 Task: Find a private room in Raisinghnagar for 1 adult from September 2 to September 10, with a price range of ₹2095 to ₹16000.
Action: Mouse moved to (583, 81)
Screenshot: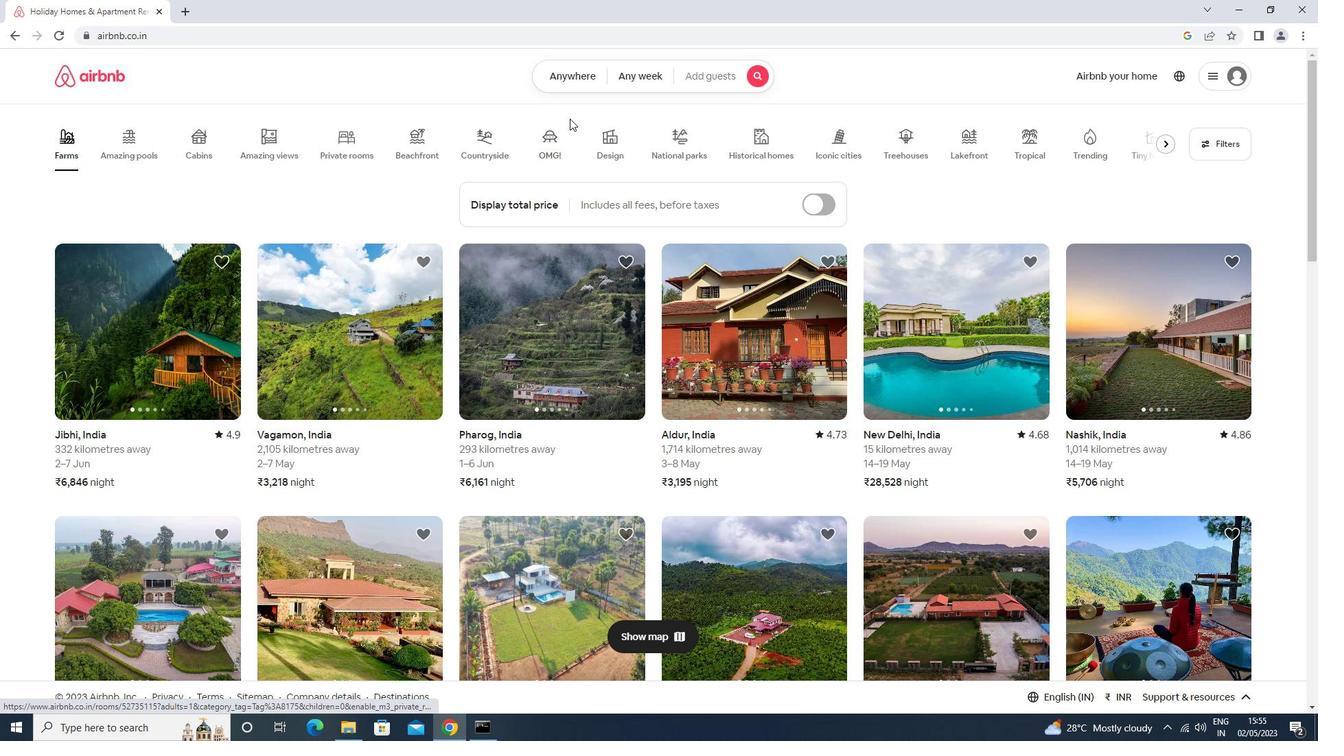 
Action: Mouse pressed left at (583, 81)
Screenshot: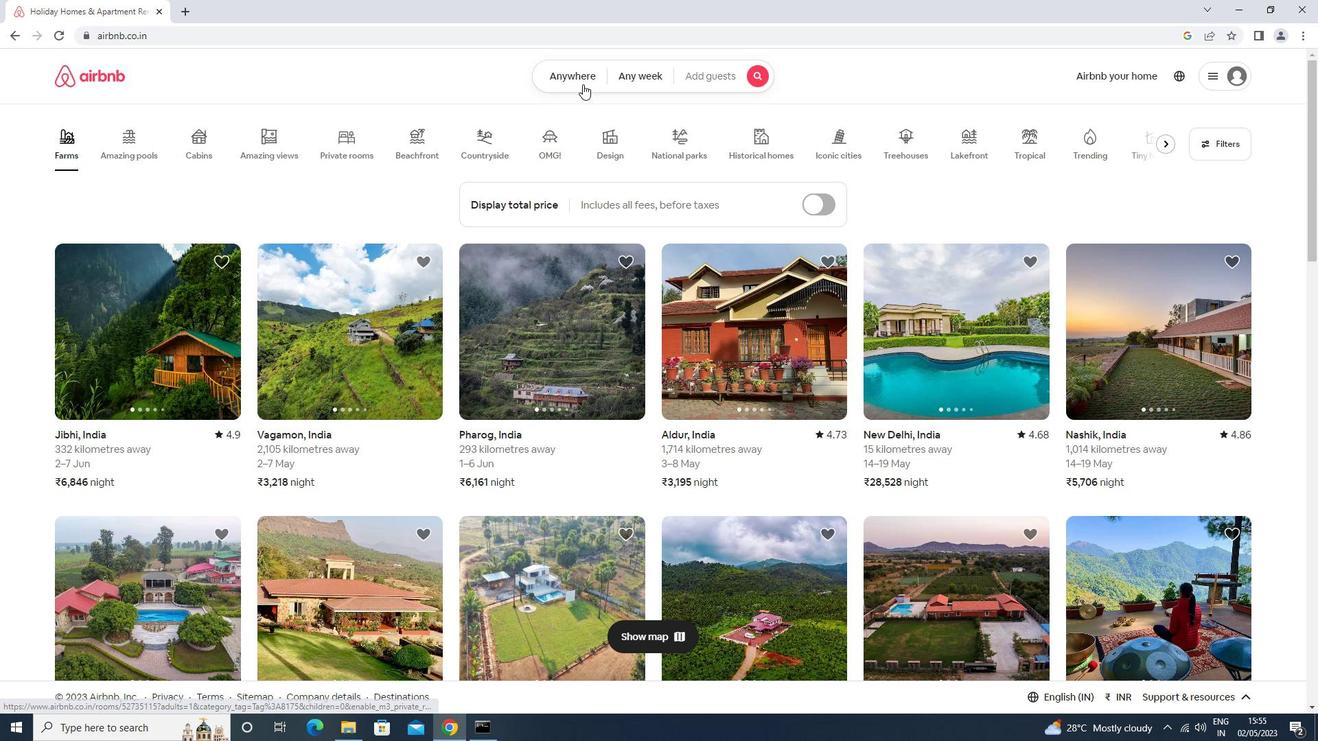 
Action: Mouse moved to (531, 121)
Screenshot: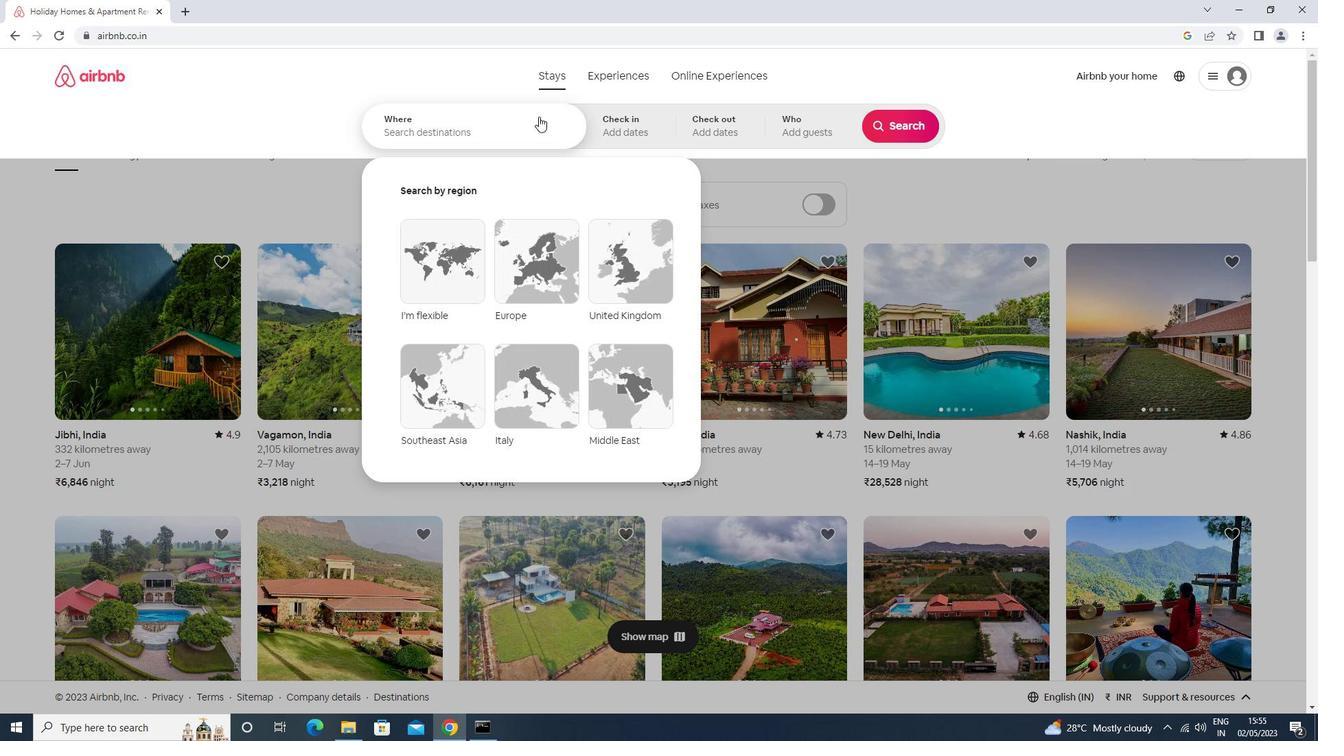 
Action: Mouse pressed left at (531, 121)
Screenshot: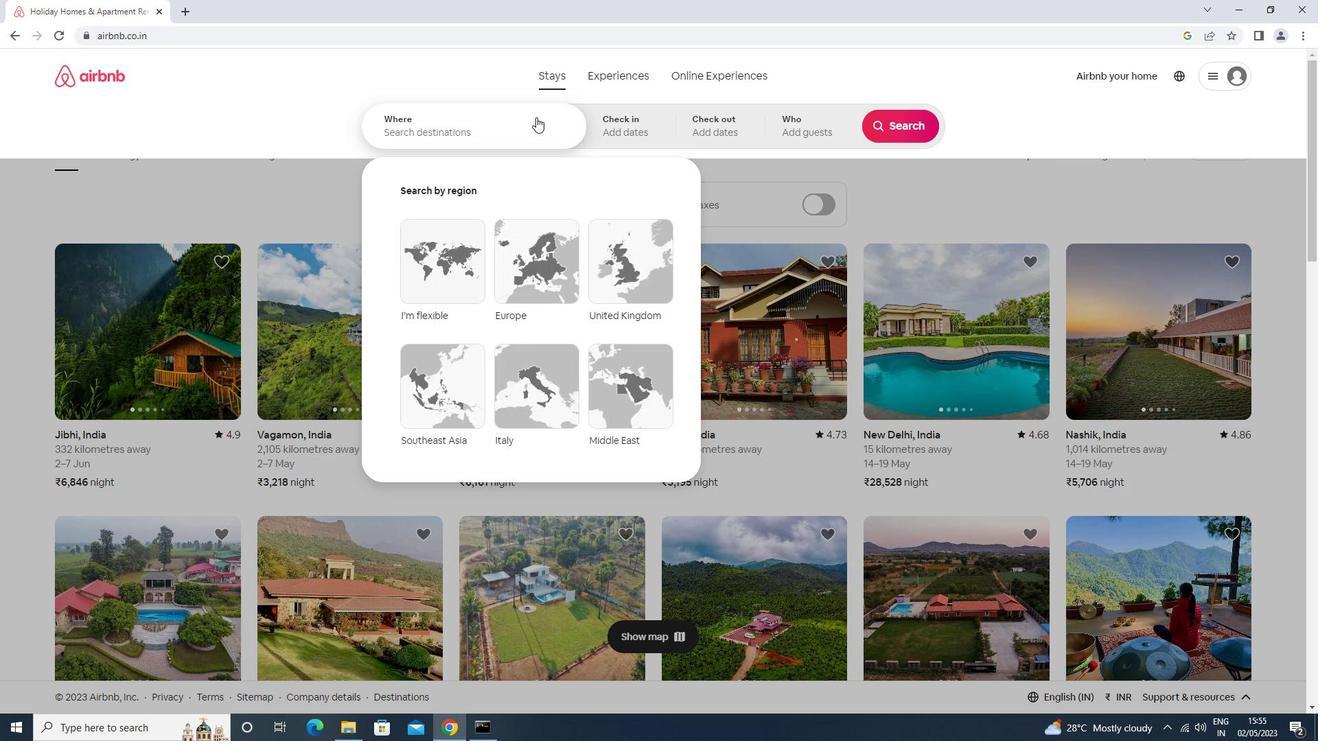 
Action: Key pressed r<Key.caps_lock>aisinghnagar<Key.enter>
Screenshot: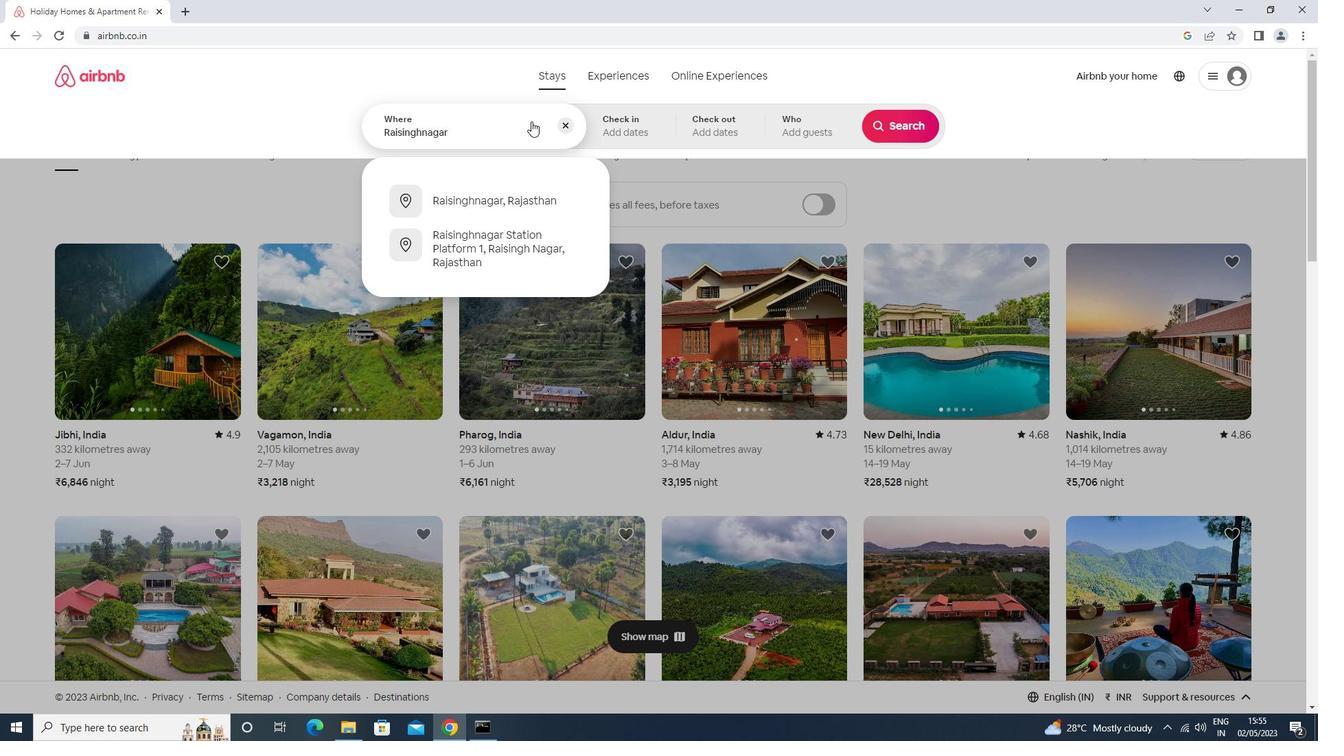 
Action: Mouse moved to (896, 232)
Screenshot: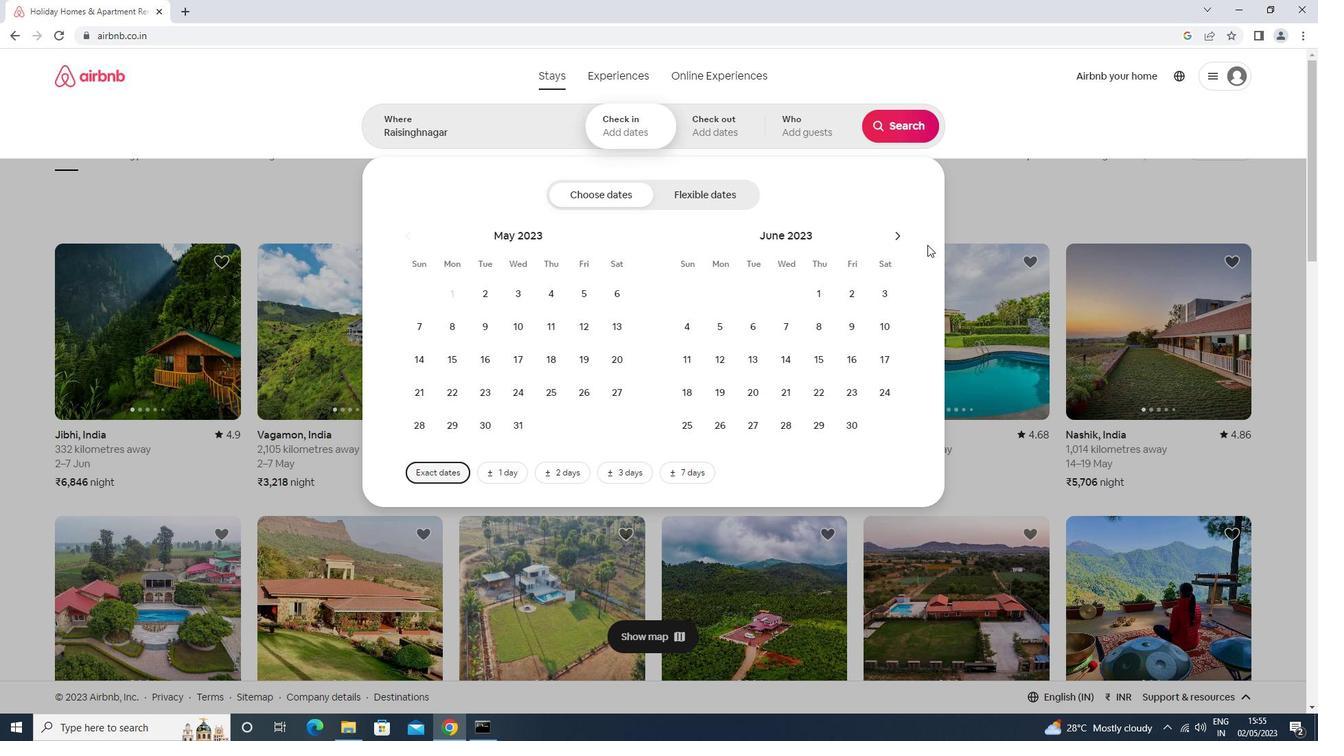 
Action: Mouse pressed left at (896, 232)
Screenshot: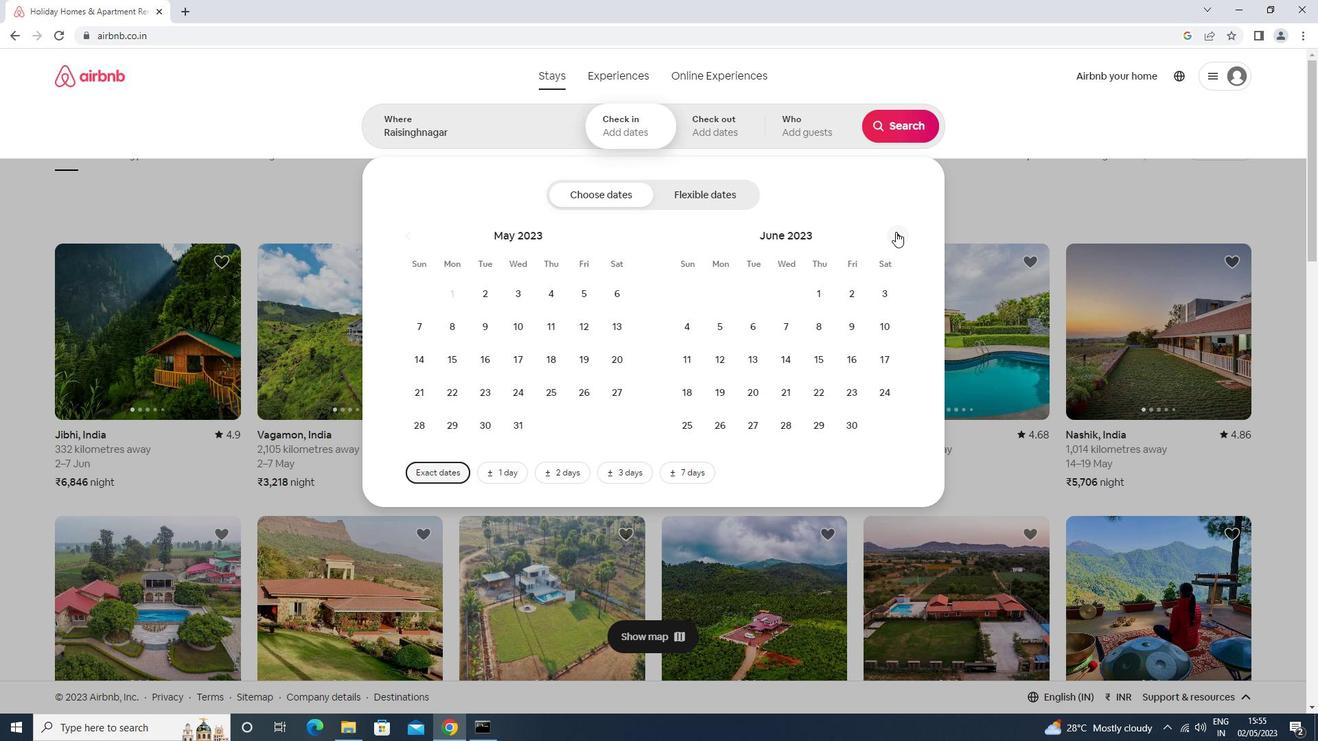
Action: Mouse moved to (896, 230)
Screenshot: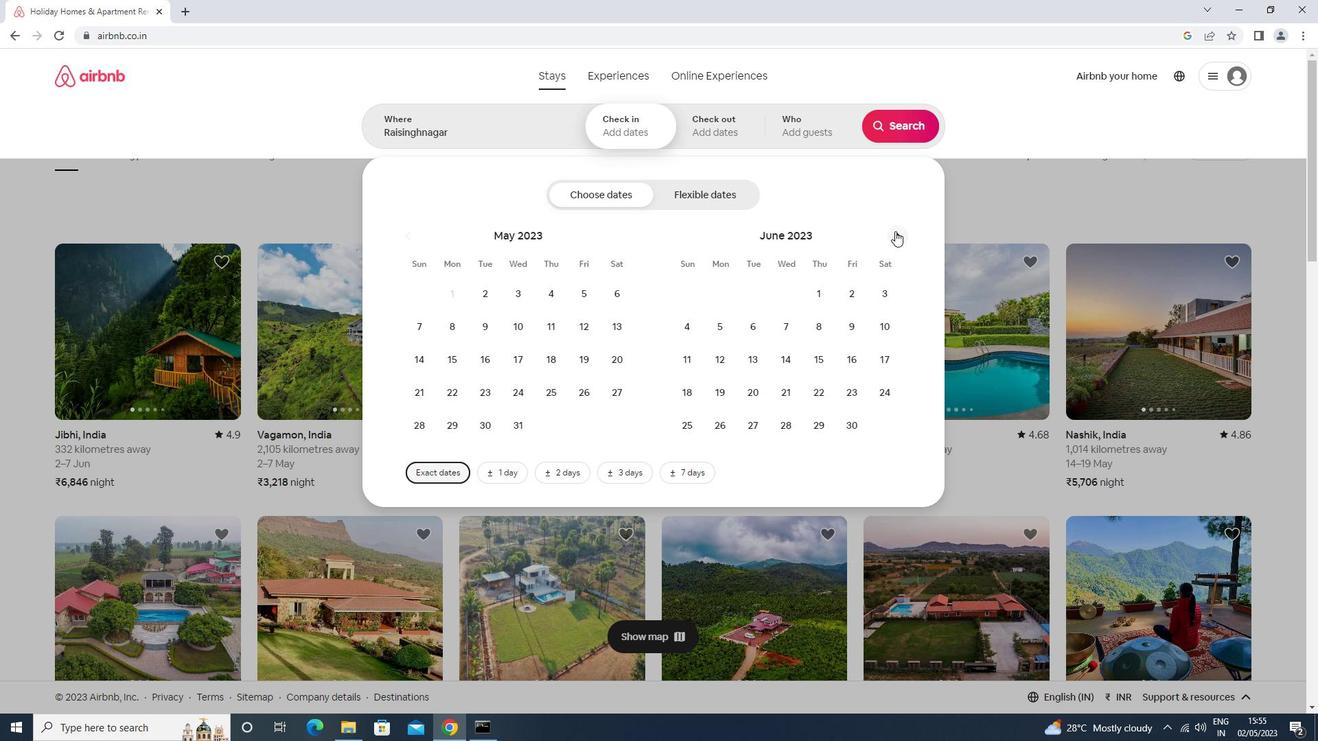 
Action: Mouse pressed left at (896, 230)
Screenshot: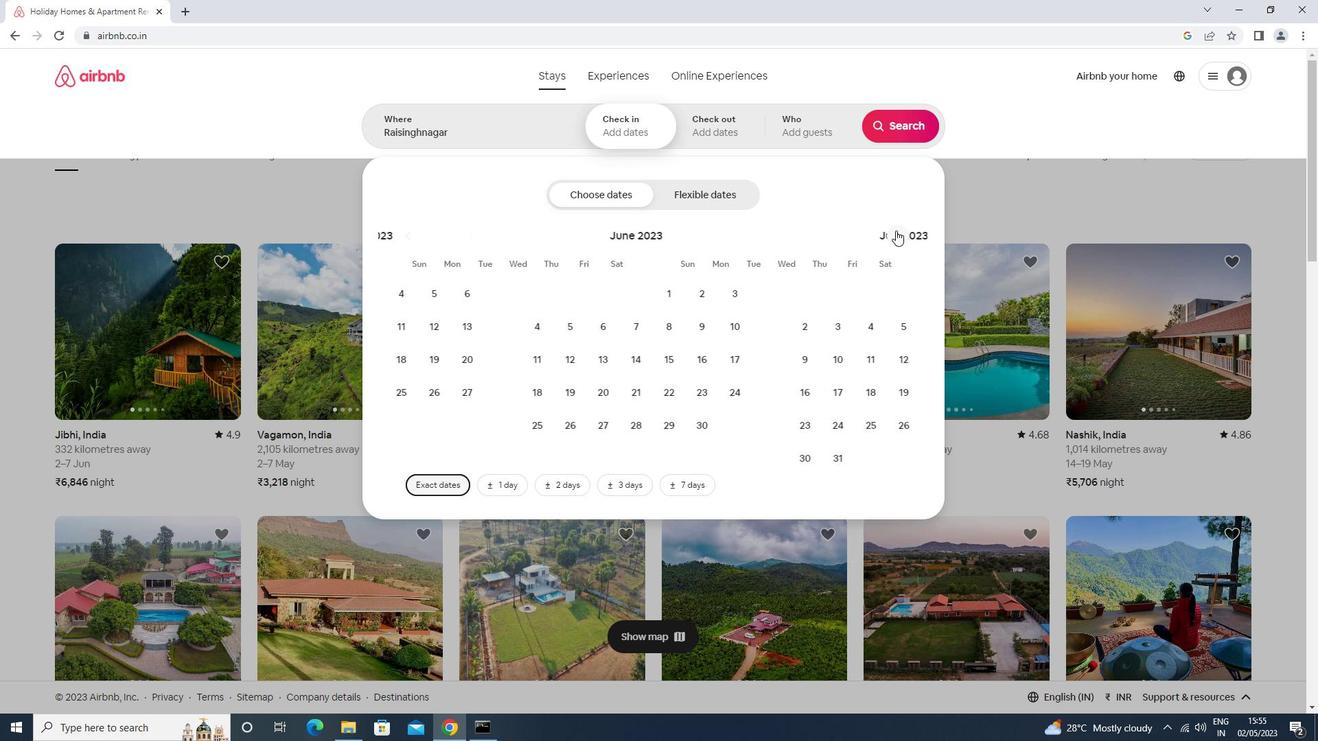 
Action: Mouse moved to (899, 229)
Screenshot: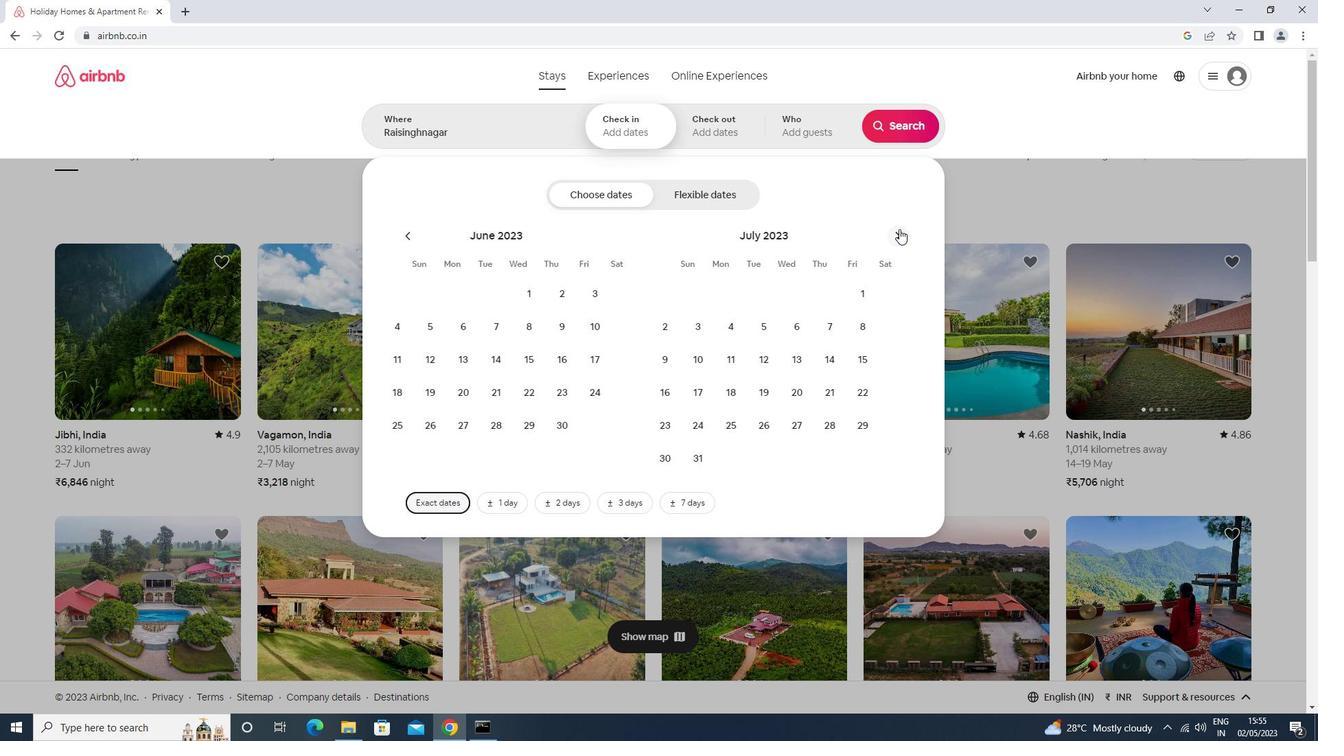
Action: Mouse pressed left at (899, 229)
Screenshot: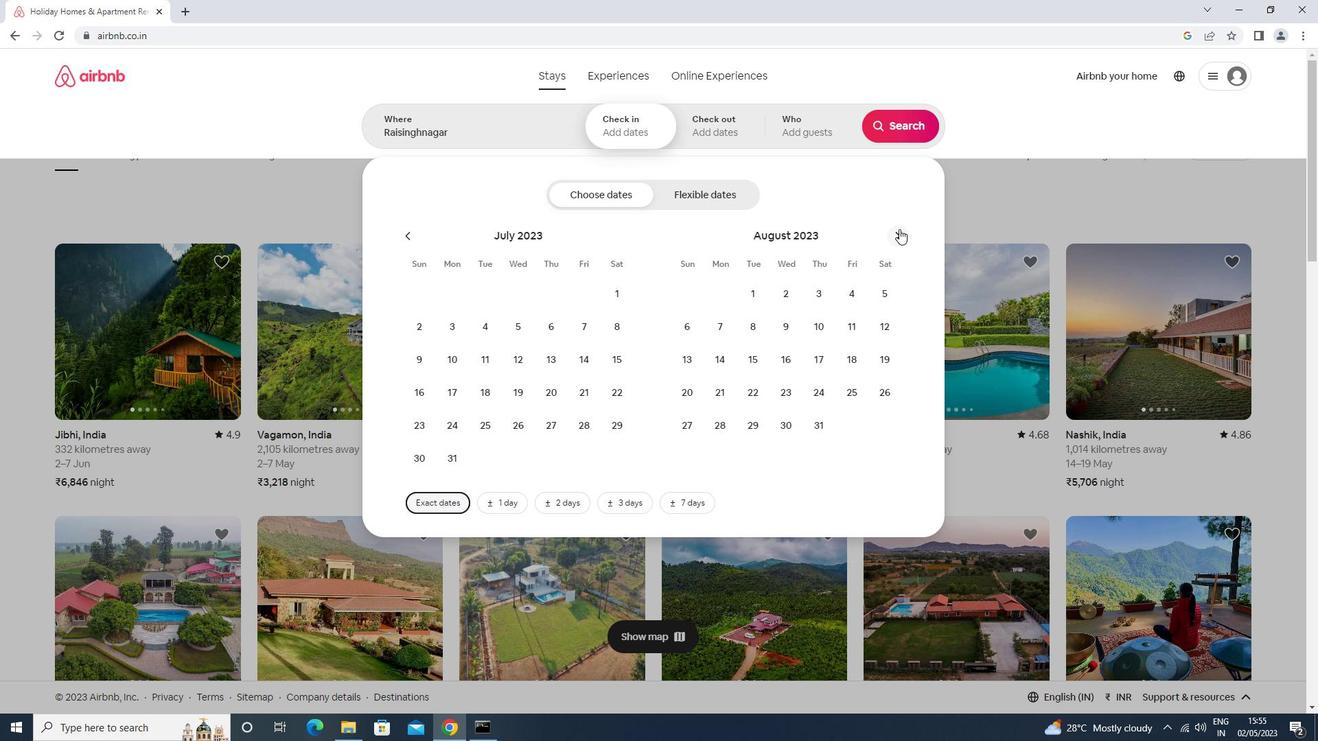 
Action: Mouse moved to (887, 295)
Screenshot: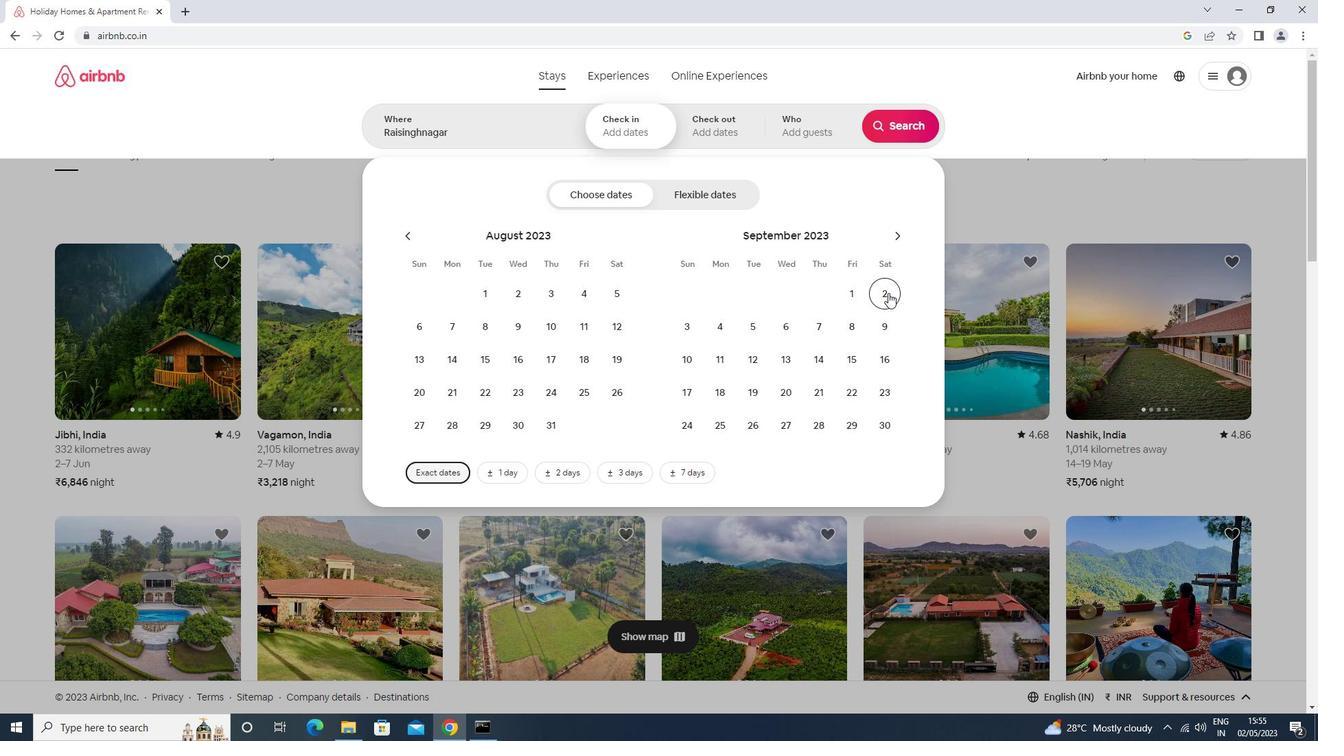 
Action: Mouse pressed left at (887, 295)
Screenshot: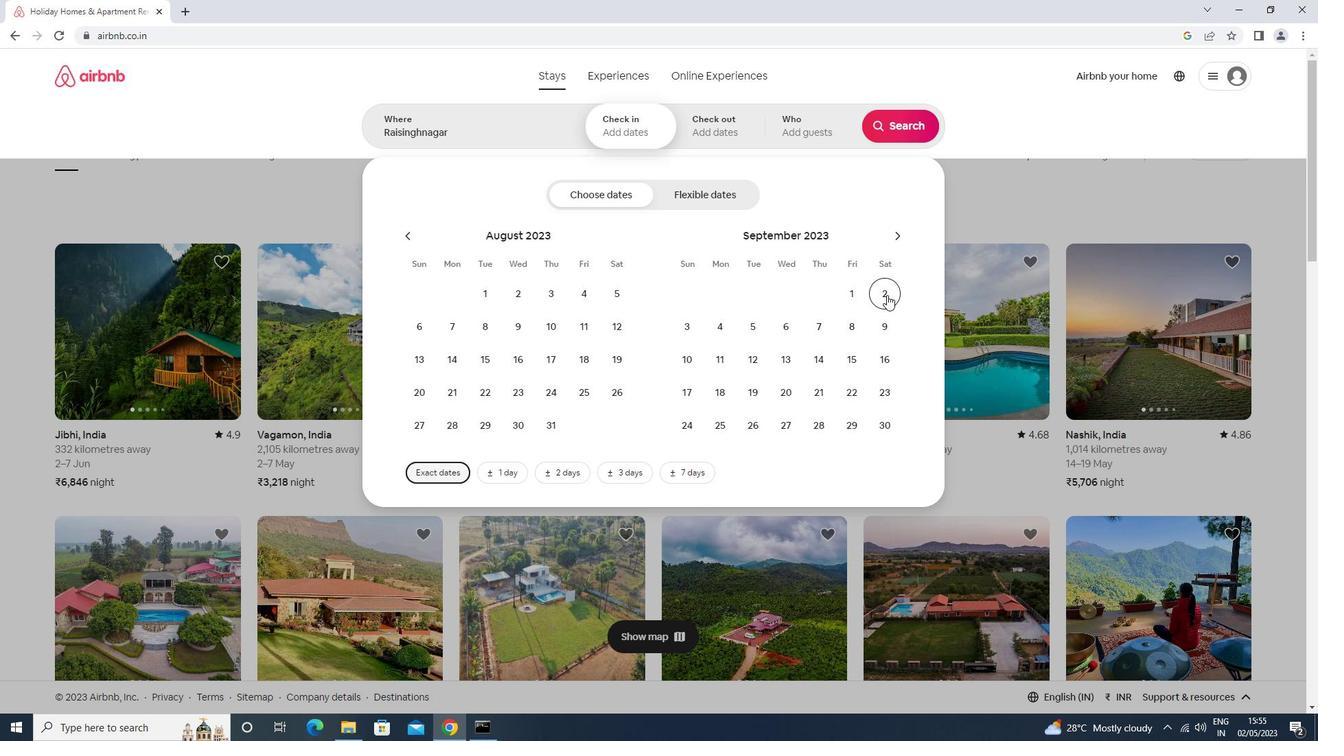 
Action: Mouse moved to (688, 363)
Screenshot: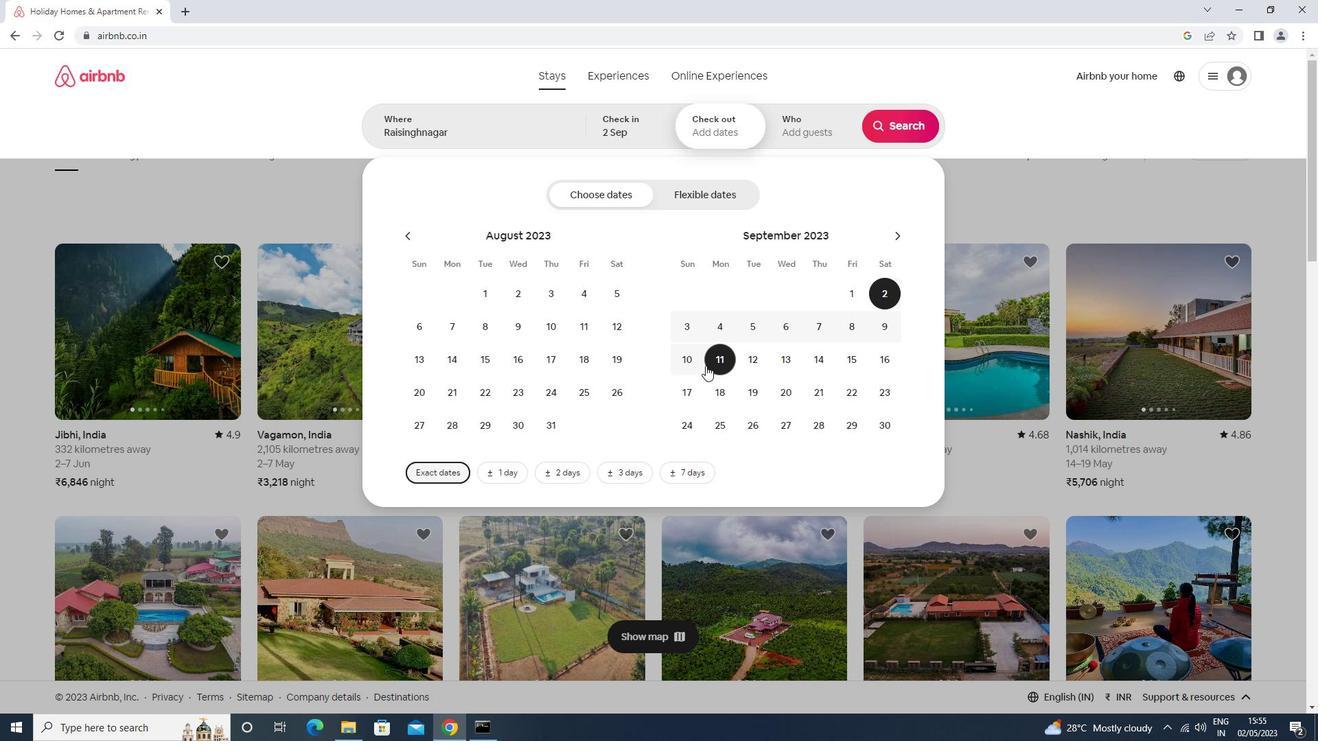 
Action: Mouse pressed left at (688, 363)
Screenshot: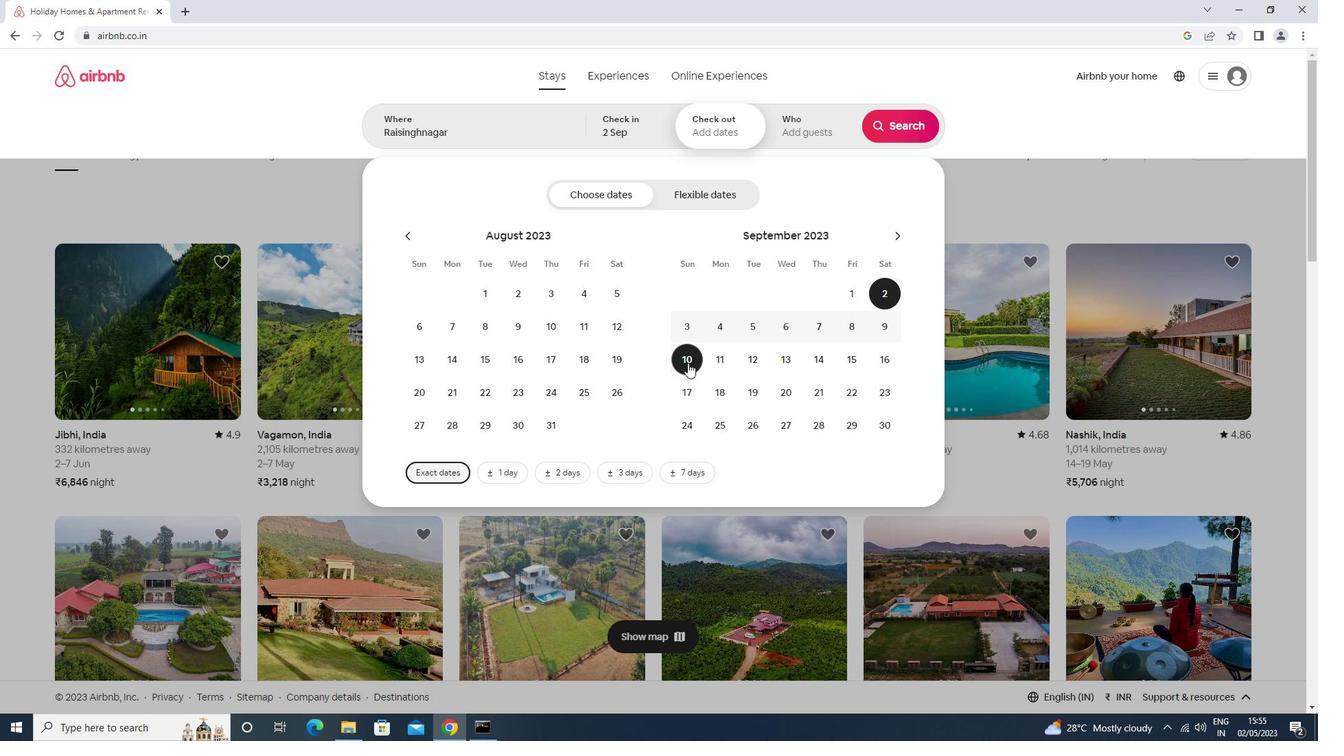 
Action: Mouse moved to (798, 133)
Screenshot: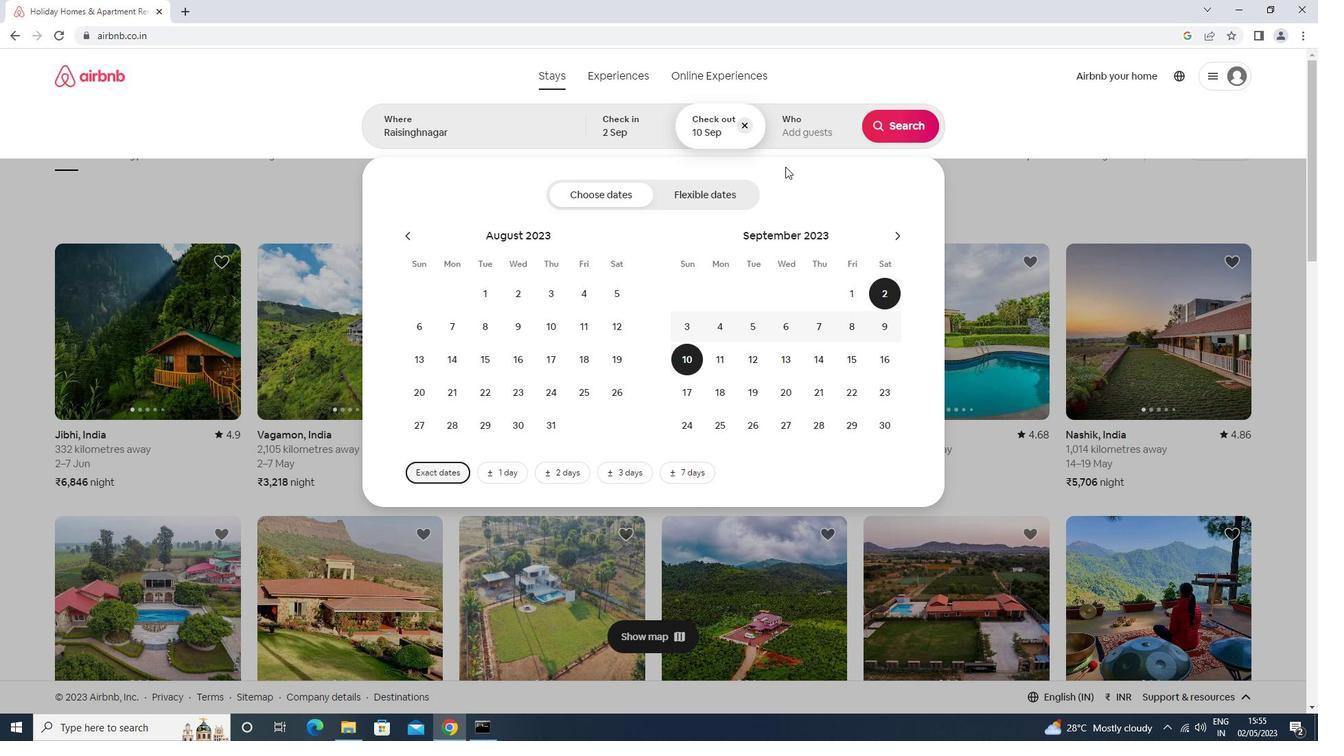 
Action: Mouse pressed left at (798, 133)
Screenshot: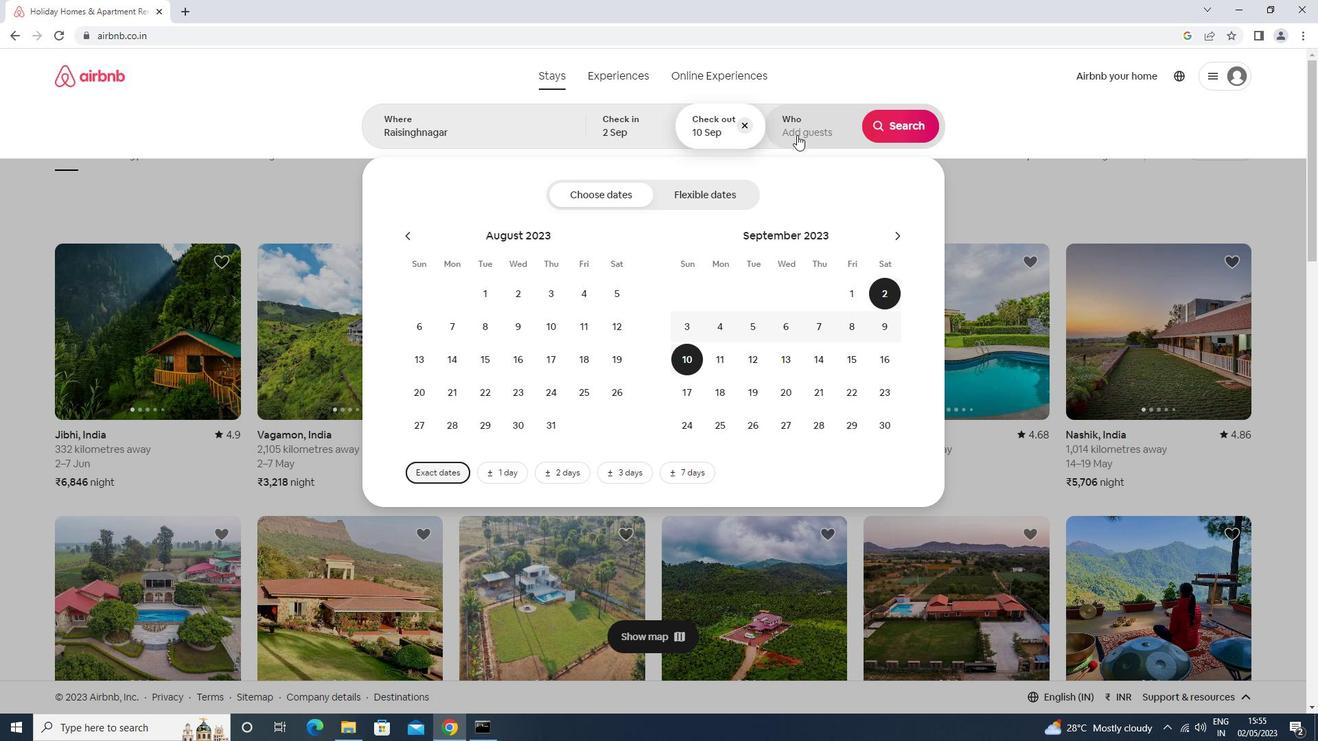 
Action: Mouse moved to (905, 195)
Screenshot: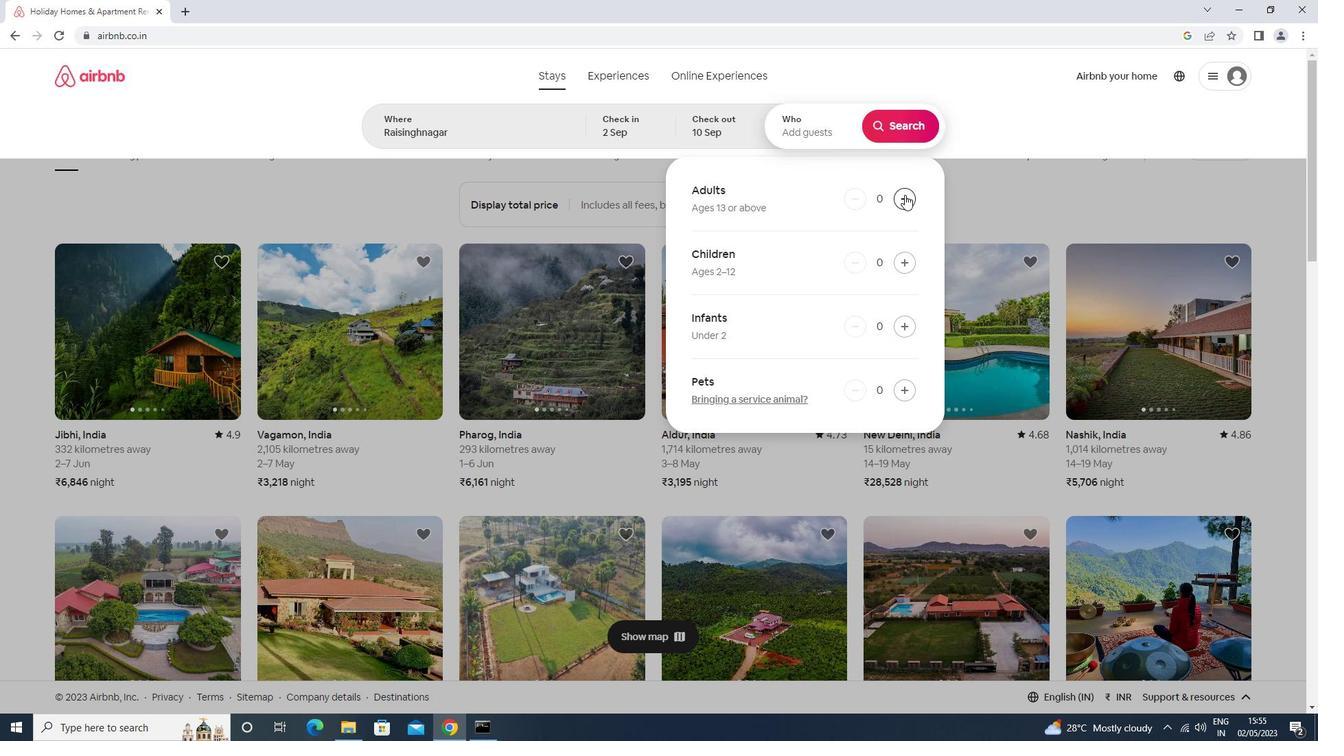 
Action: Mouse pressed left at (905, 195)
Screenshot: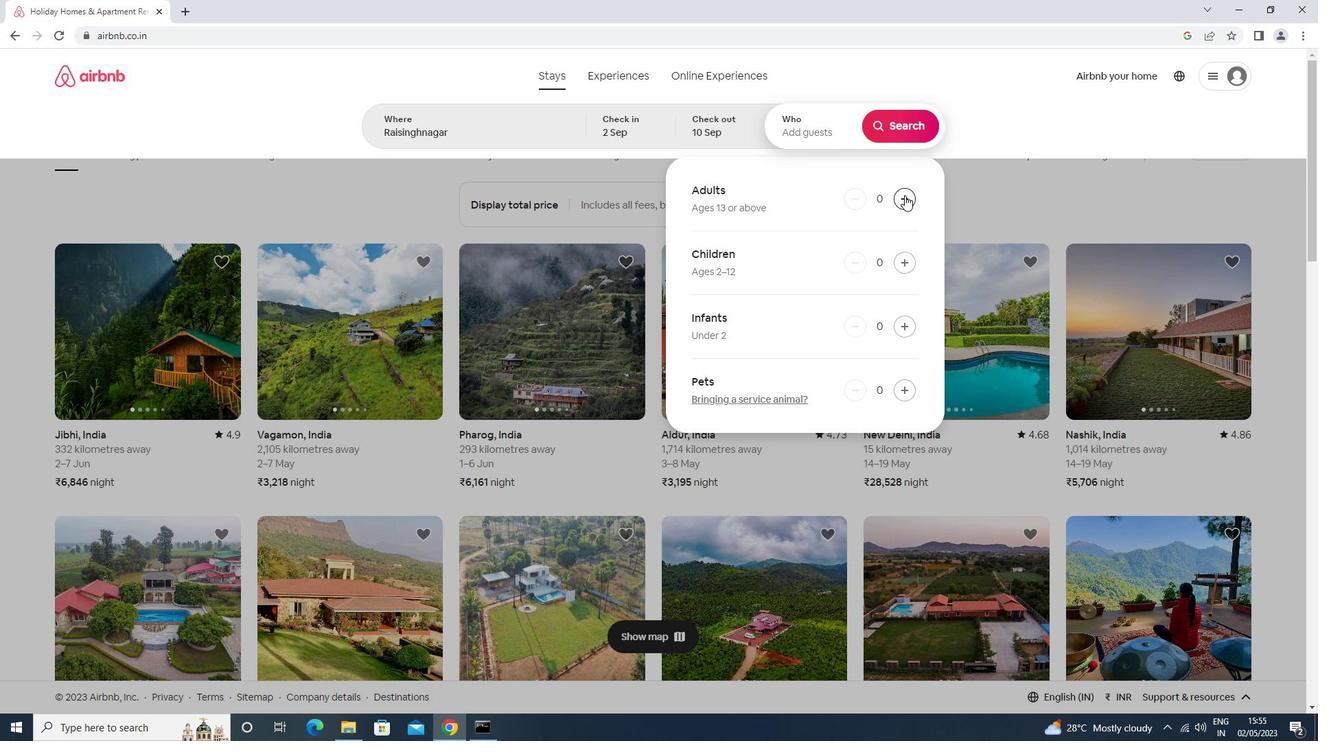 
Action: Mouse moved to (903, 118)
Screenshot: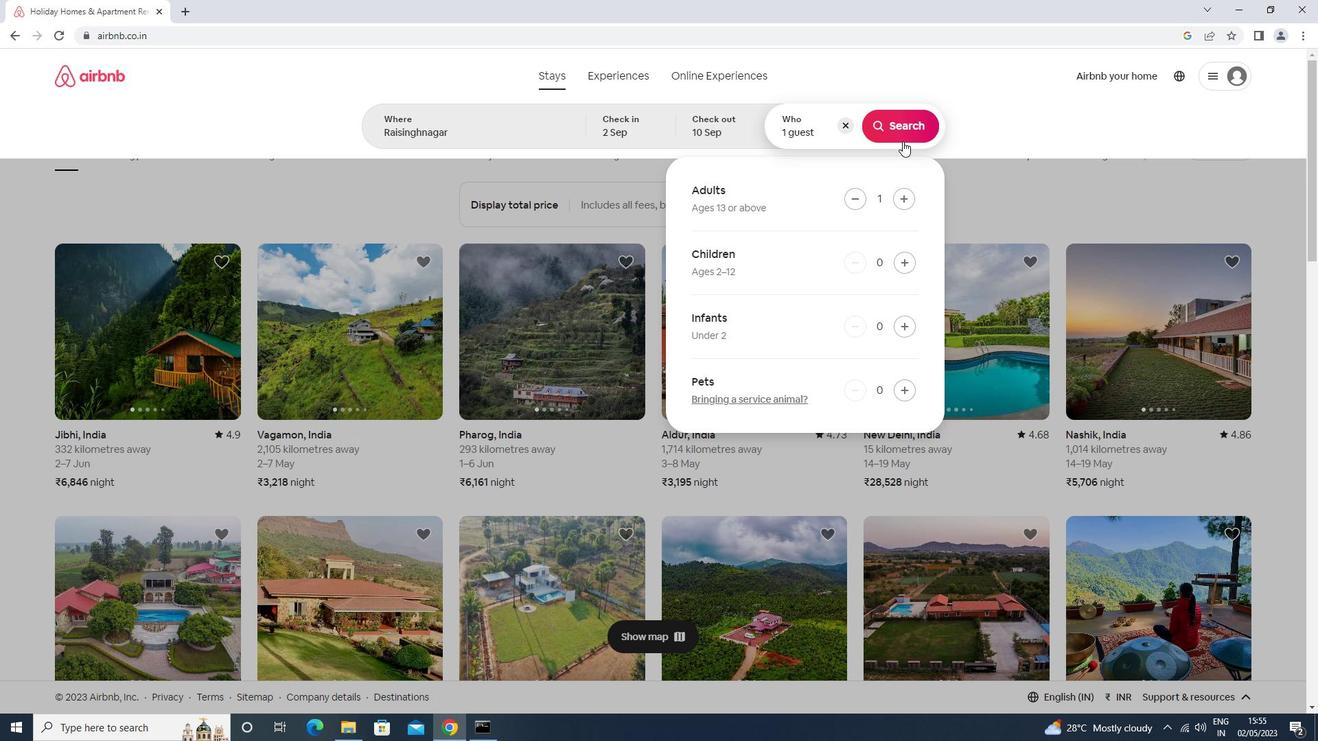 
Action: Mouse pressed left at (903, 118)
Screenshot: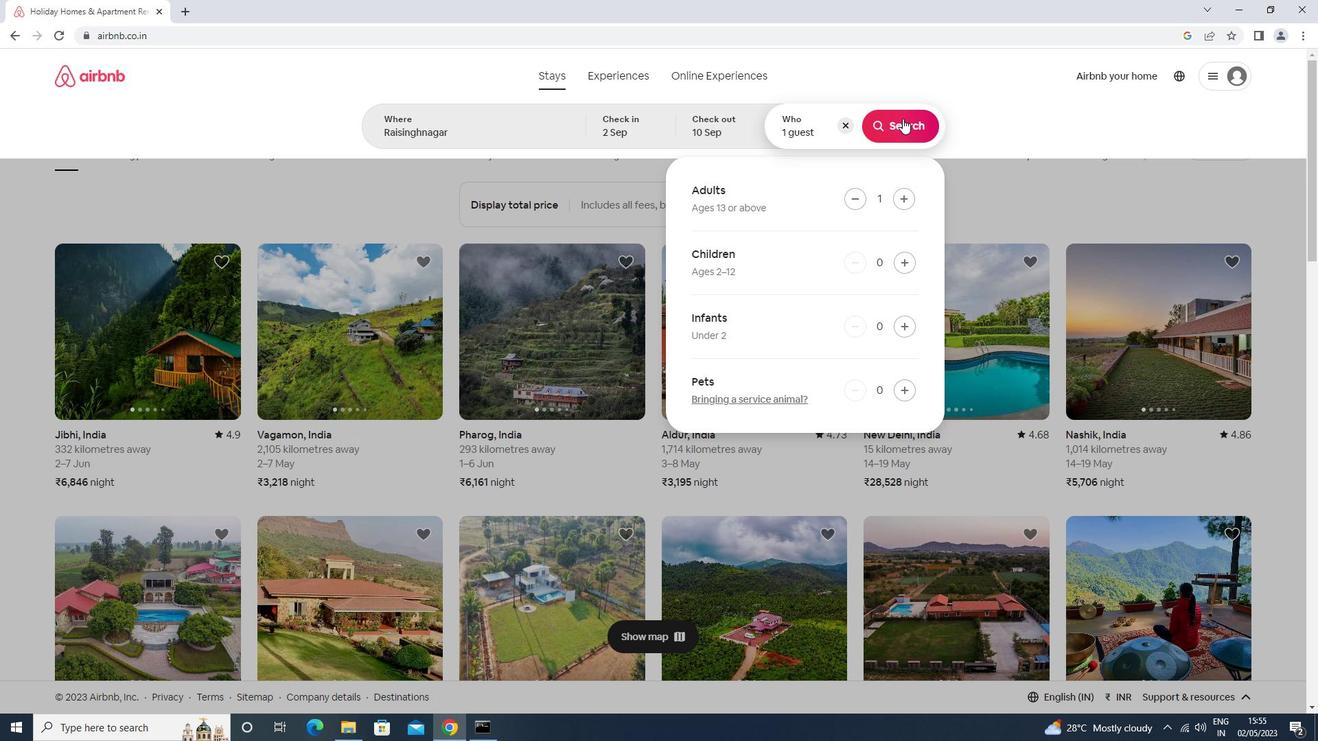 
Action: Mouse moved to (1254, 127)
Screenshot: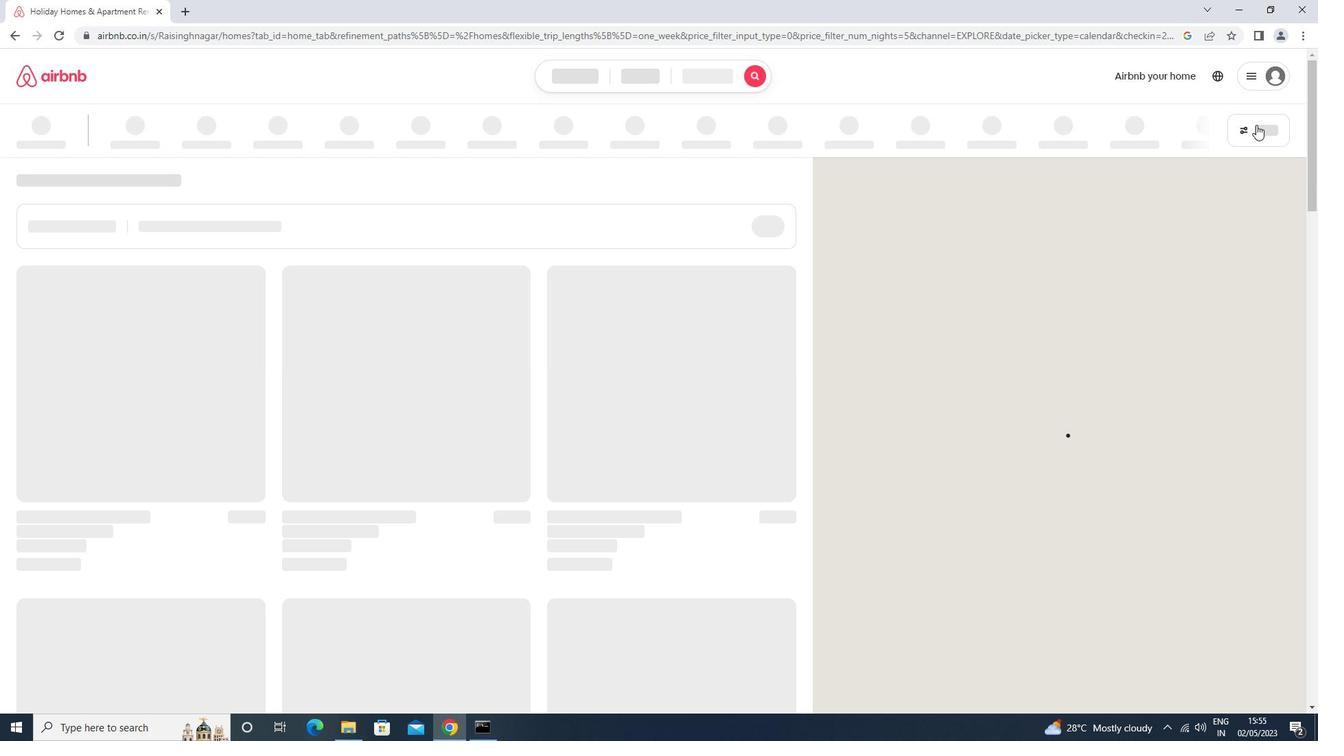 
Action: Mouse pressed left at (1254, 127)
Screenshot: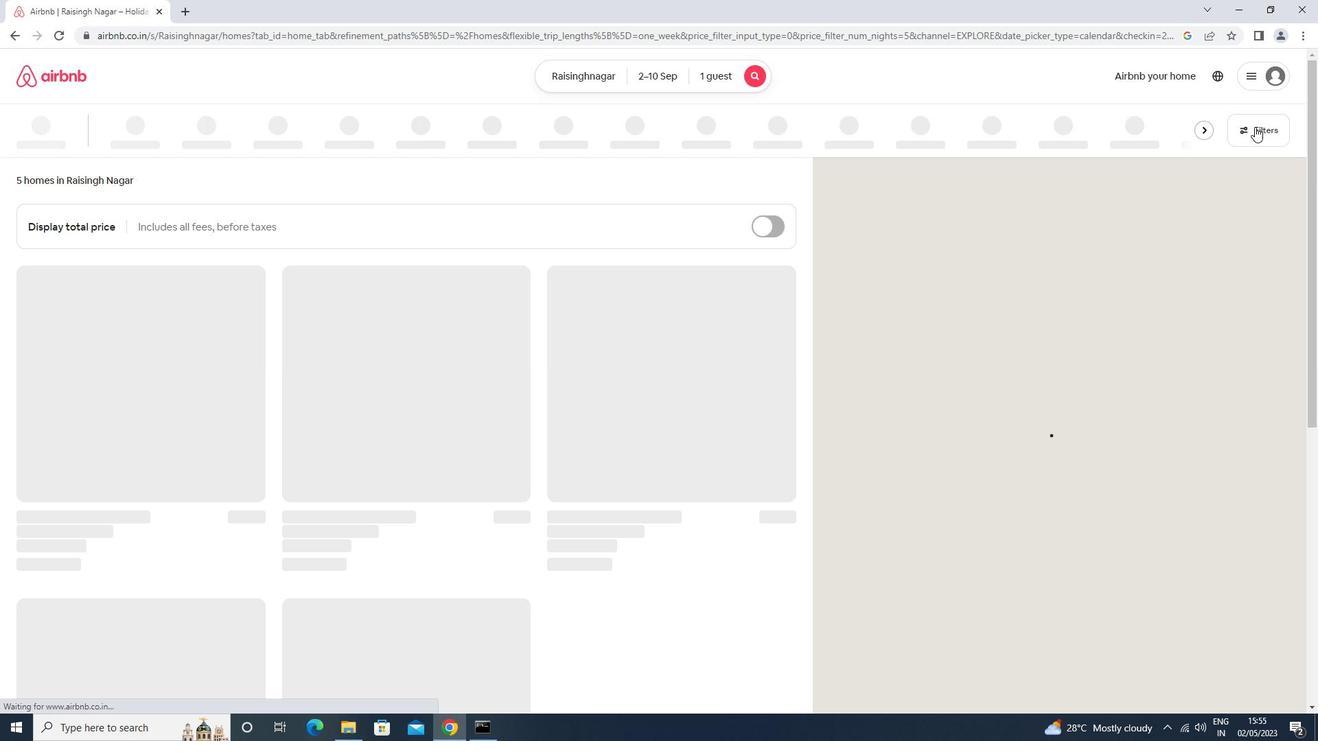 
Action: Mouse moved to (598, 309)
Screenshot: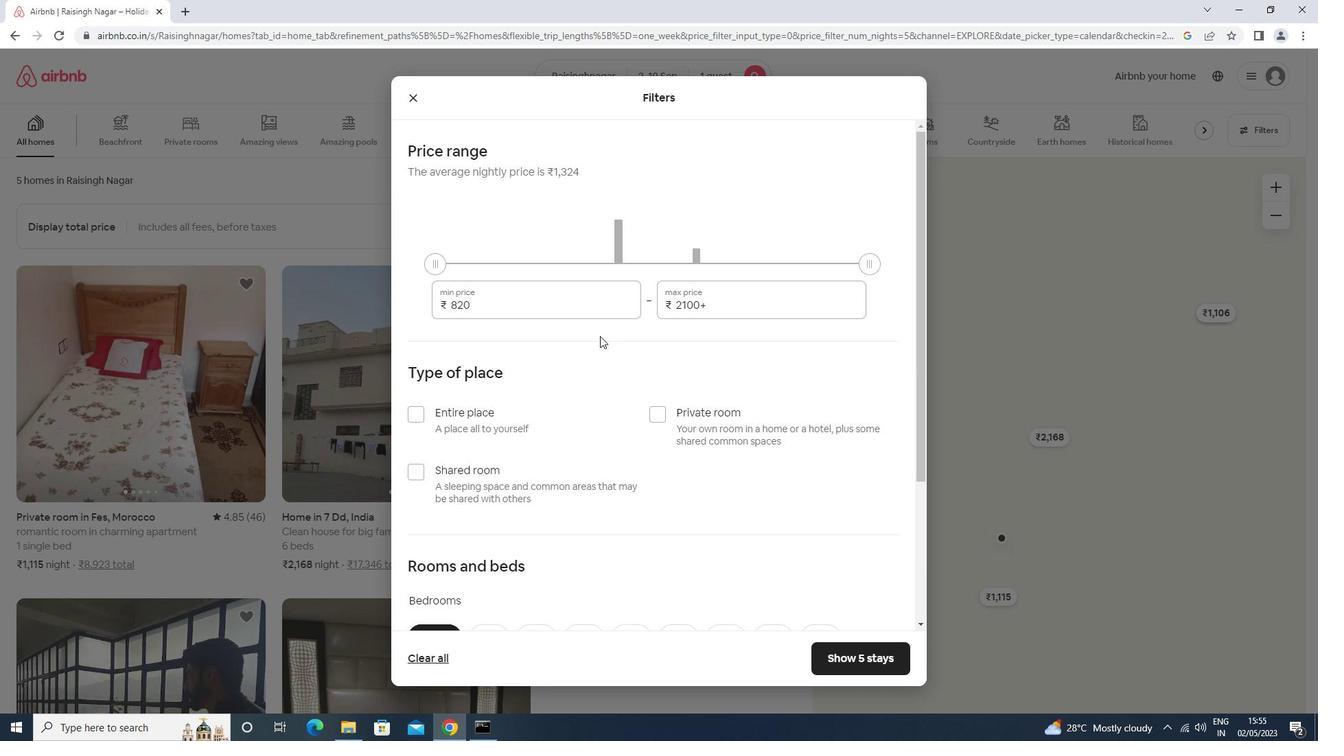 
Action: Mouse pressed left at (598, 309)
Screenshot: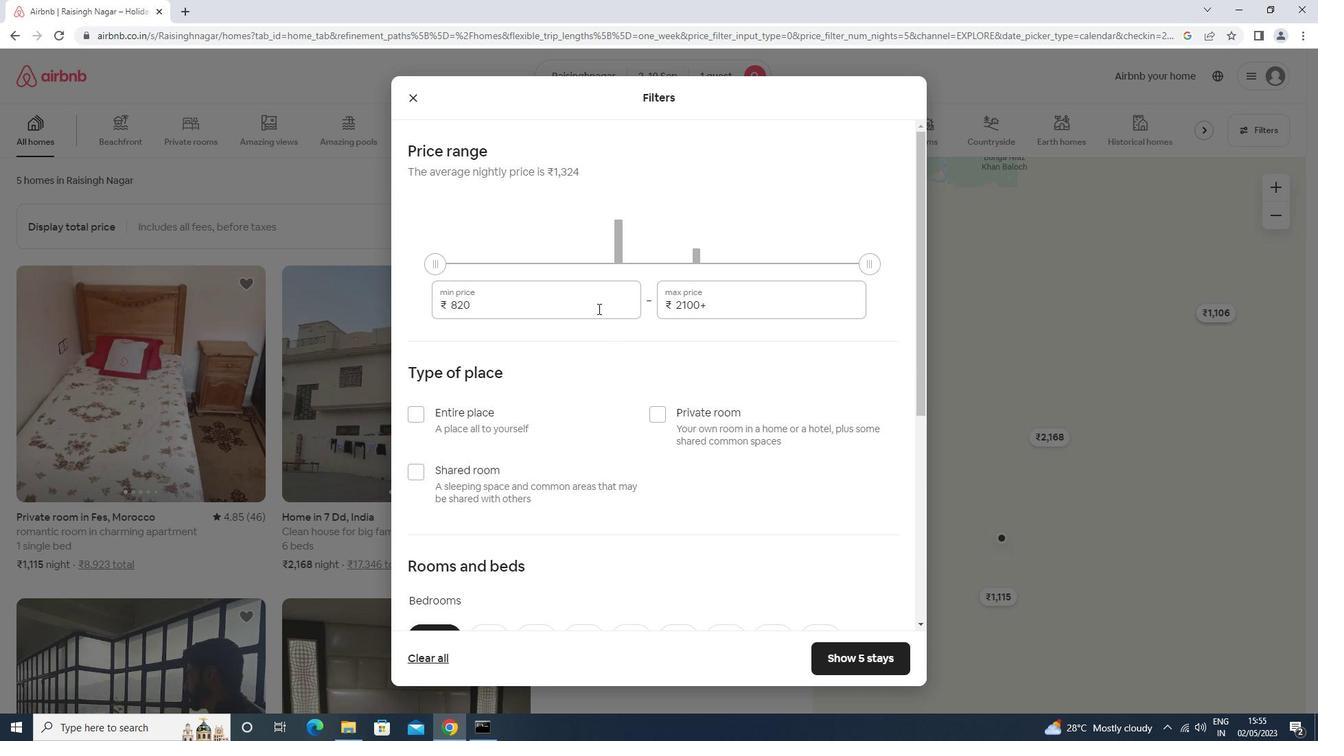 
Action: Key pressed <Key.backspace><Key.backspace><Key.backspace><Key.backspace><Key.backspace><Key.backspace>5000<Key.tab><Key.caps_lock>16000
Screenshot: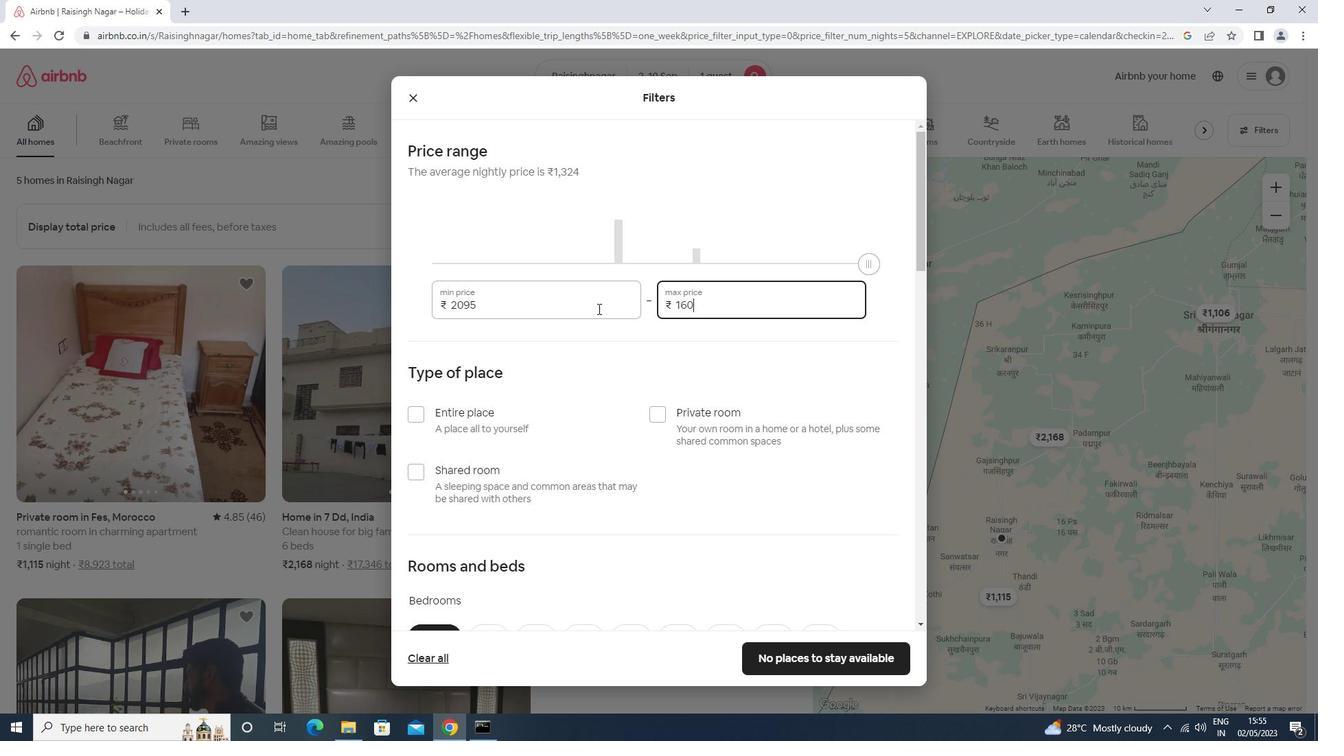 
Action: Mouse moved to (661, 419)
Screenshot: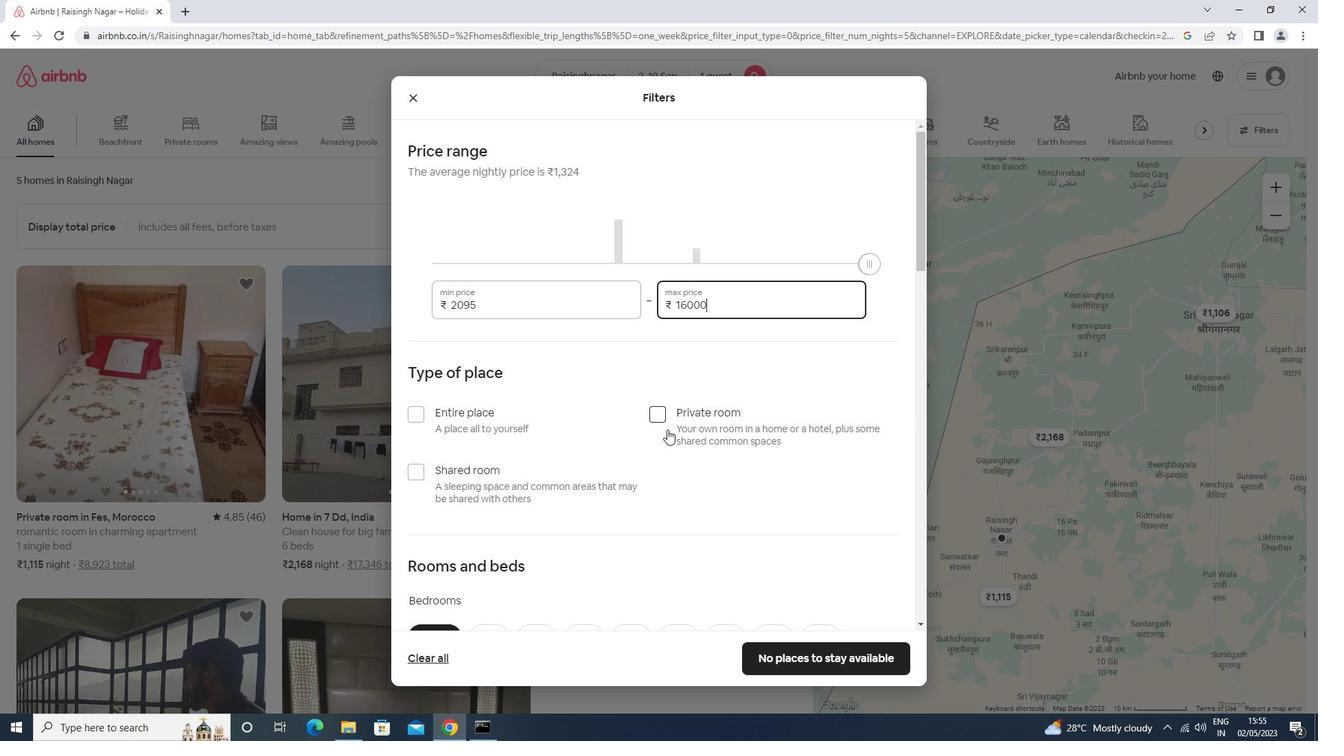 
Action: Mouse pressed left at (661, 419)
Screenshot: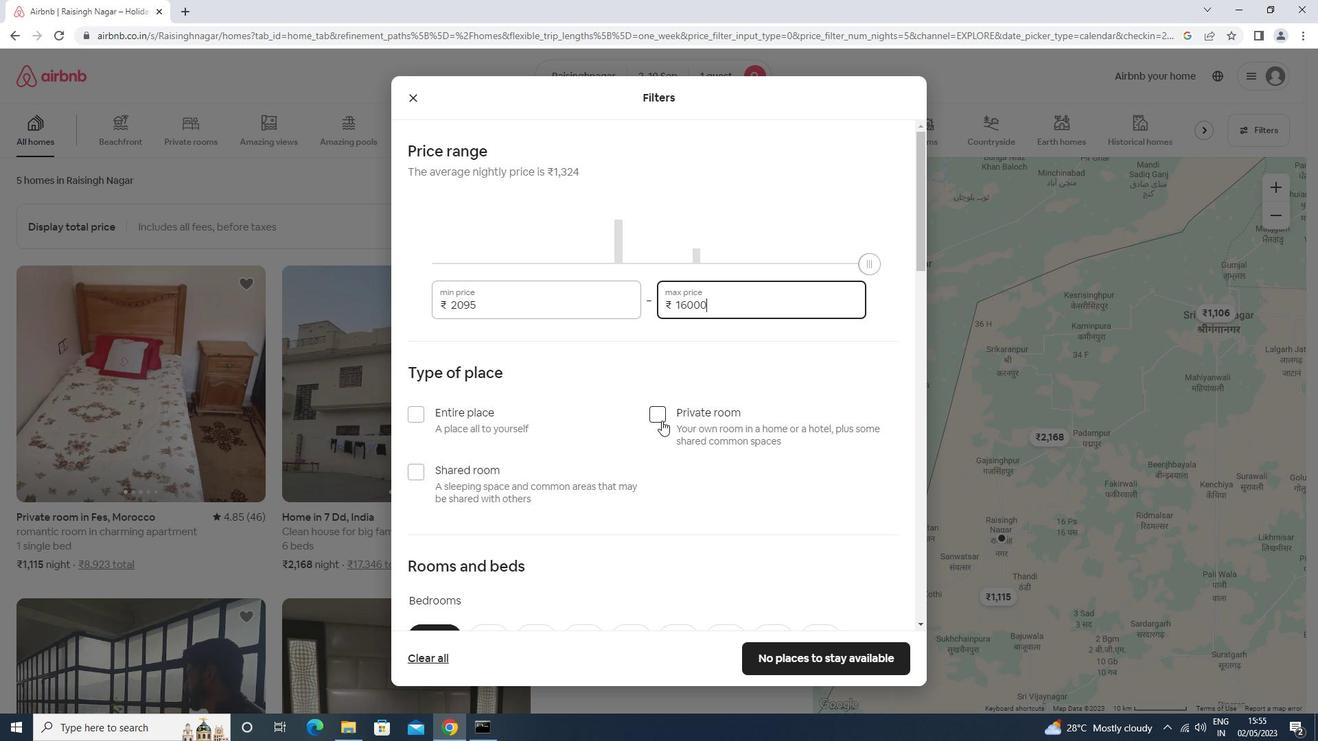 
Action: Mouse moved to (661, 418)
Screenshot: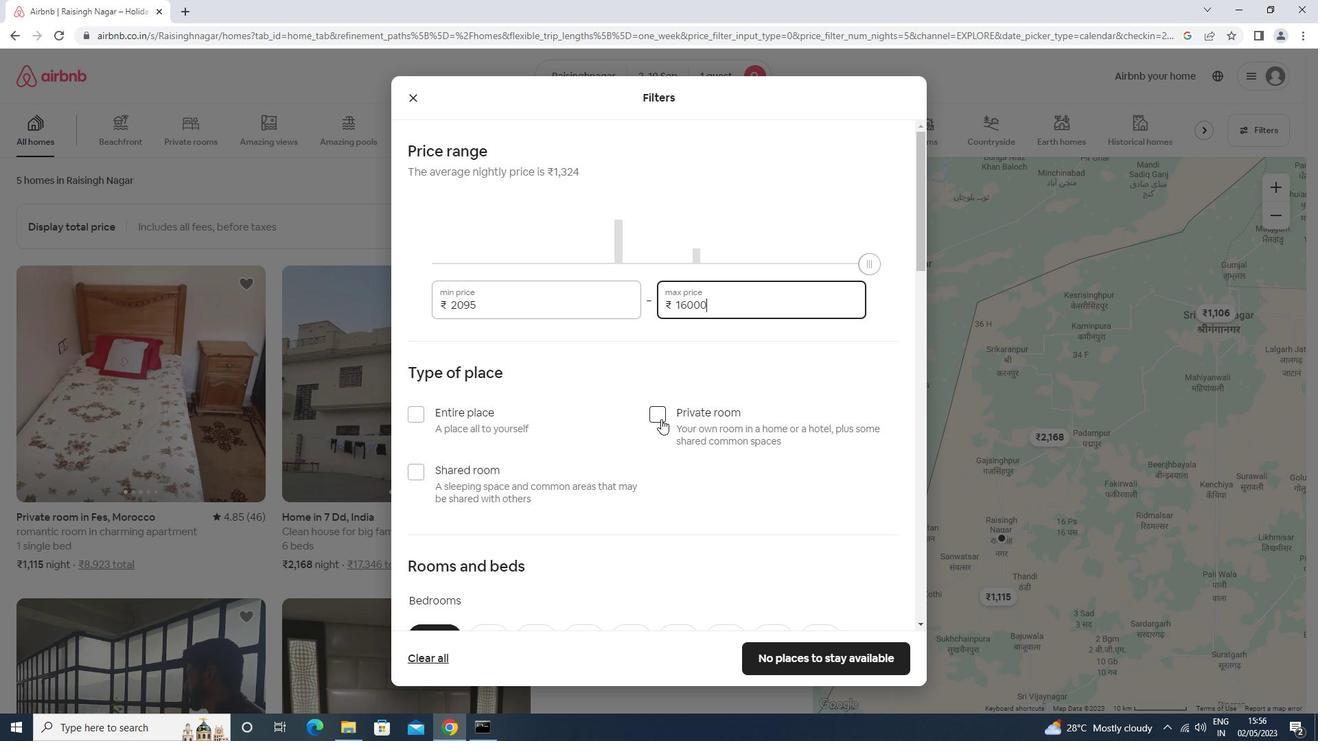 
Action: Mouse scrolled (661, 418) with delta (0, 0)
Screenshot: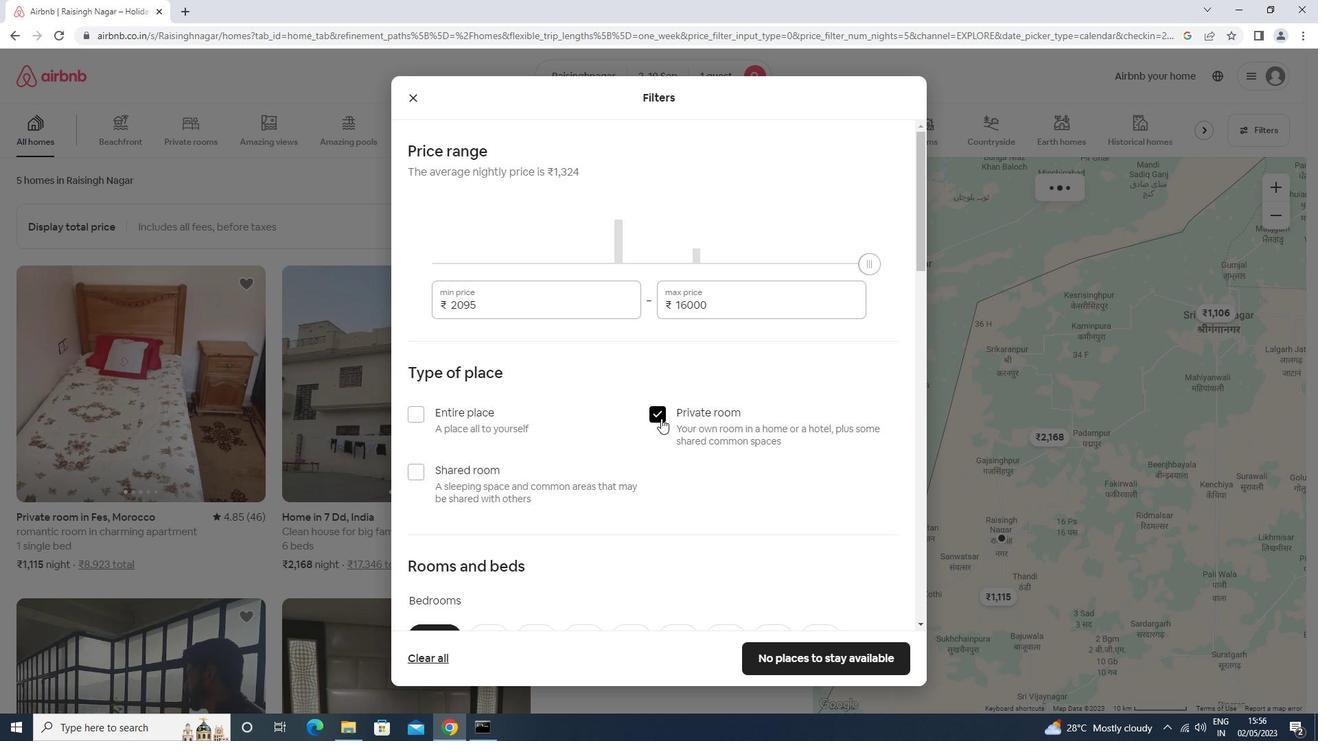 
Action: Mouse scrolled (661, 418) with delta (0, 0)
Screenshot: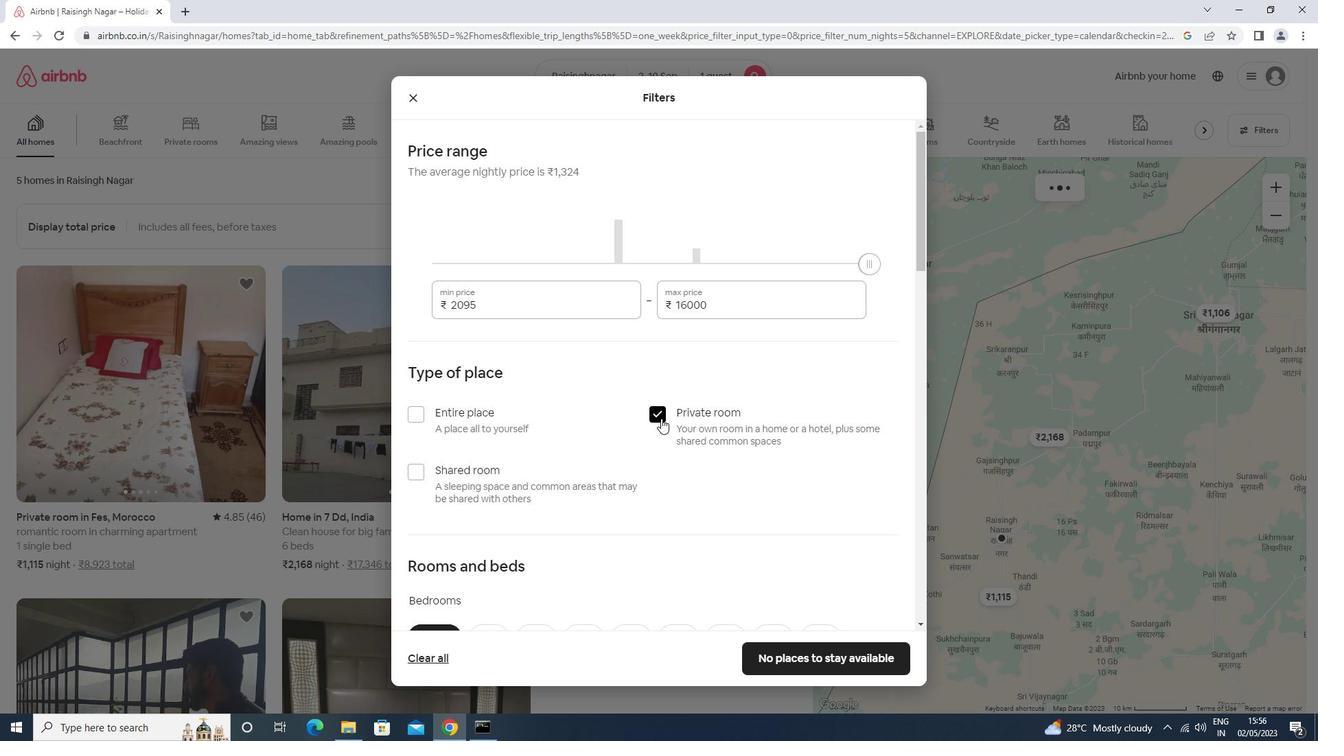 
Action: Mouse scrolled (661, 418) with delta (0, 0)
Screenshot: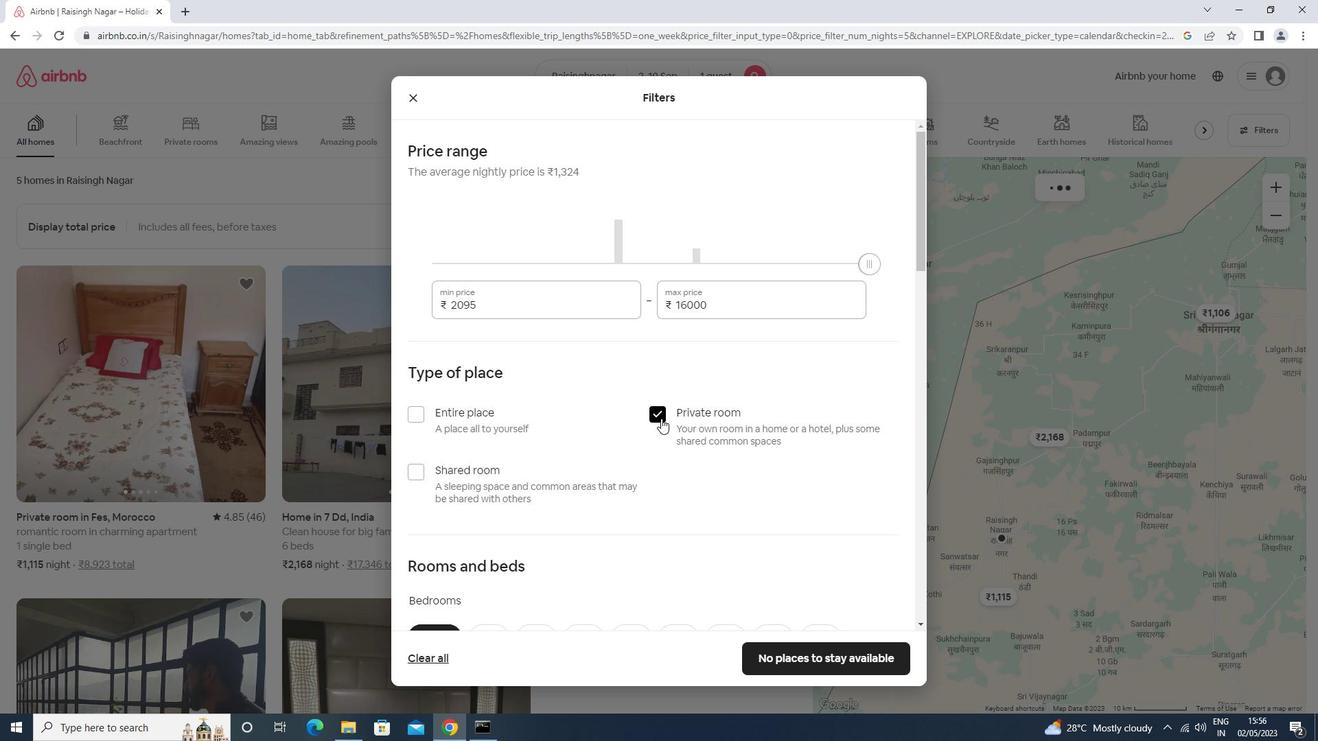 
Action: Mouse scrolled (661, 418) with delta (0, 0)
Screenshot: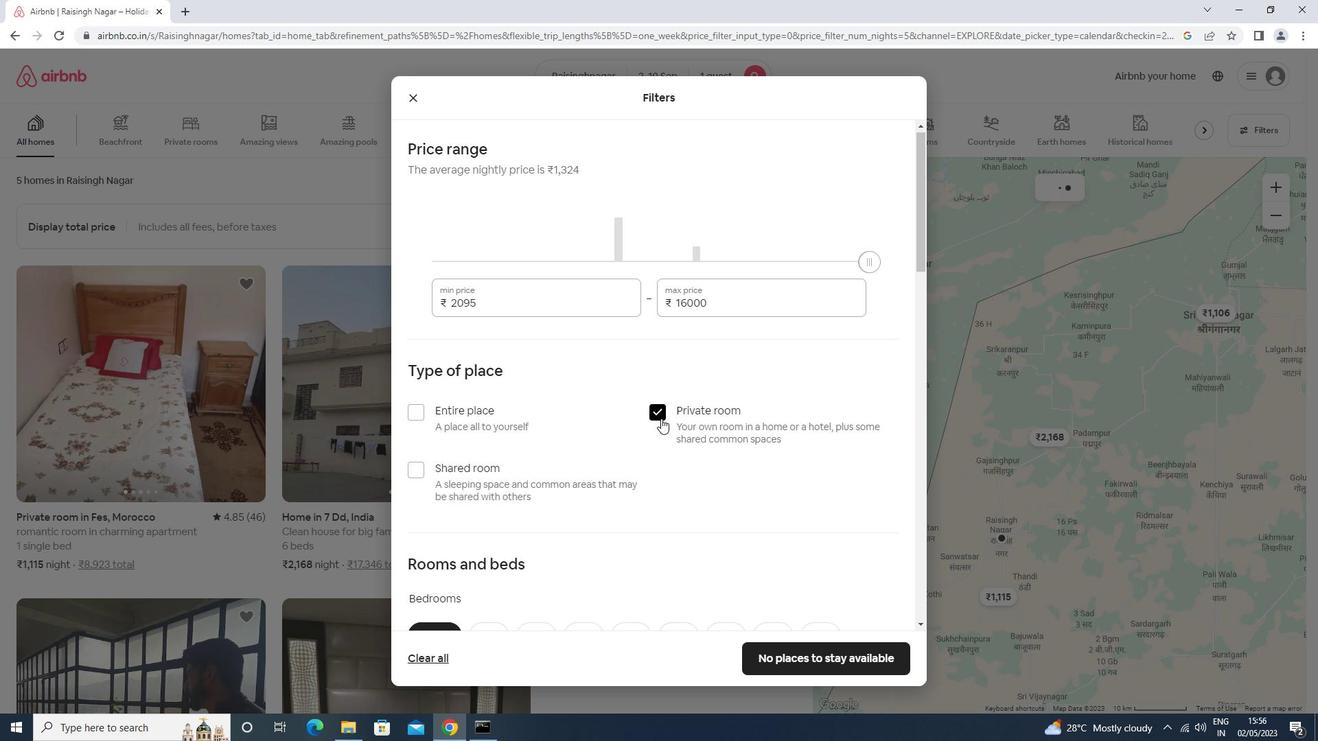 
Action: Mouse moved to (496, 354)
Screenshot: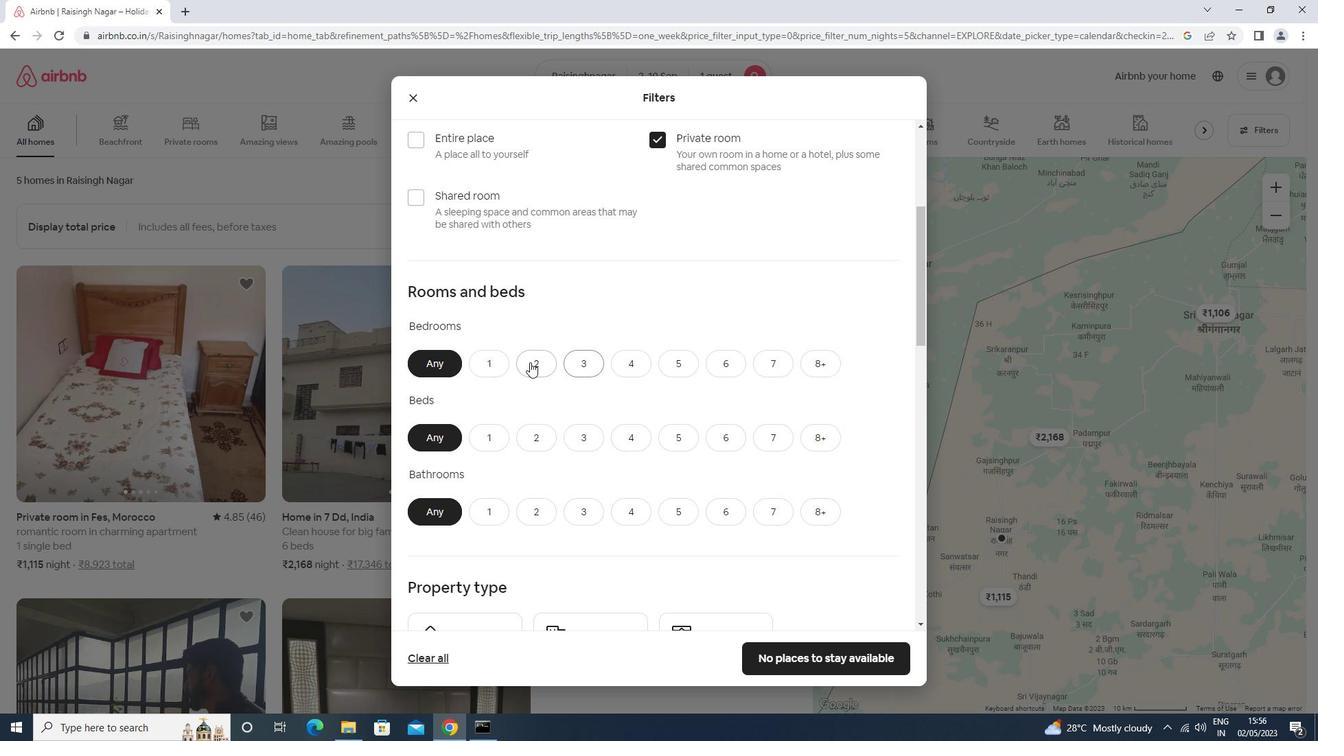 
Action: Mouse pressed left at (496, 354)
Screenshot: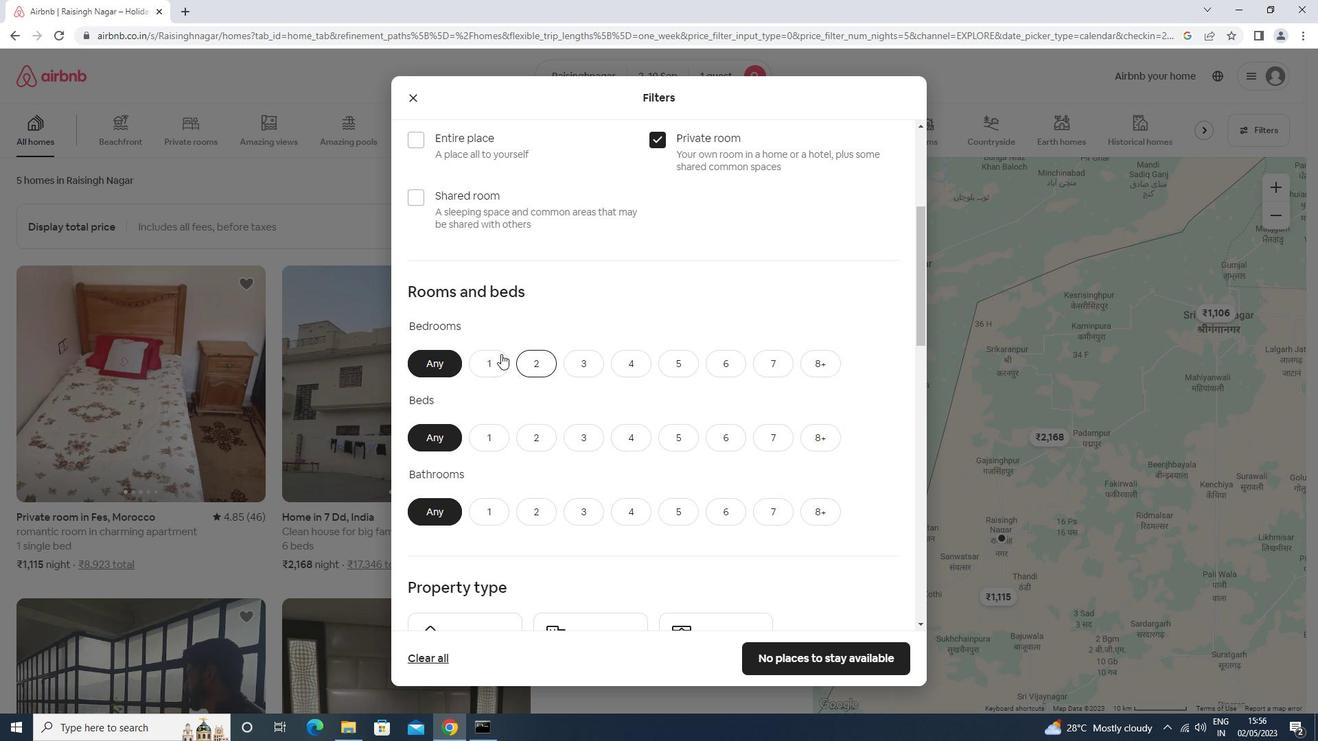 
Action: Mouse moved to (484, 440)
Screenshot: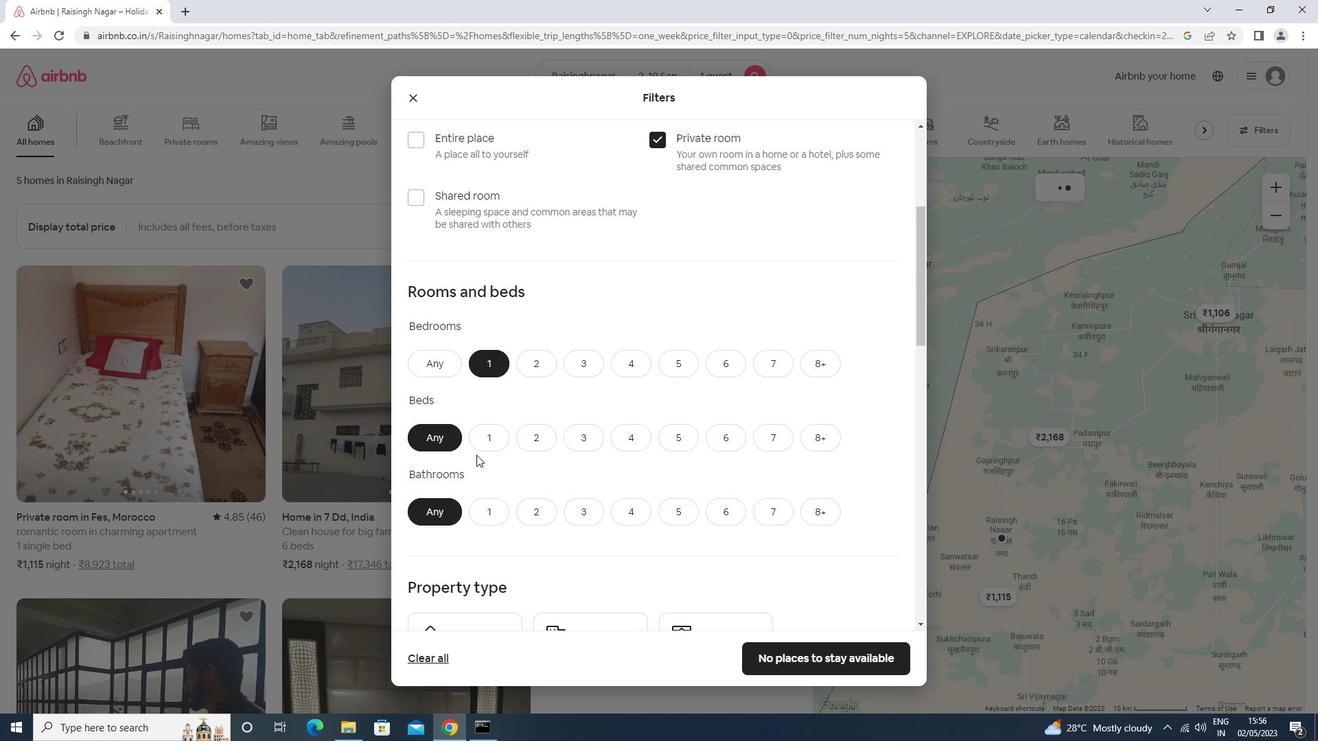 
Action: Mouse pressed left at (484, 440)
Screenshot: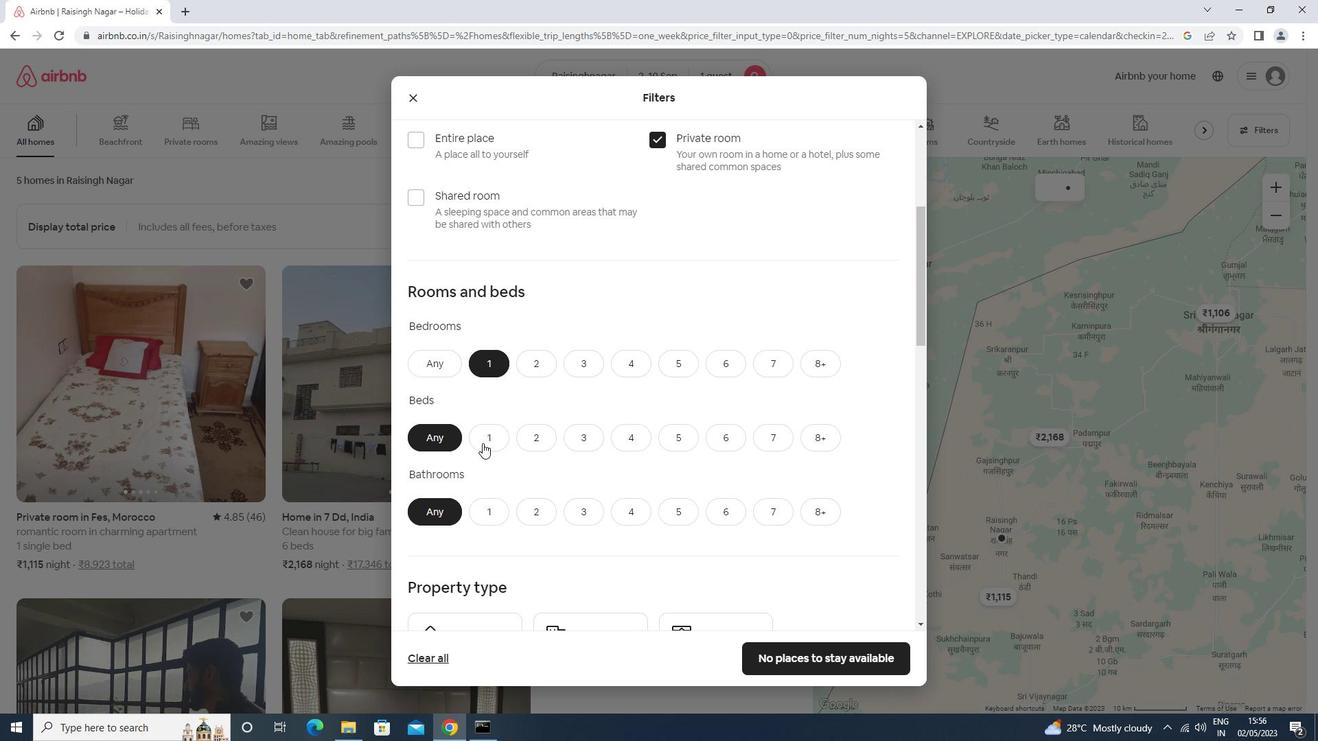 
Action: Mouse moved to (480, 508)
Screenshot: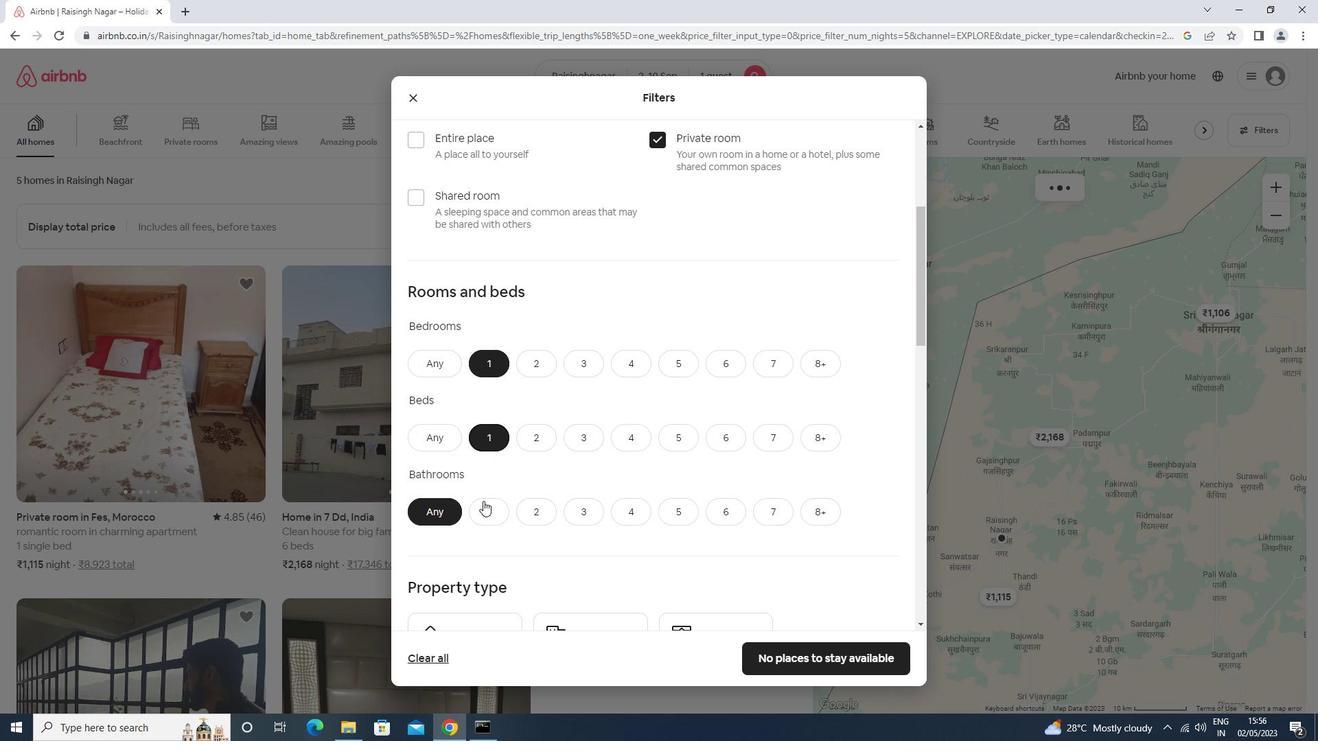 
Action: Mouse pressed left at (480, 508)
Screenshot: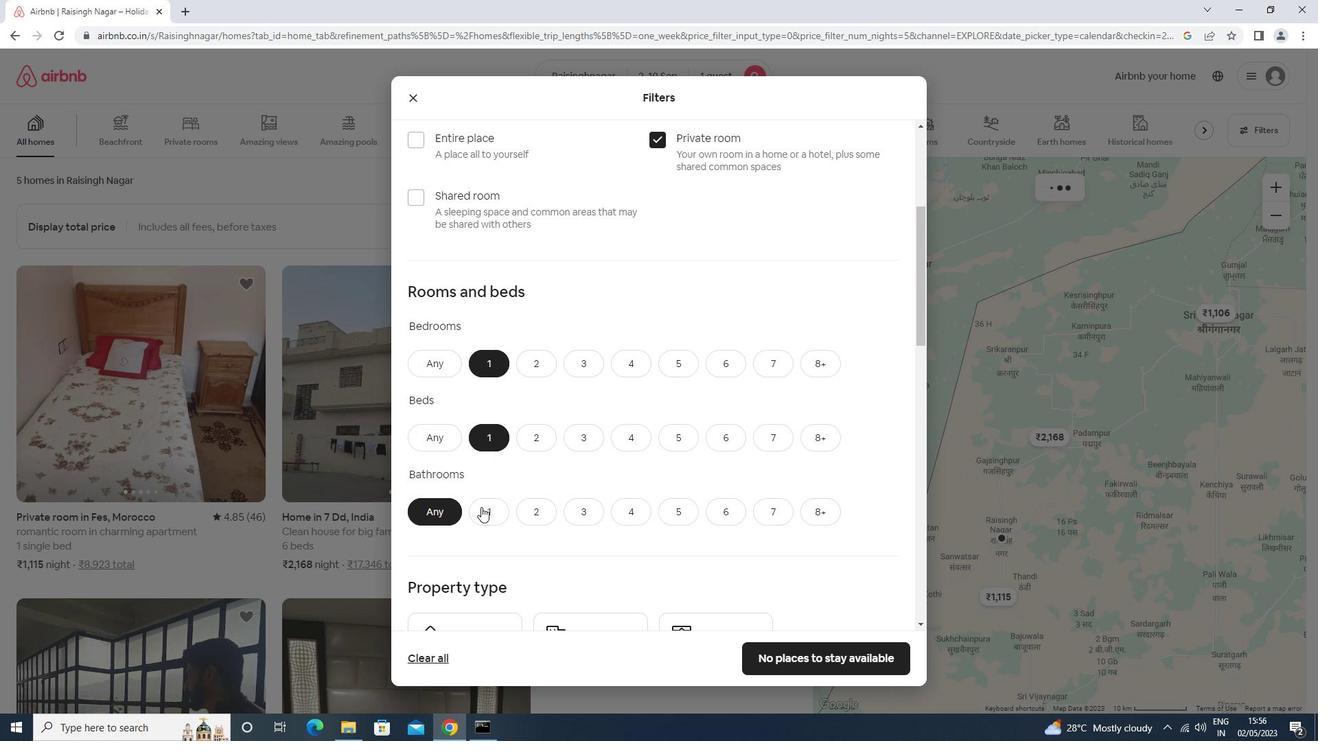 
Action: Mouse moved to (479, 507)
Screenshot: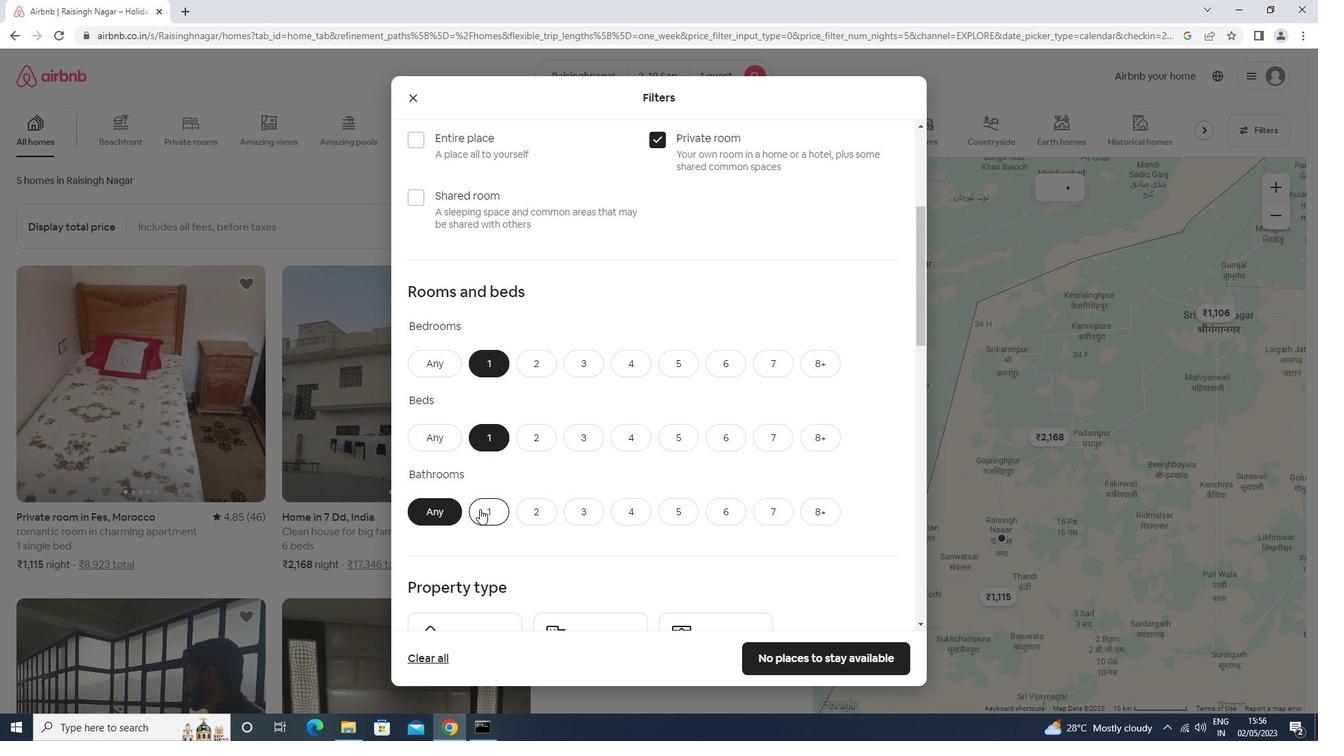 
Action: Mouse scrolled (479, 506) with delta (0, 0)
Screenshot: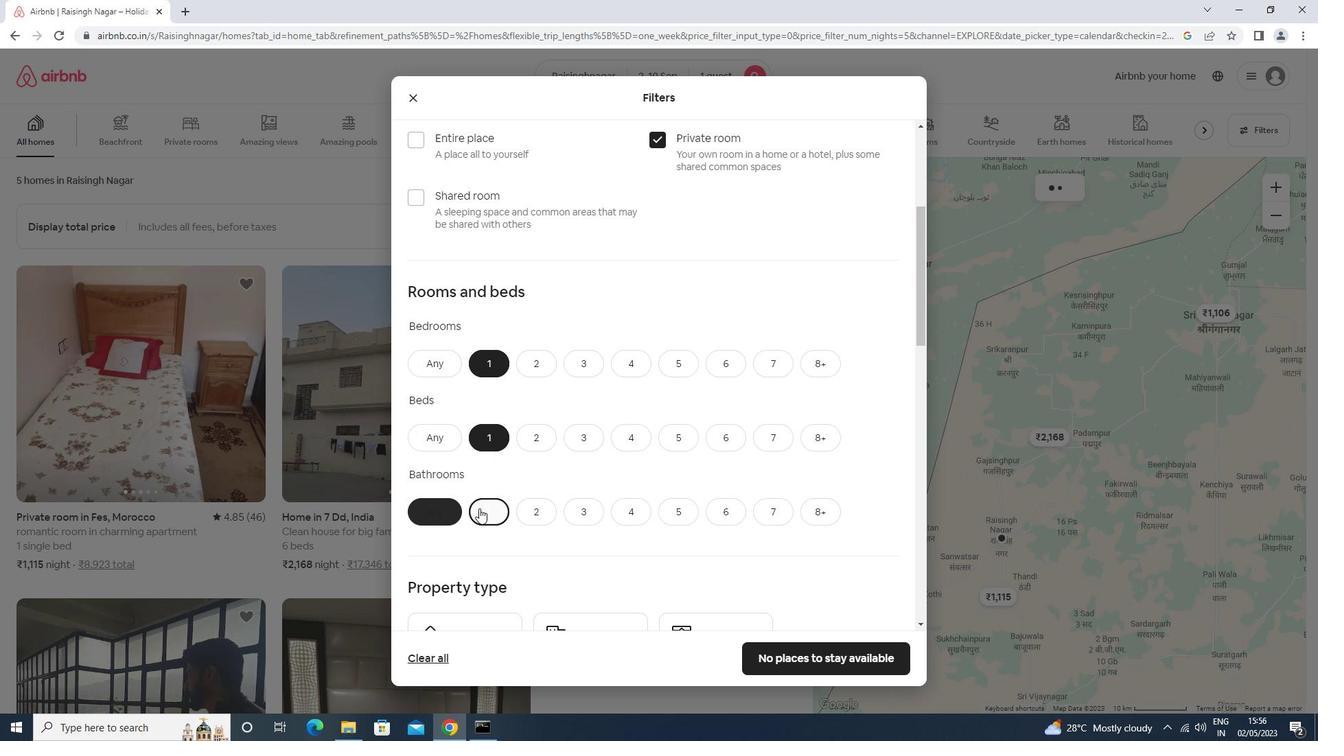 
Action: Mouse scrolled (479, 506) with delta (0, 0)
Screenshot: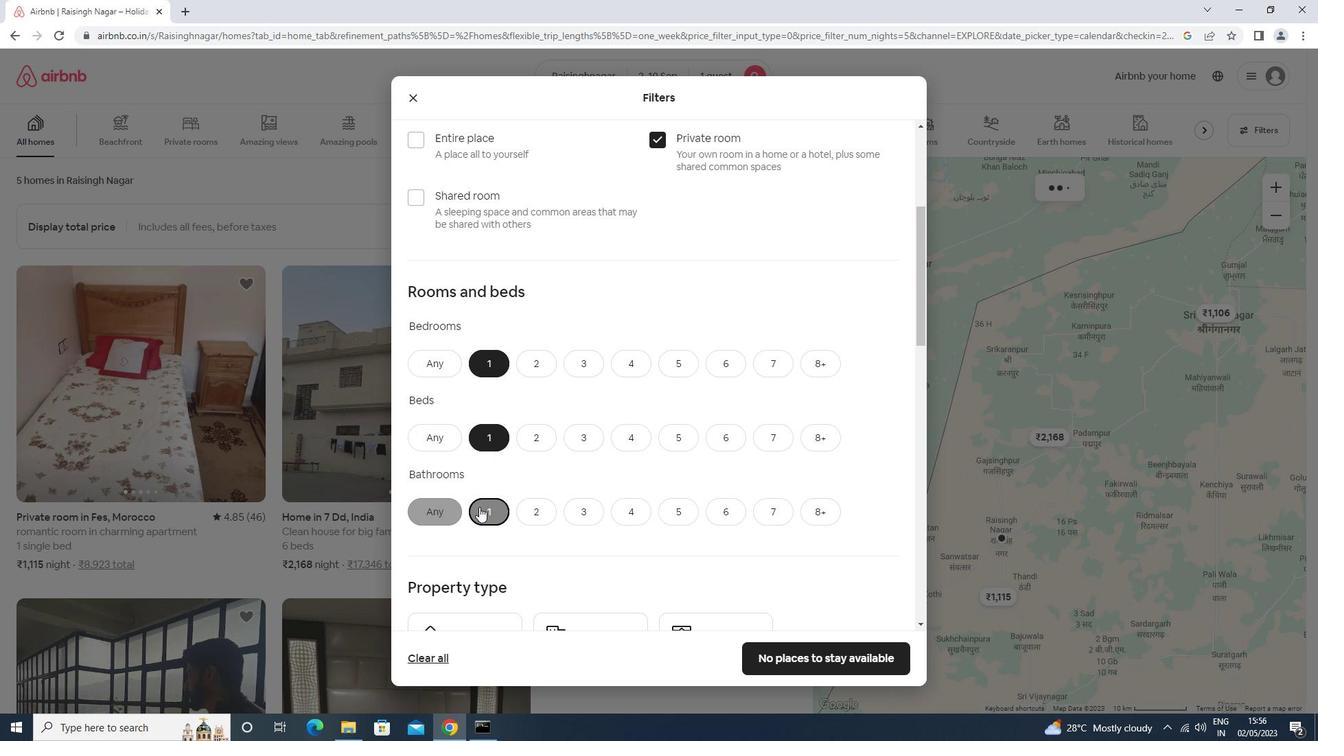 
Action: Mouse moved to (456, 502)
Screenshot: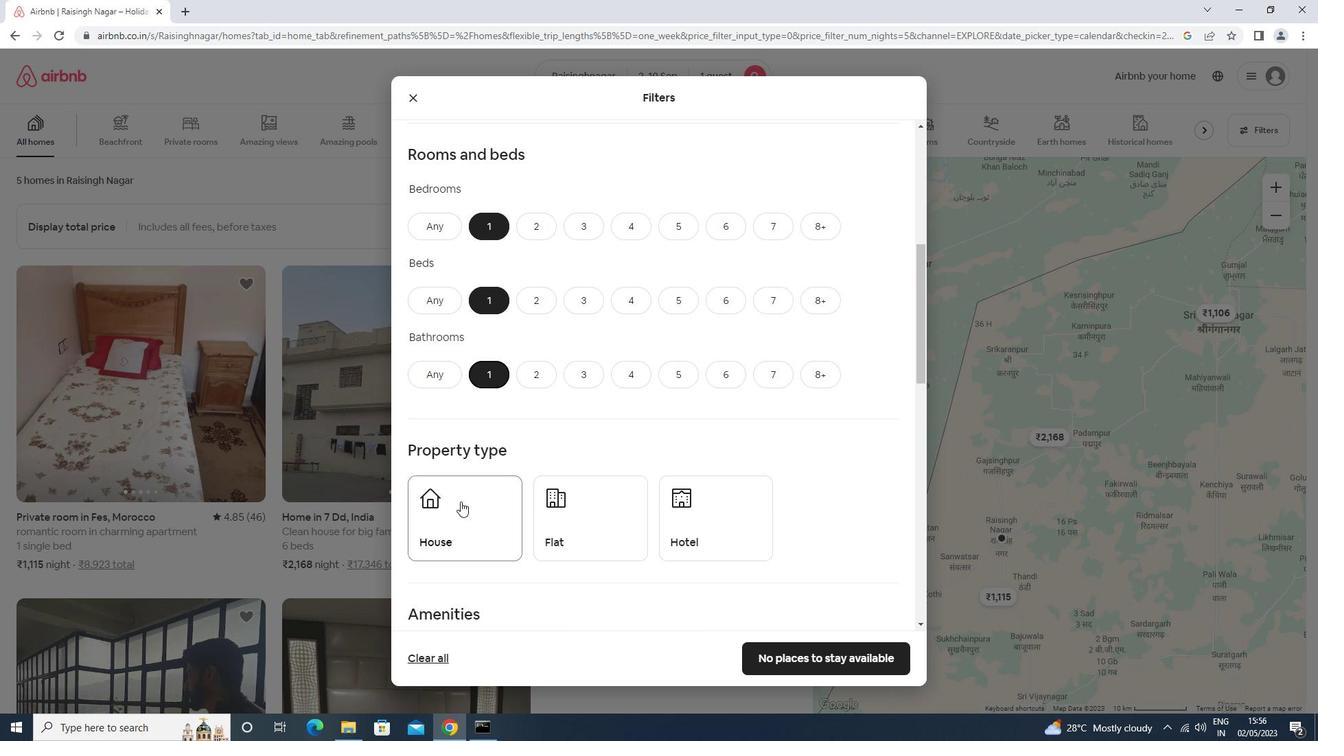 
Action: Mouse pressed left at (456, 502)
Screenshot: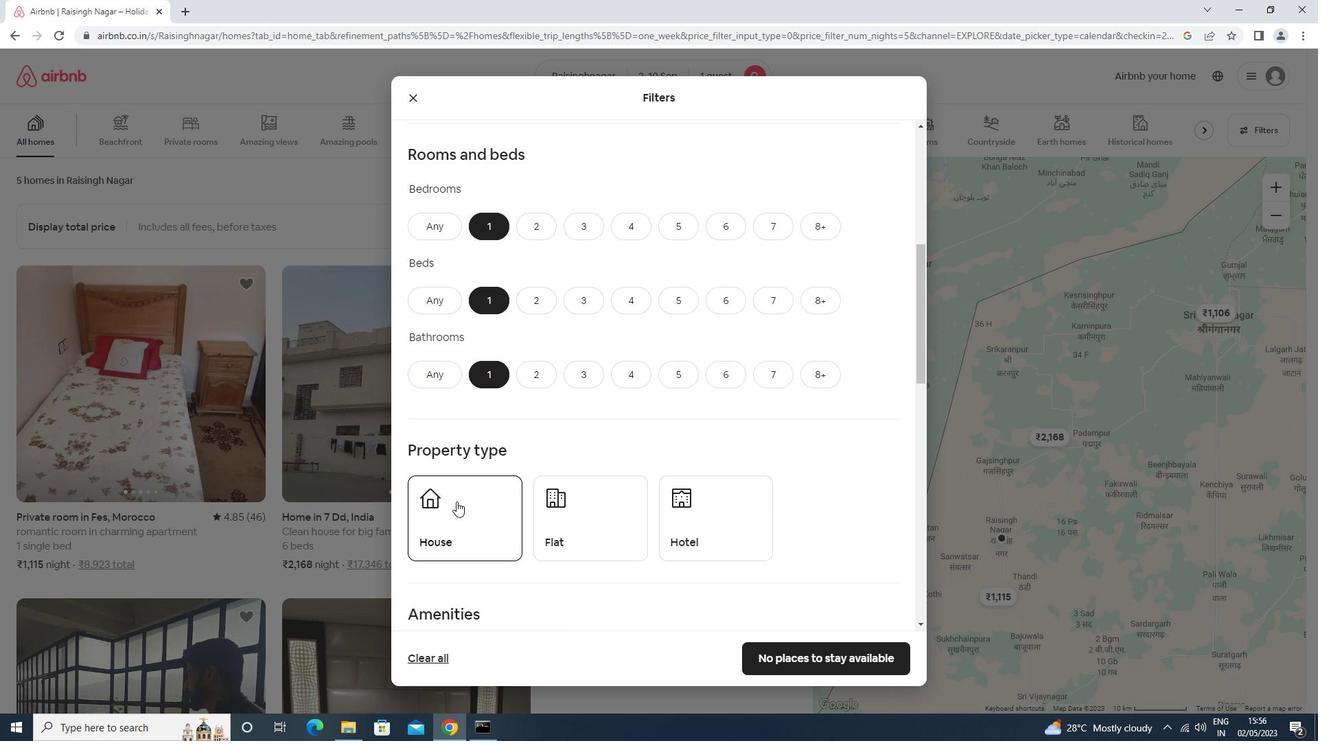 
Action: Mouse moved to (537, 526)
Screenshot: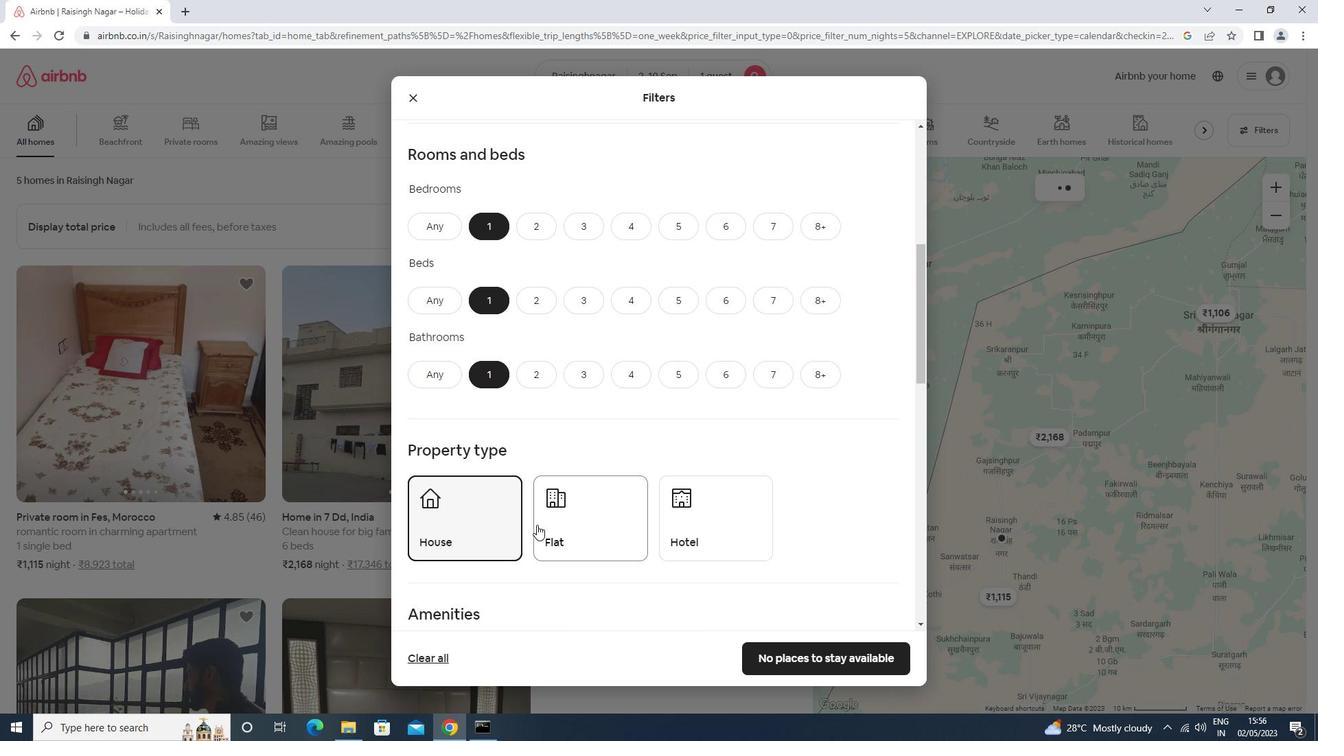 
Action: Mouse pressed left at (537, 526)
Screenshot: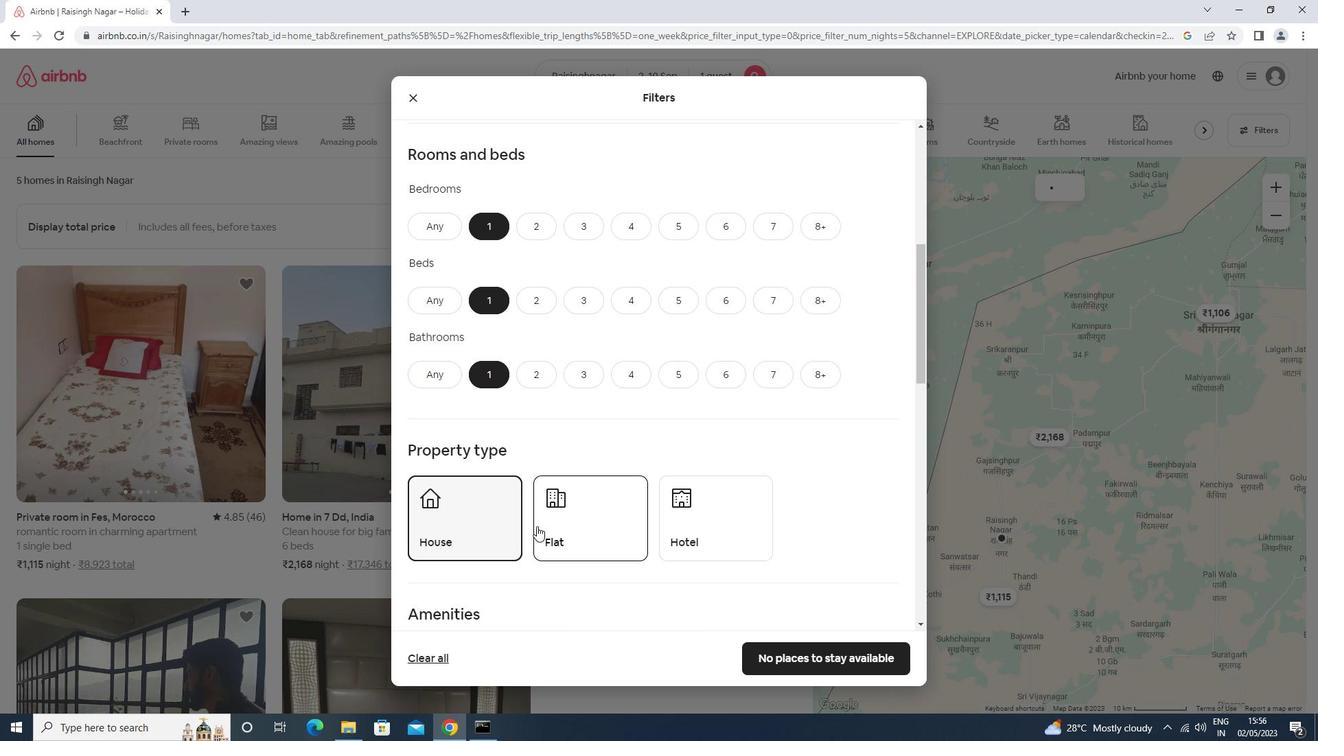
Action: Mouse moved to (568, 511)
Screenshot: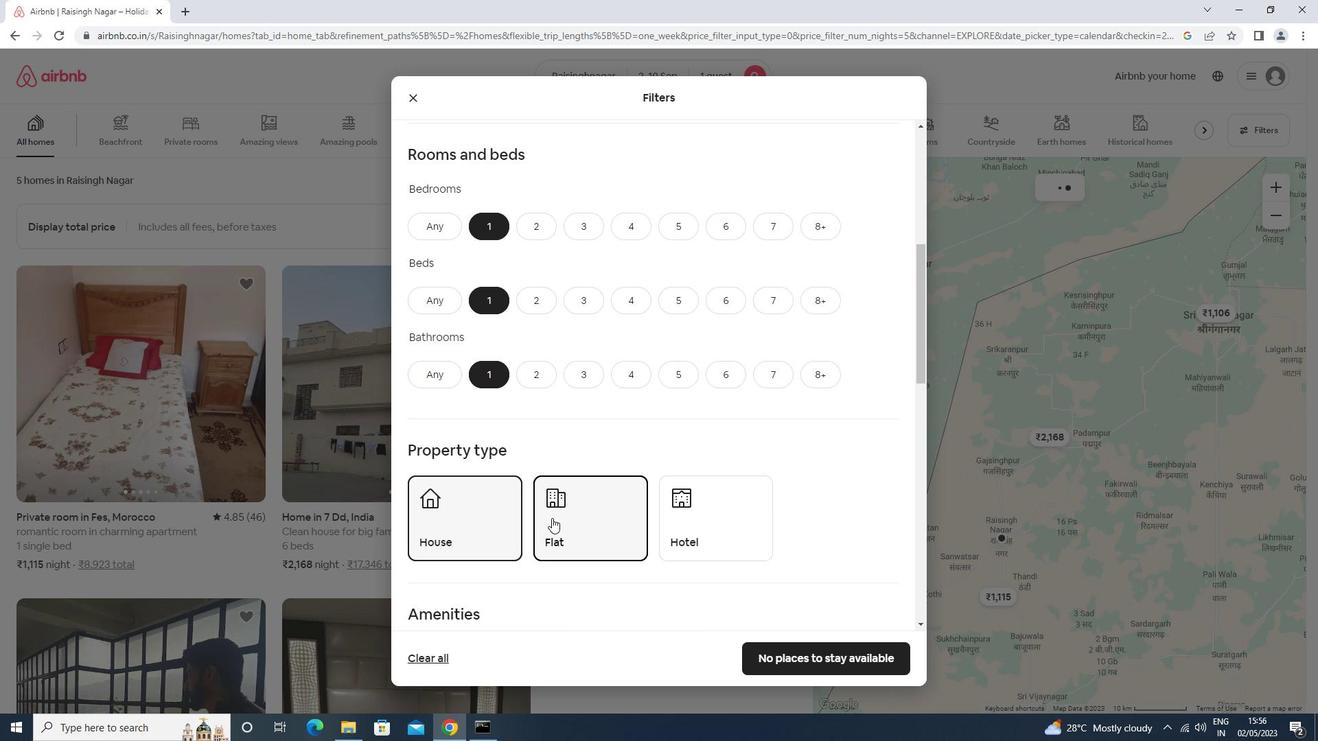 
Action: Mouse scrolled (568, 510) with delta (0, 0)
Screenshot: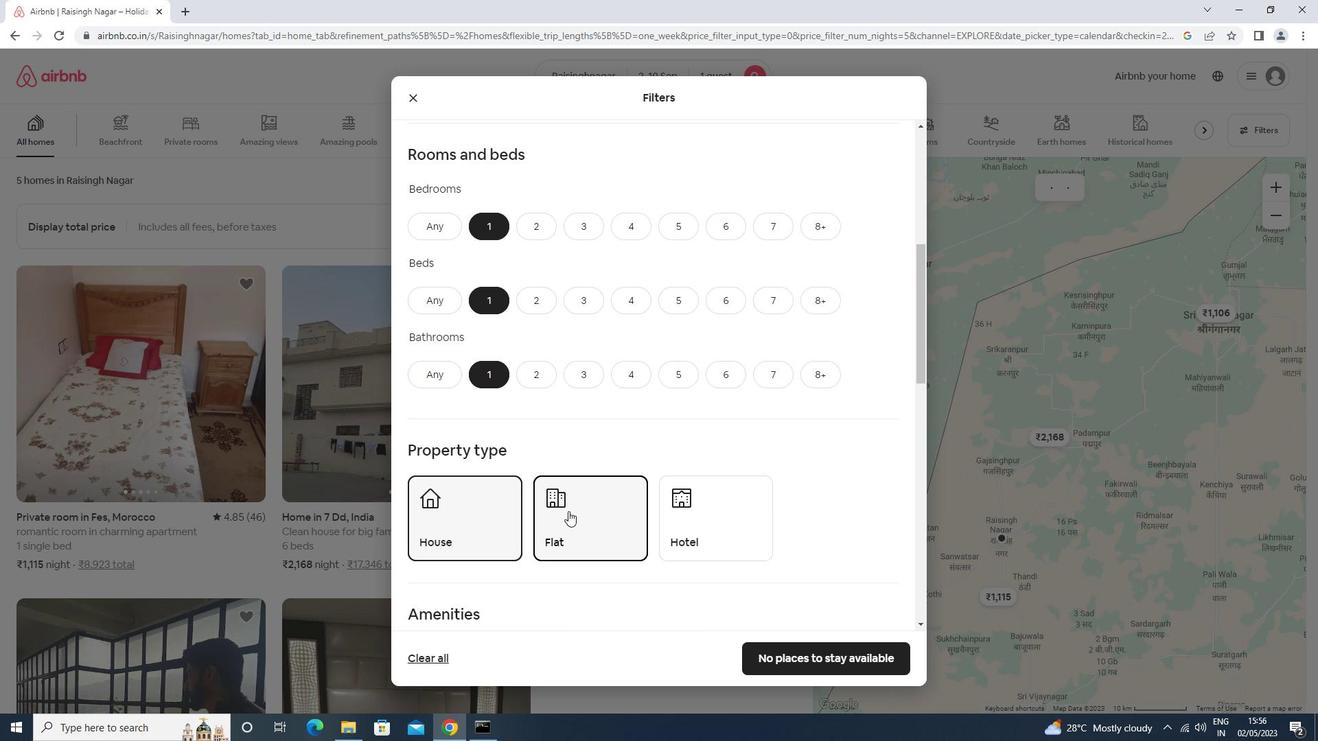 
Action: Mouse scrolled (568, 510) with delta (0, 0)
Screenshot: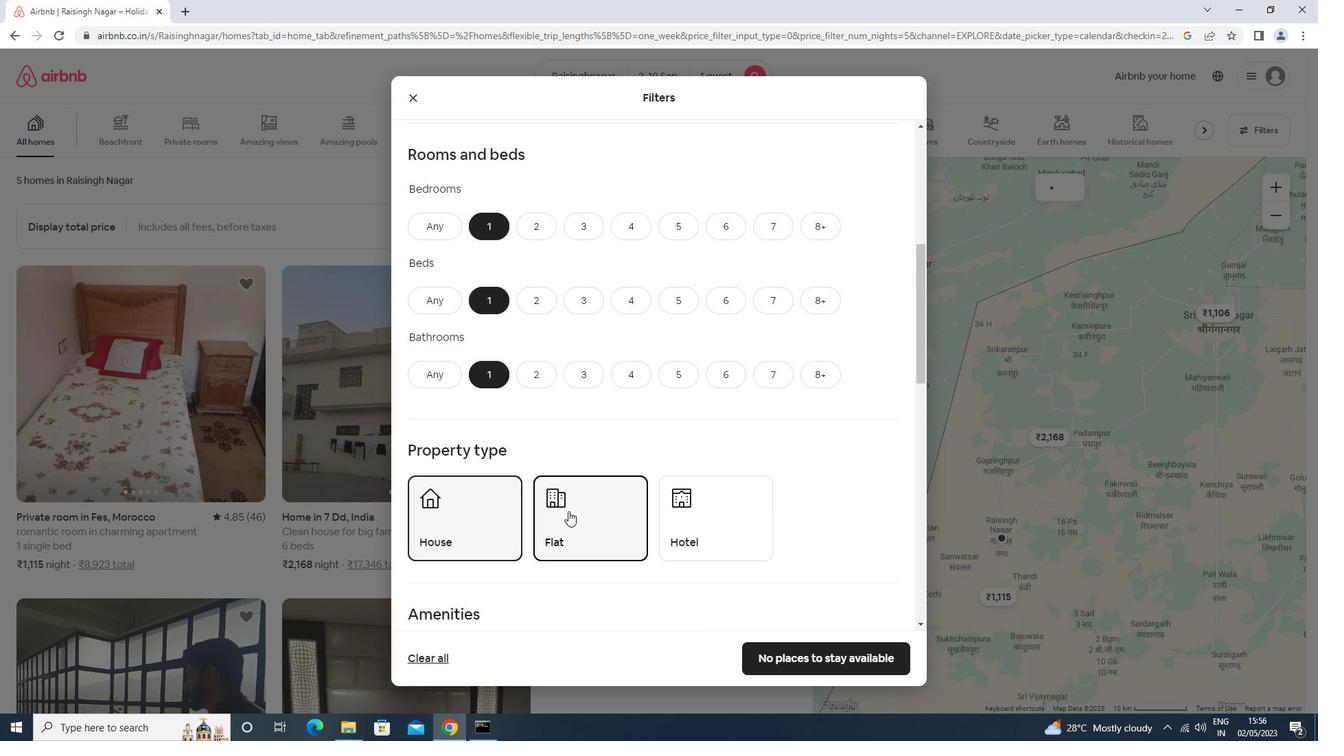 
Action: Mouse scrolled (568, 510) with delta (0, 0)
Screenshot: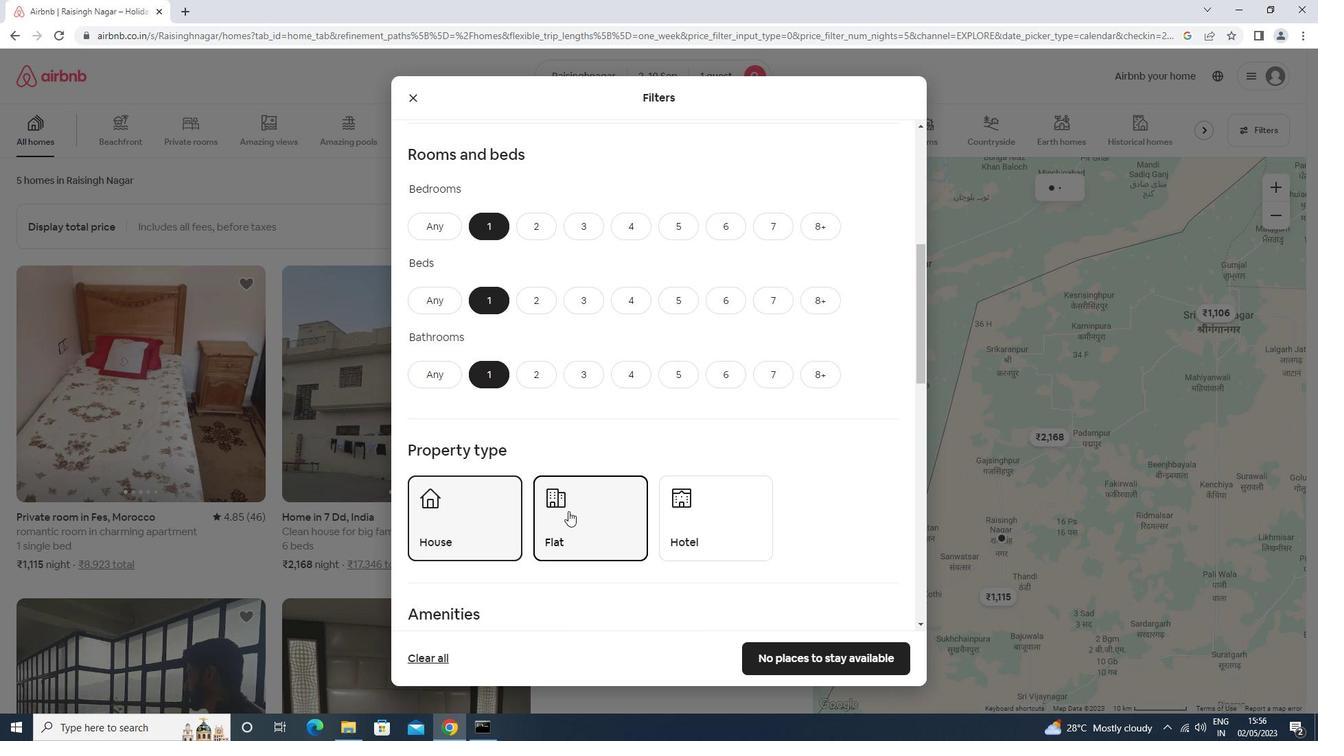 
Action: Mouse scrolled (568, 510) with delta (0, 0)
Screenshot: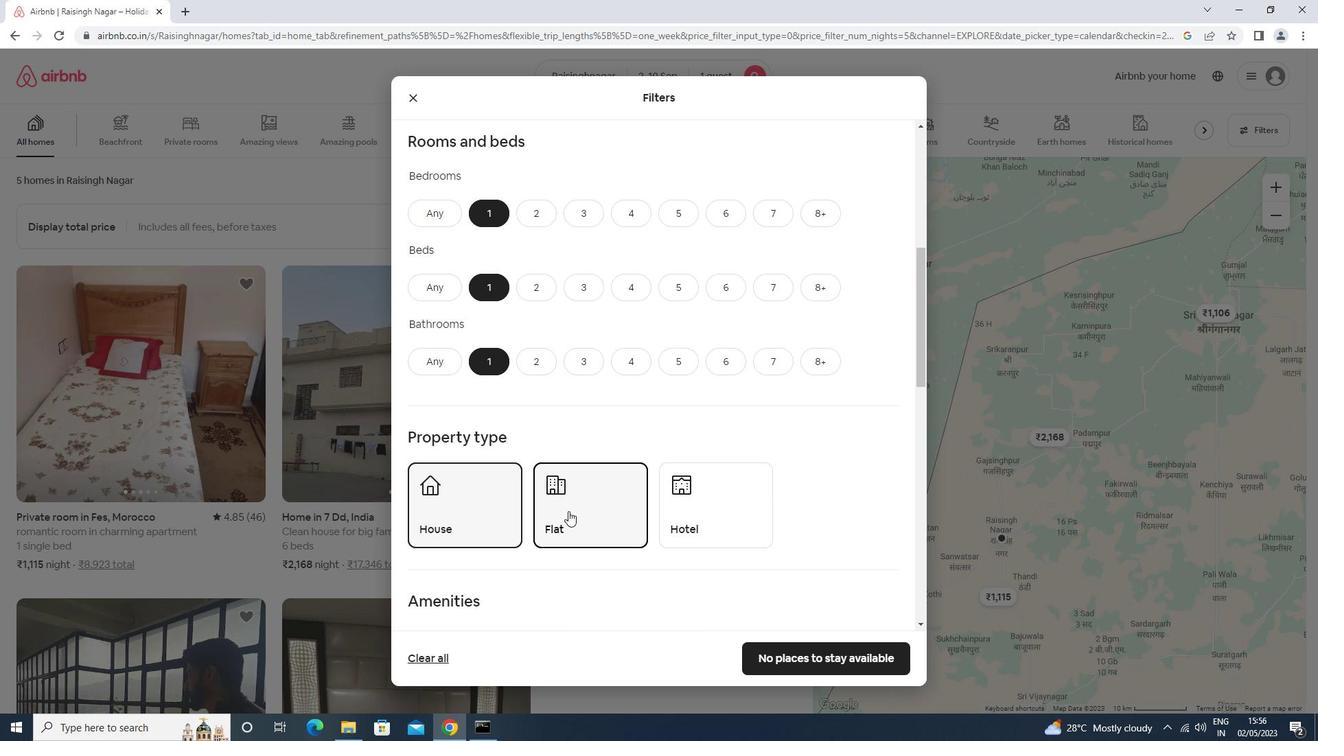 
Action: Mouse scrolled (568, 510) with delta (0, 0)
Screenshot: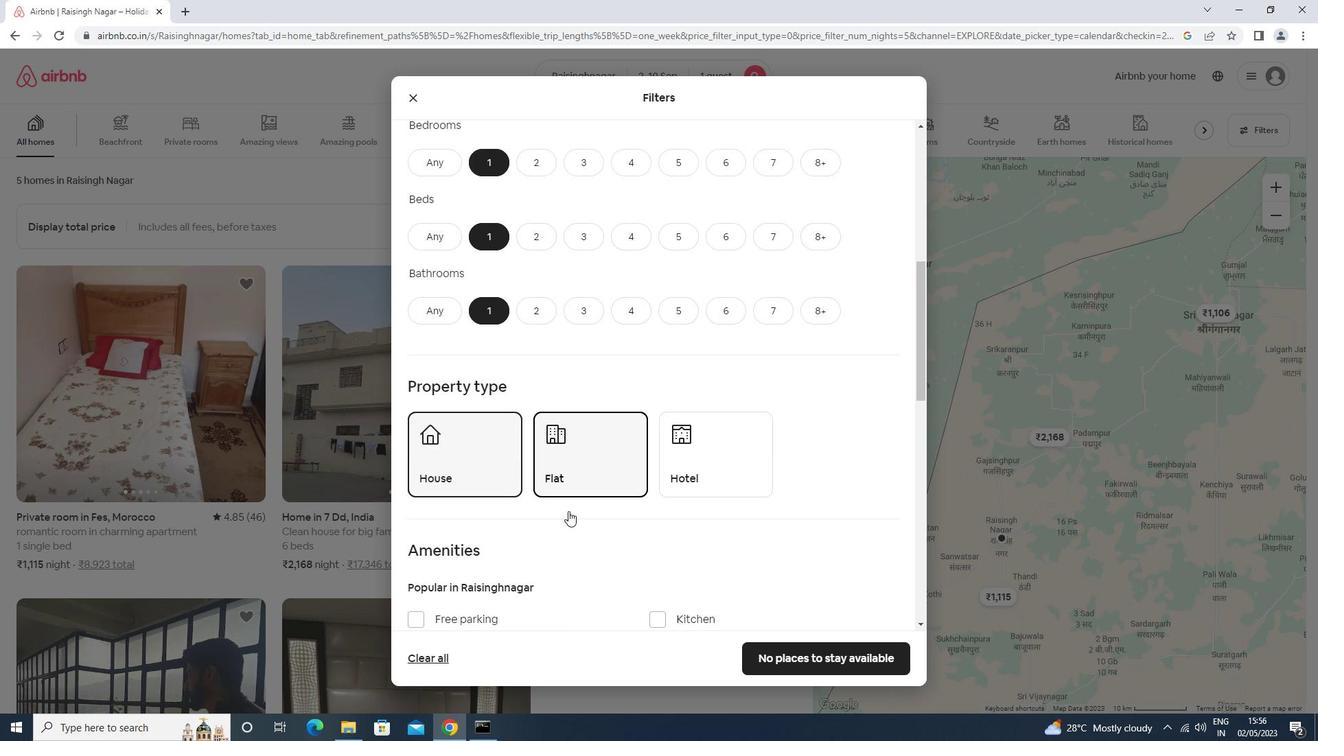 
Action: Mouse moved to (712, 198)
Screenshot: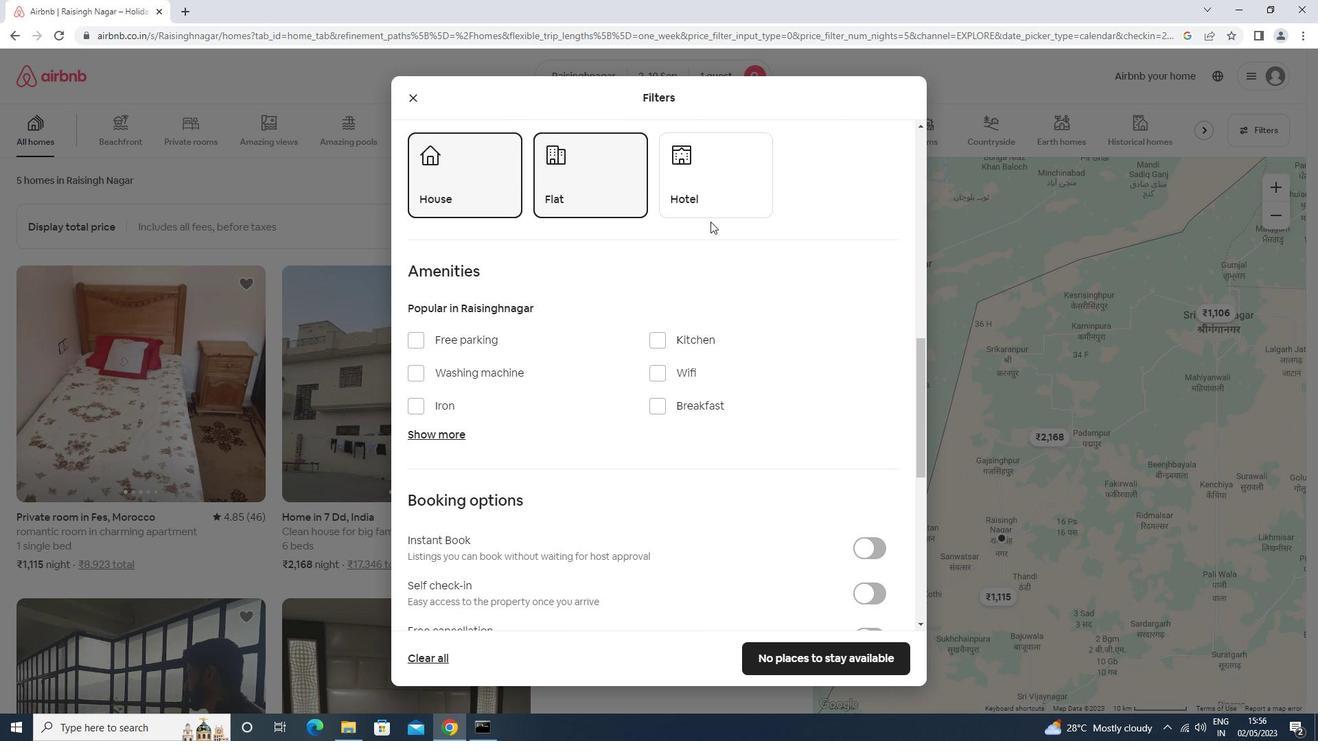 
Action: Mouse pressed left at (712, 198)
Screenshot: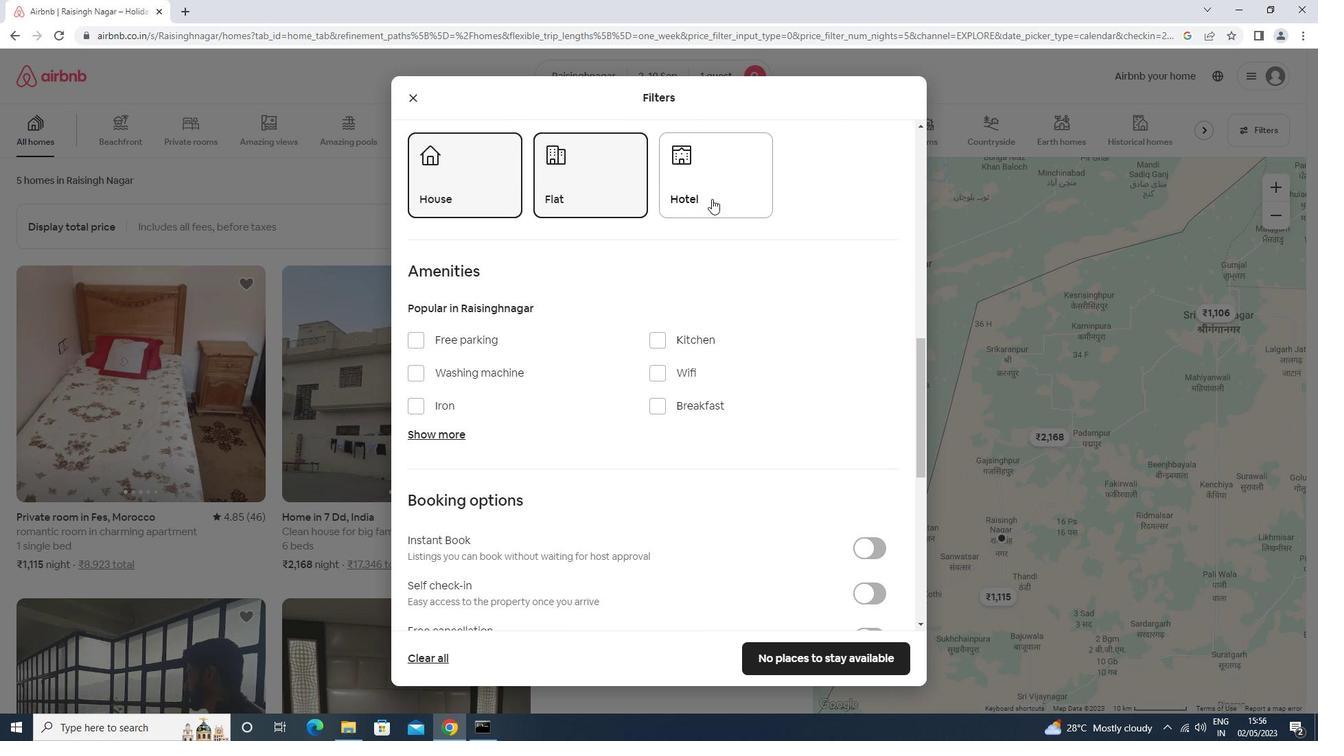
Action: Mouse moved to (699, 204)
Screenshot: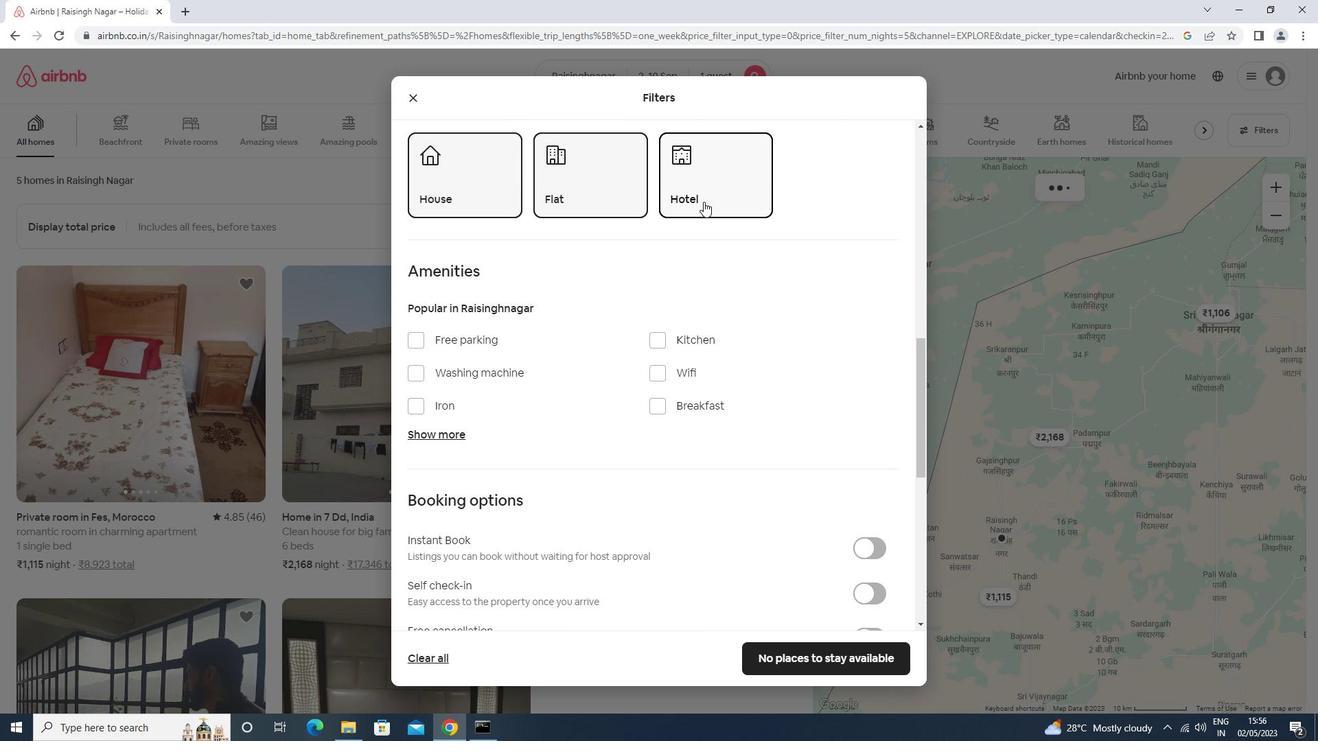 
Action: Mouse scrolled (699, 203) with delta (0, 0)
Screenshot: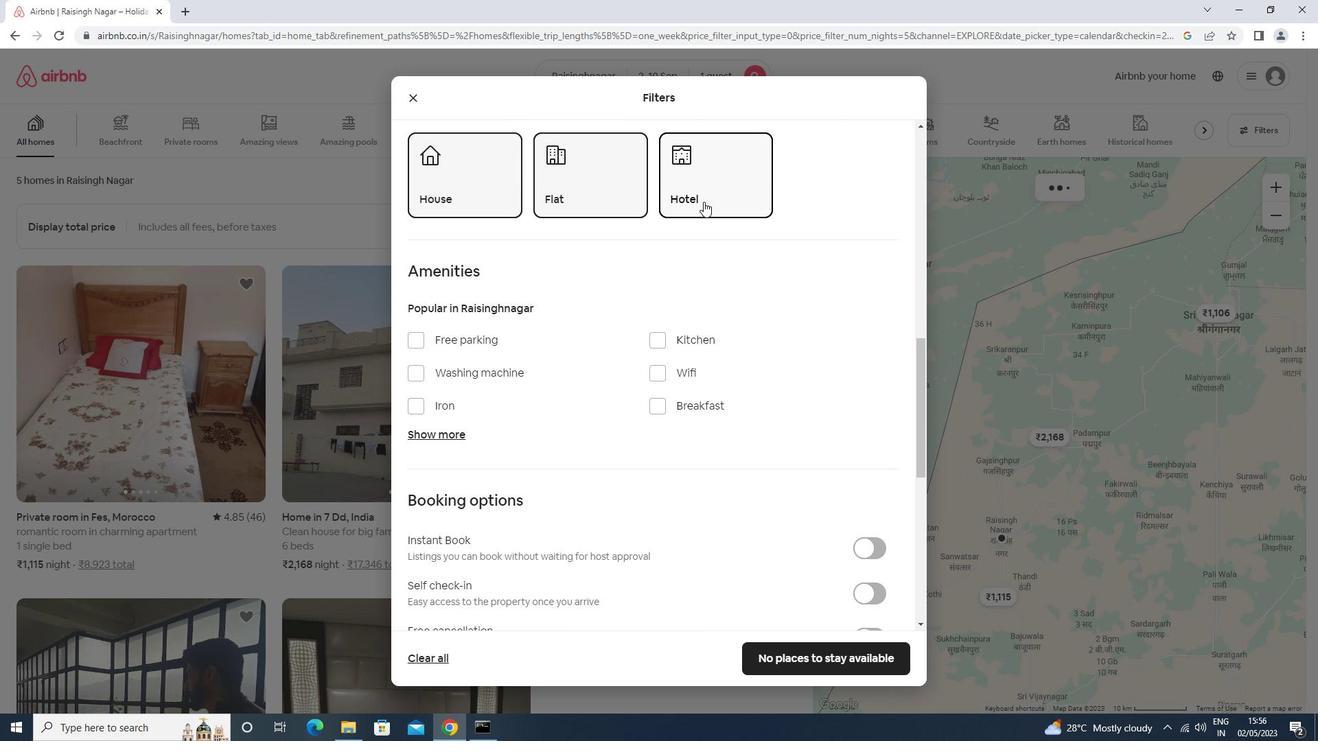 
Action: Mouse moved to (699, 204)
Screenshot: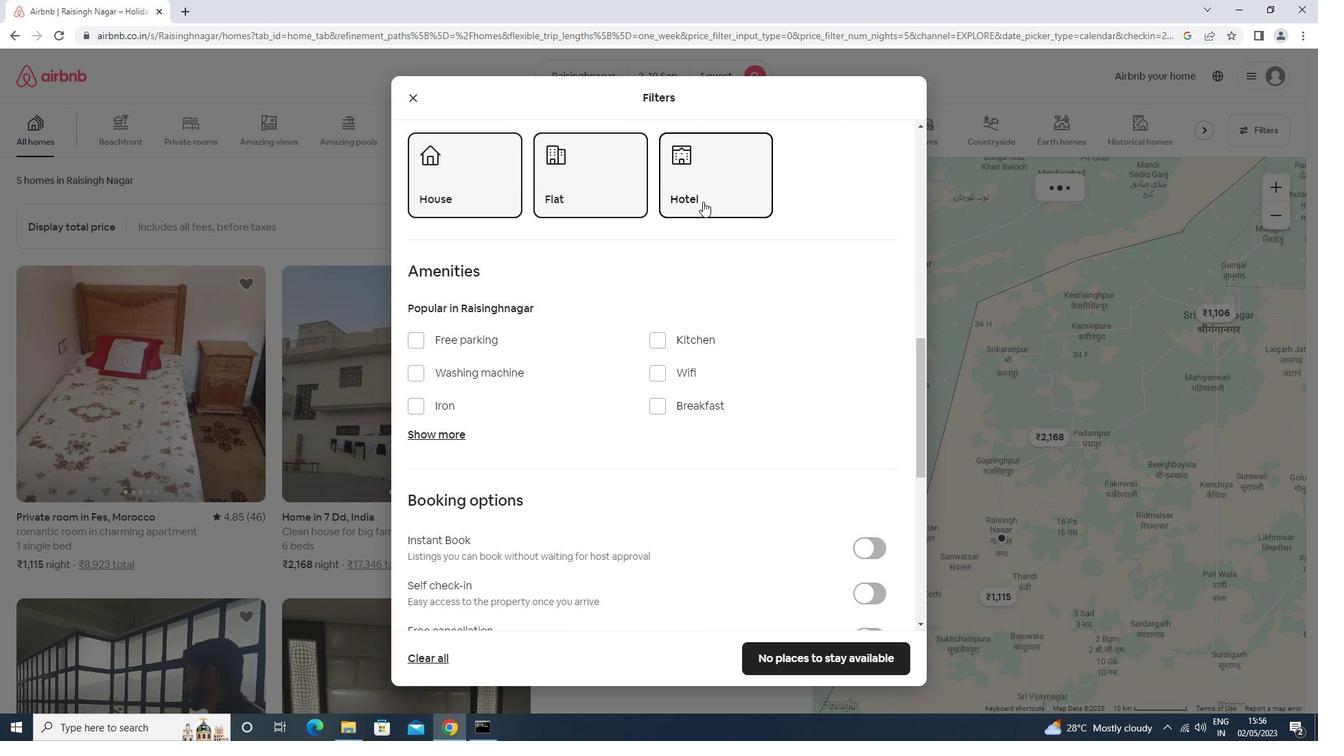 
Action: Mouse scrolled (699, 203) with delta (0, 0)
Screenshot: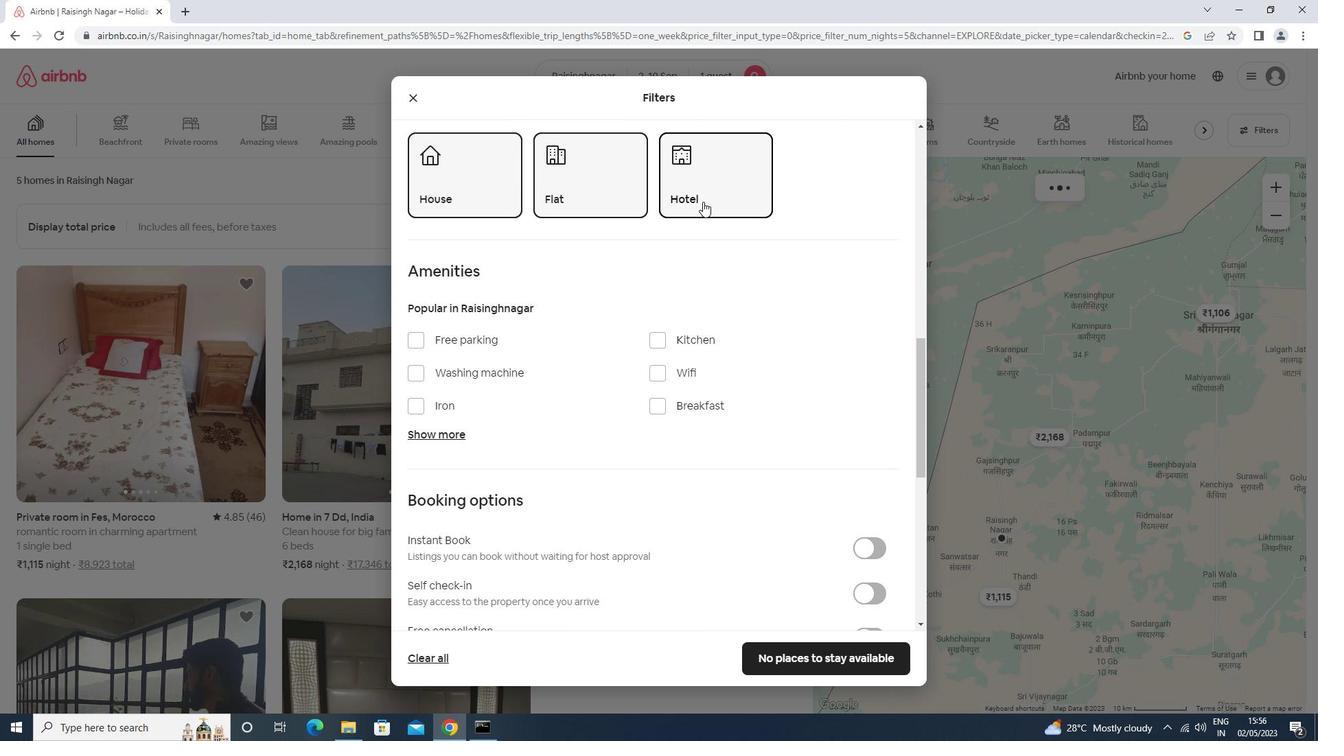 
Action: Mouse scrolled (699, 203) with delta (0, 0)
Screenshot: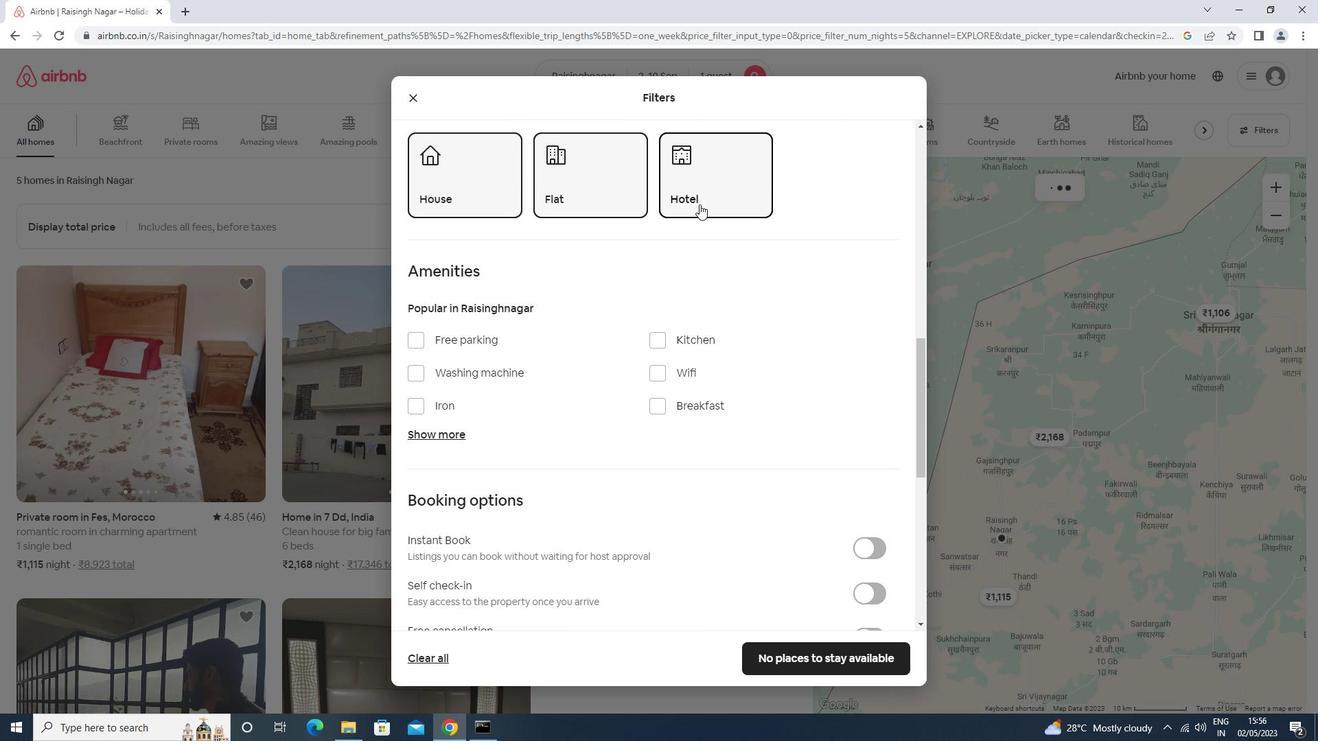 
Action: Mouse scrolled (699, 203) with delta (0, 0)
Screenshot: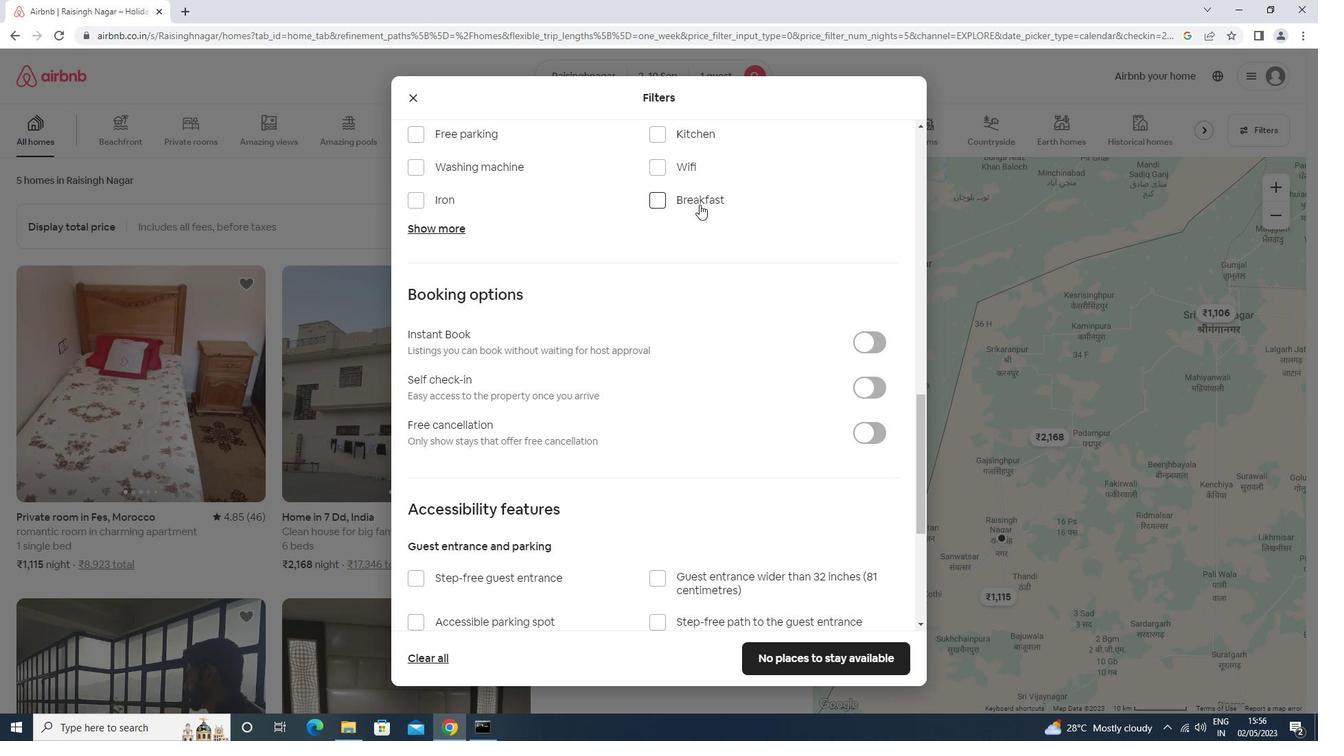 
Action: Mouse scrolled (699, 203) with delta (0, 0)
Screenshot: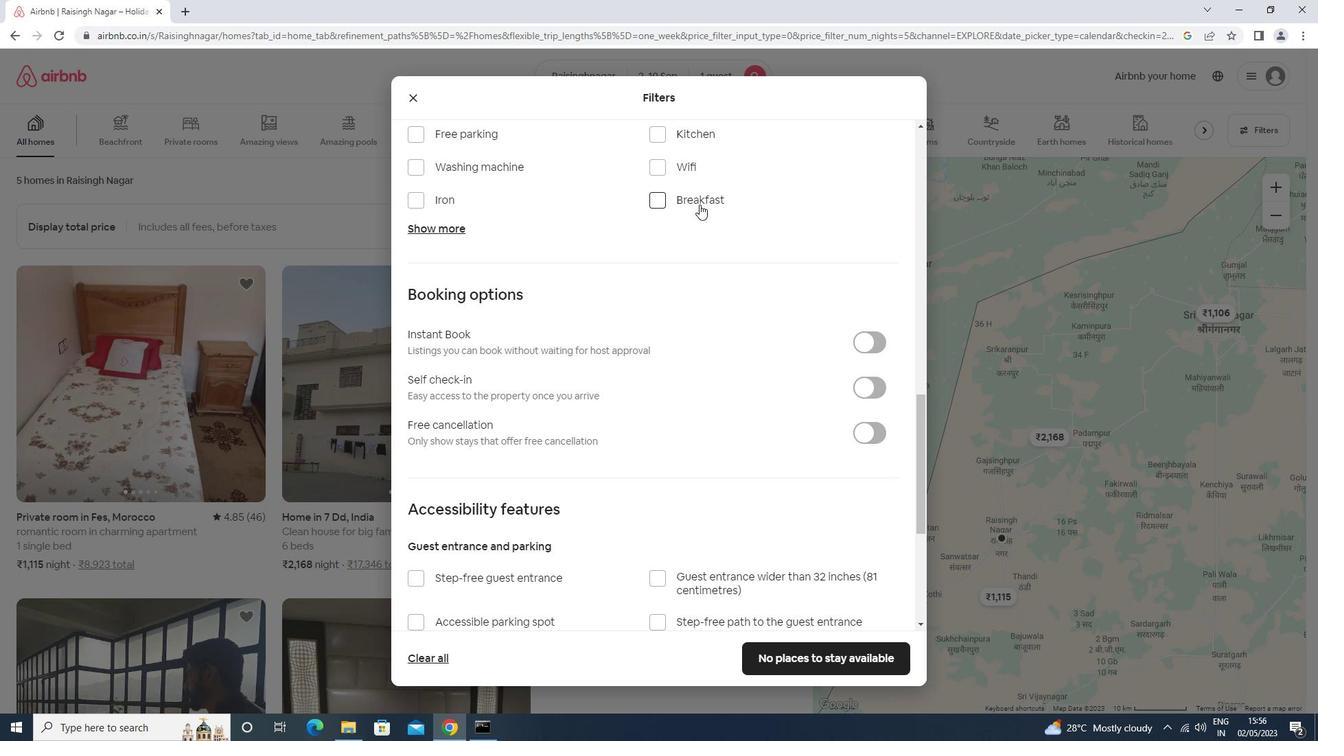 
Action: Mouse scrolled (699, 203) with delta (0, 0)
Screenshot: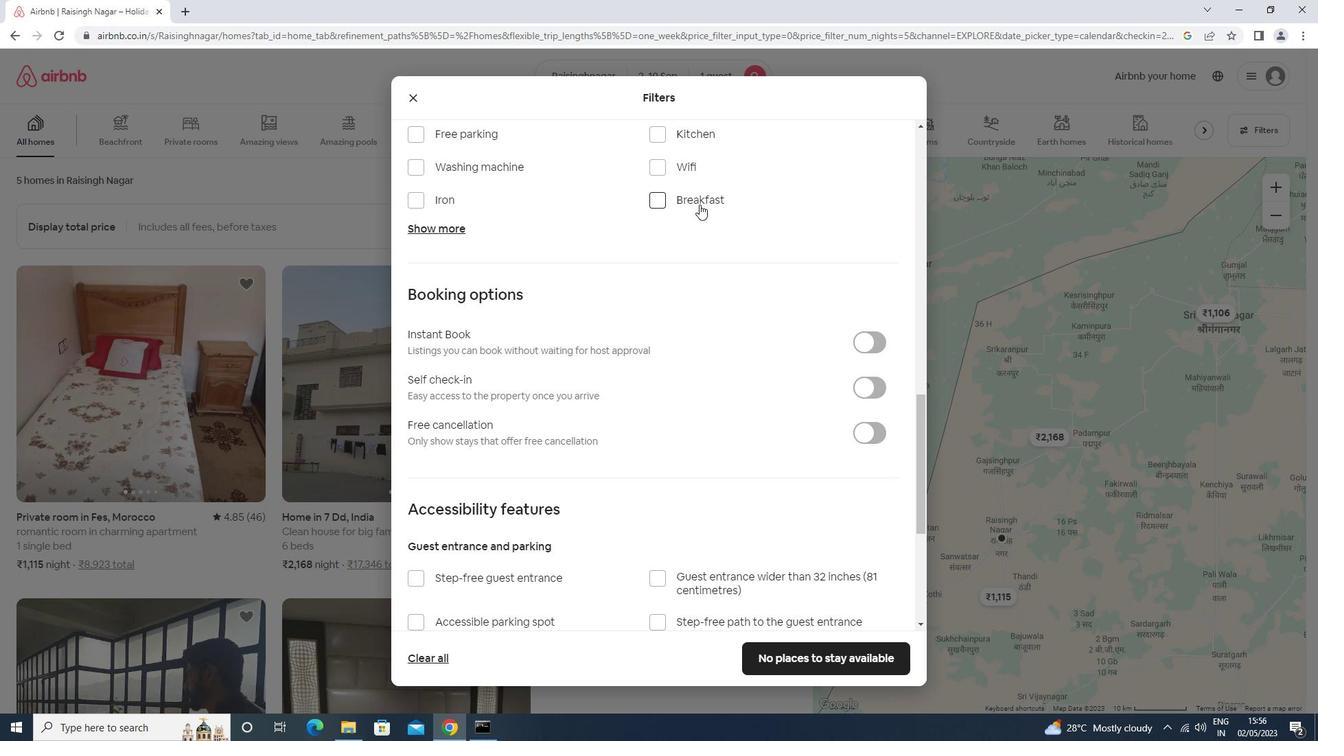 
Action: Mouse moved to (866, 180)
Screenshot: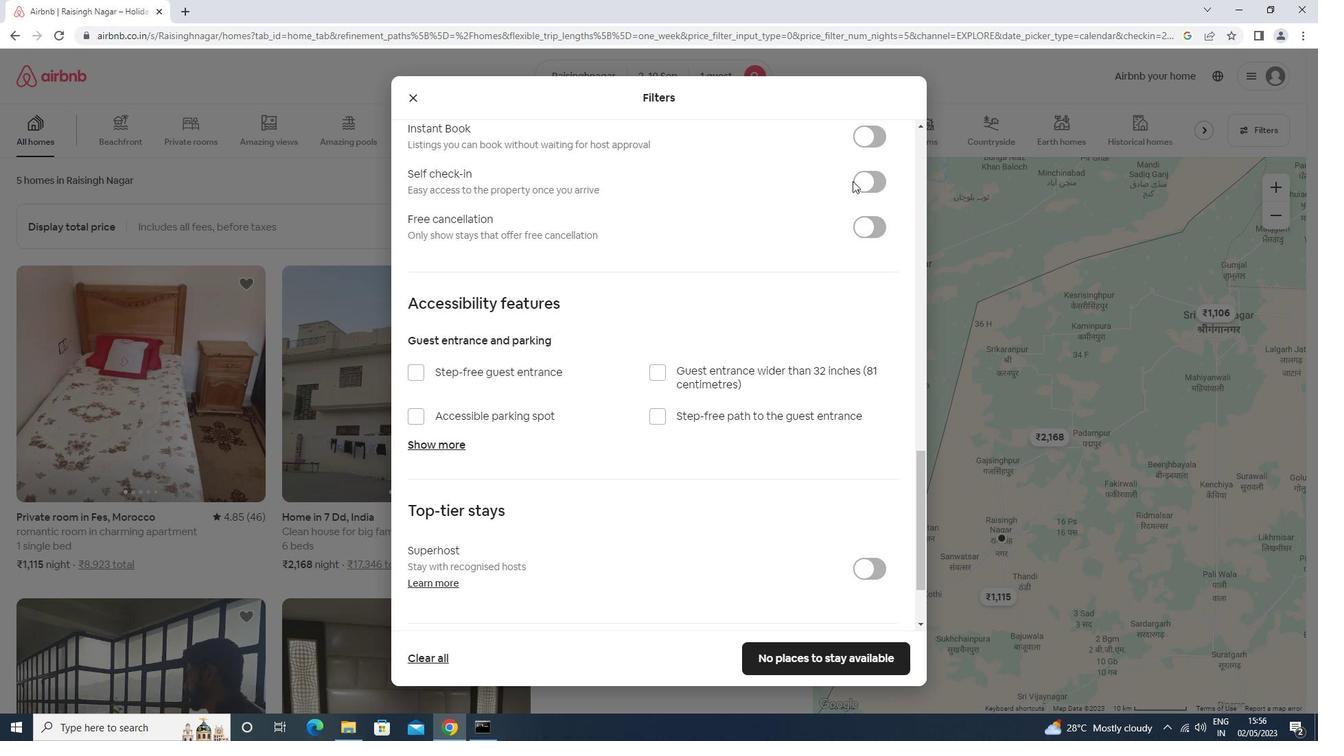 
Action: Mouse pressed left at (866, 180)
Screenshot: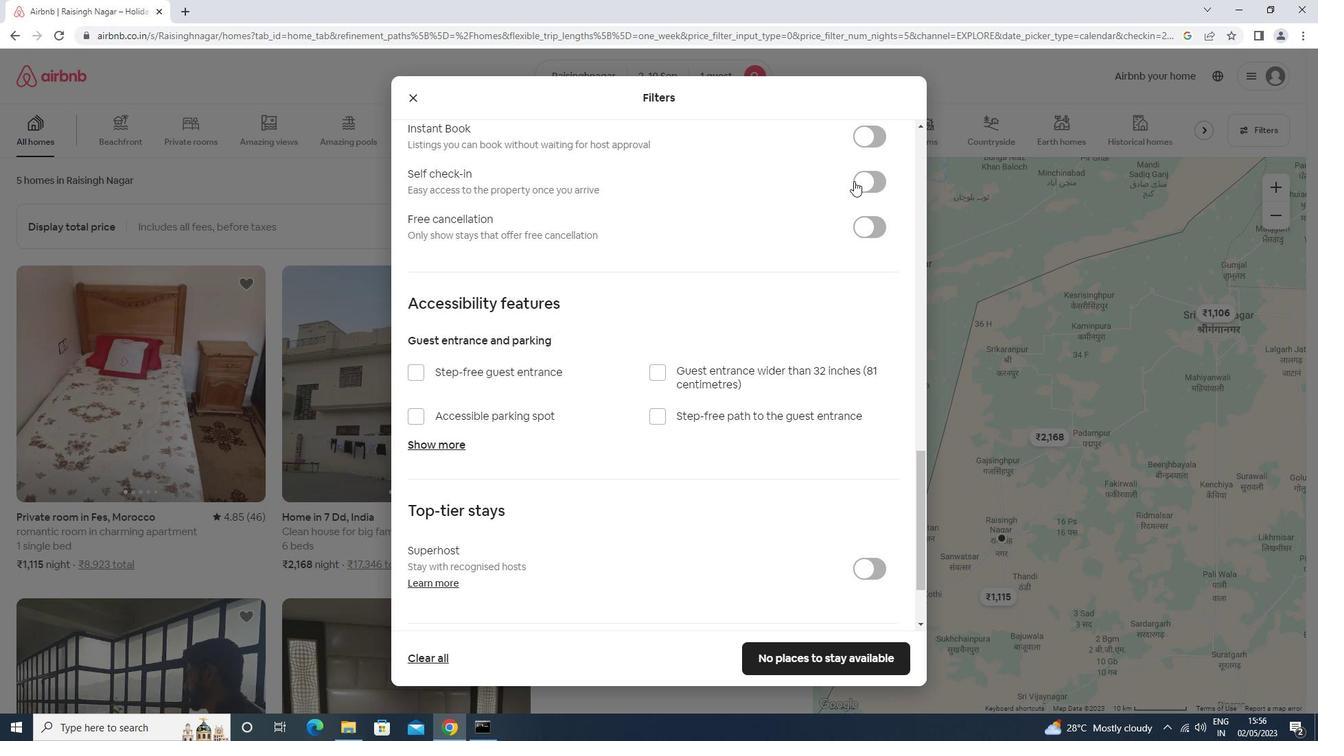 
Action: Mouse moved to (864, 188)
Screenshot: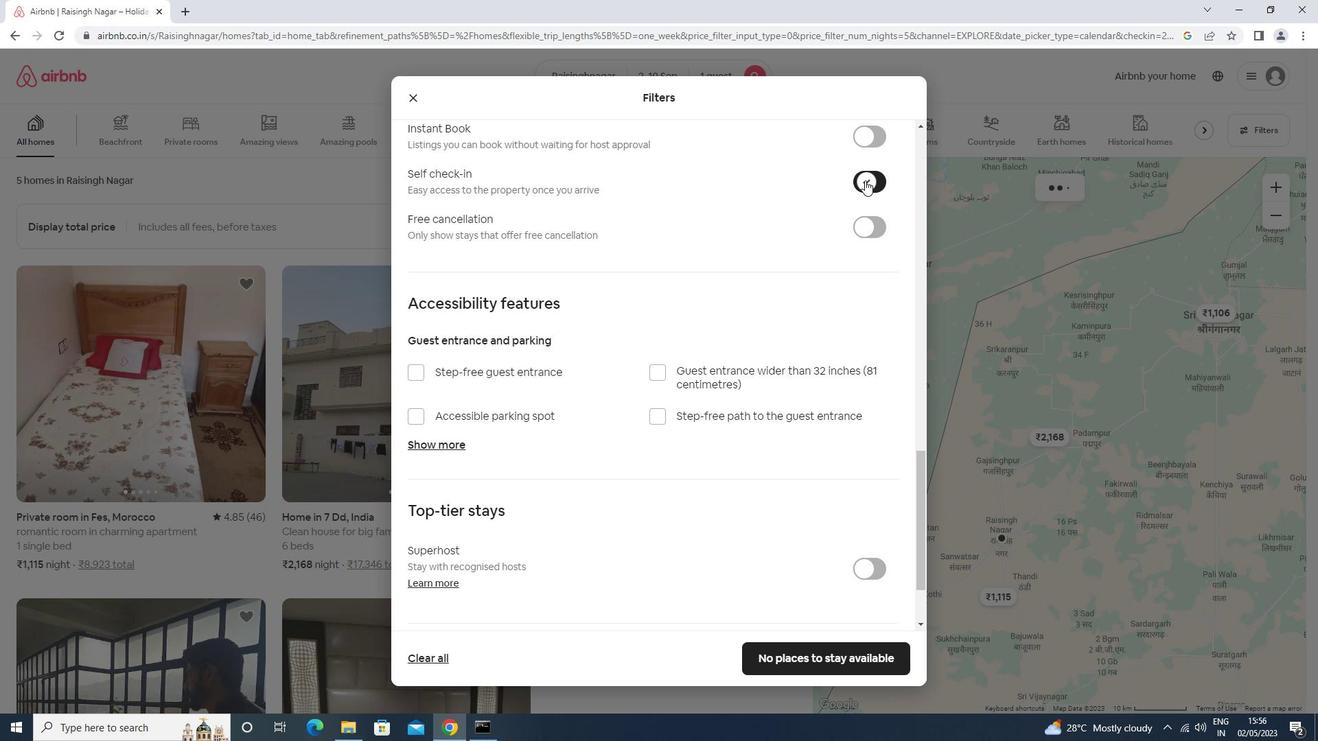 
Action: Mouse scrolled (864, 188) with delta (0, 0)
Screenshot: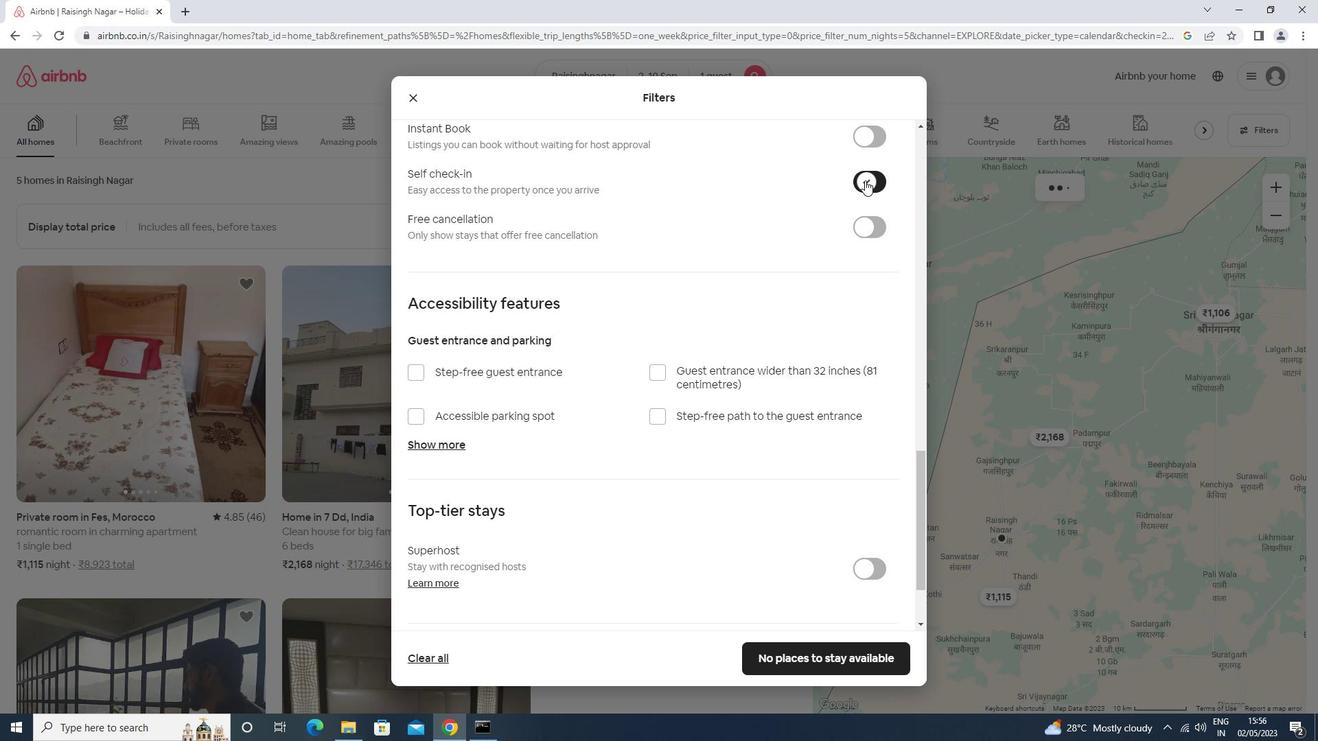 
Action: Mouse moved to (864, 192)
Screenshot: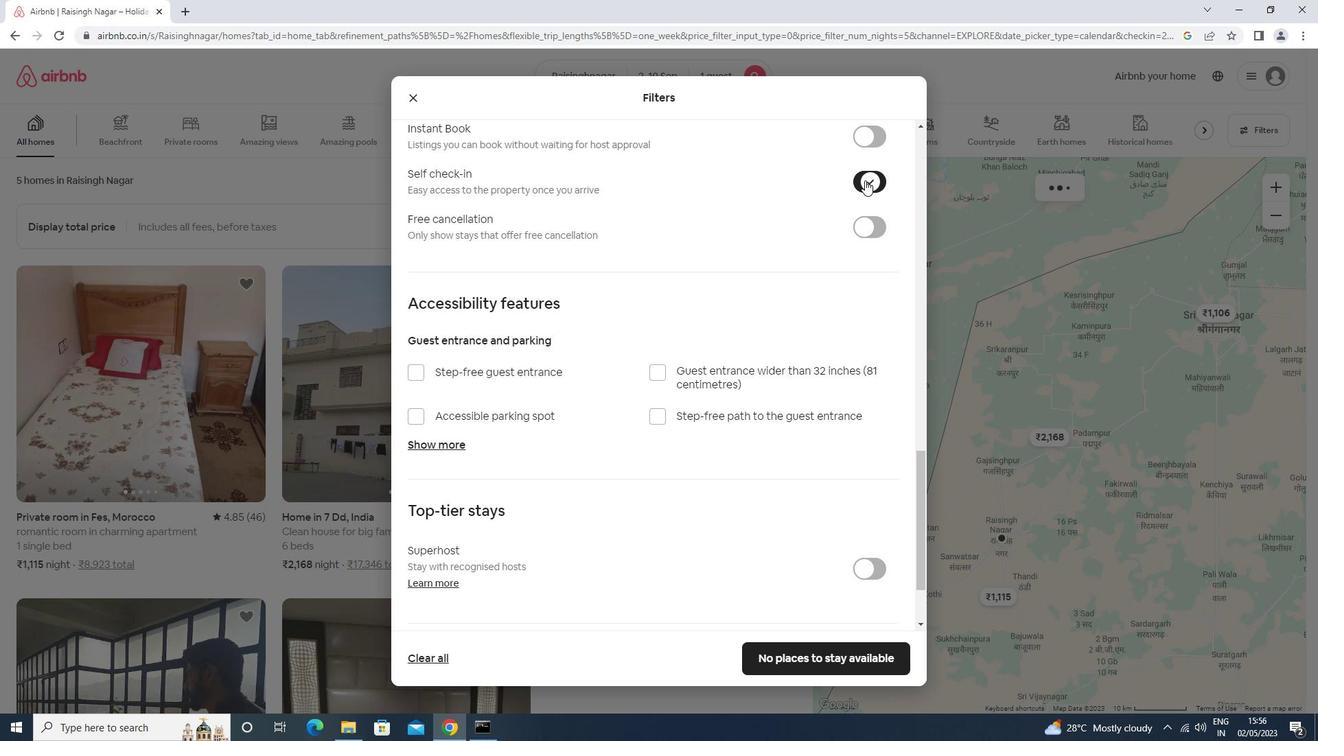 
Action: Mouse scrolled (864, 192) with delta (0, 0)
Screenshot: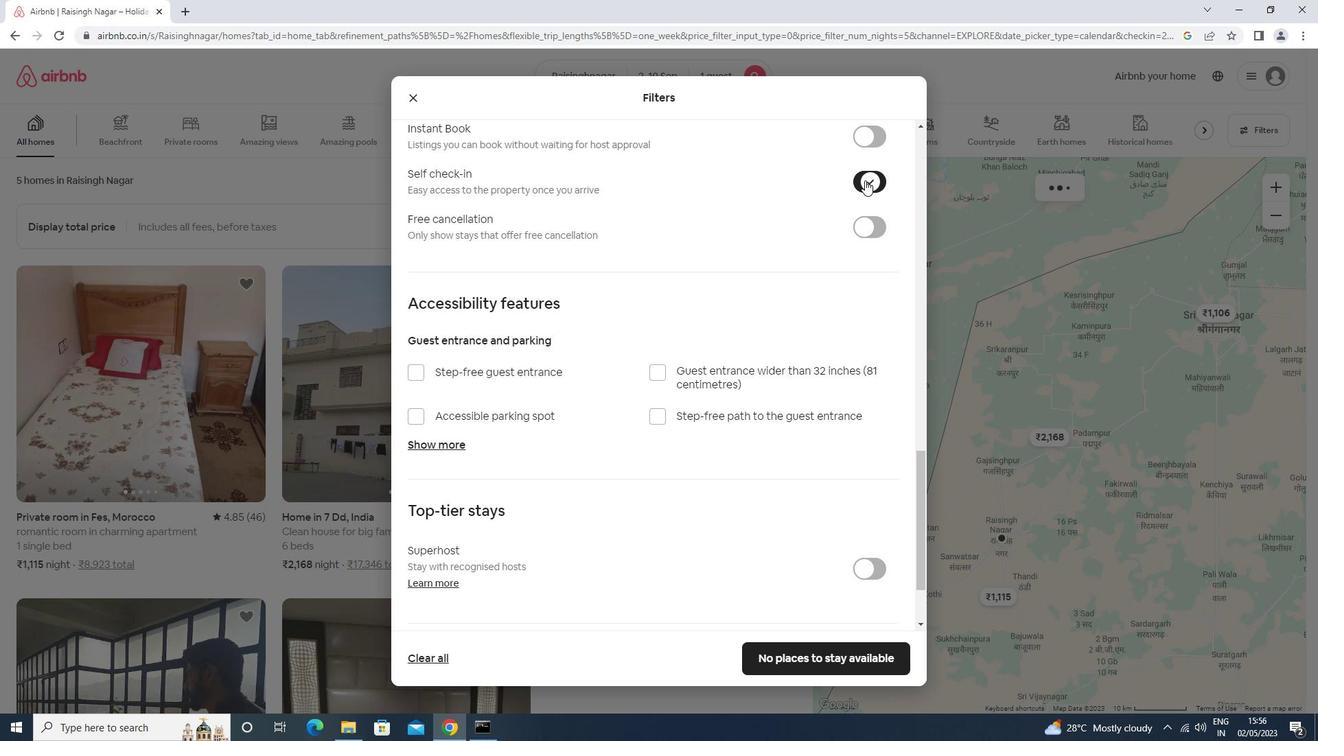 
Action: Mouse moved to (864, 195)
Screenshot: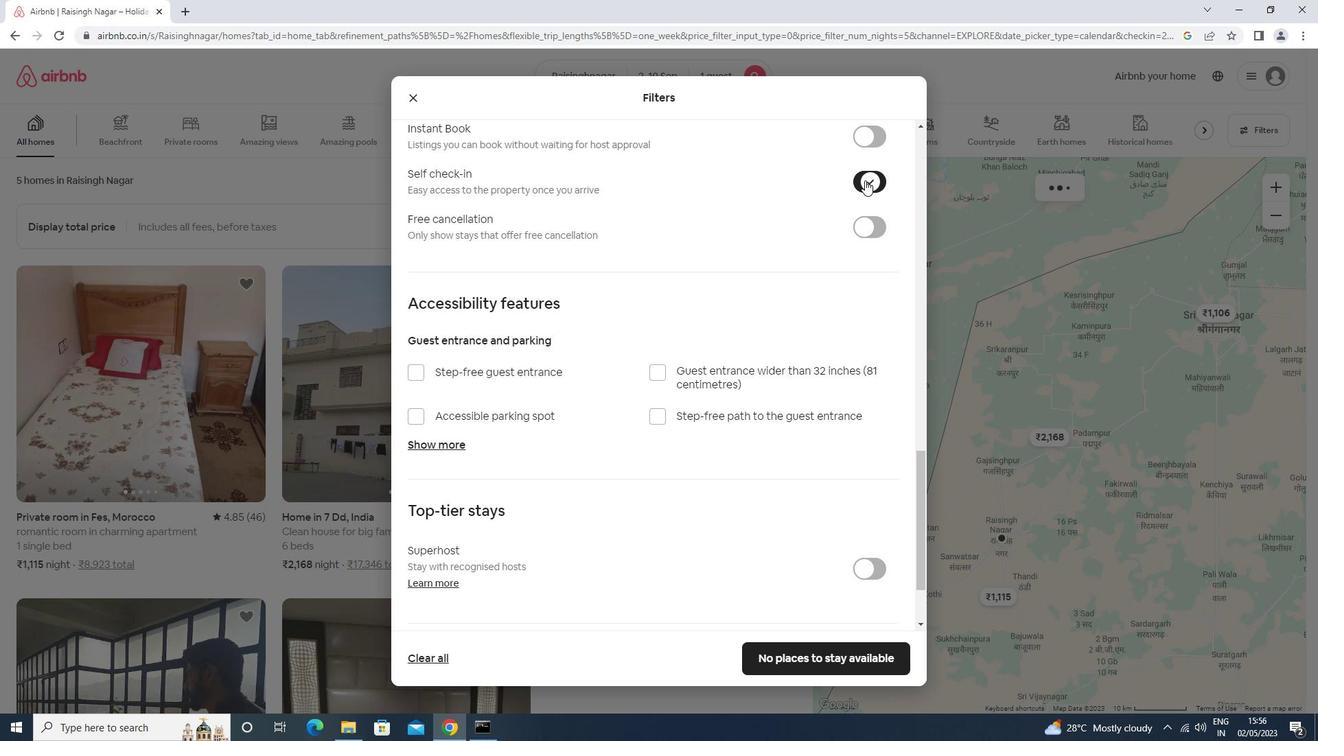 
Action: Mouse scrolled (864, 194) with delta (0, 0)
Screenshot: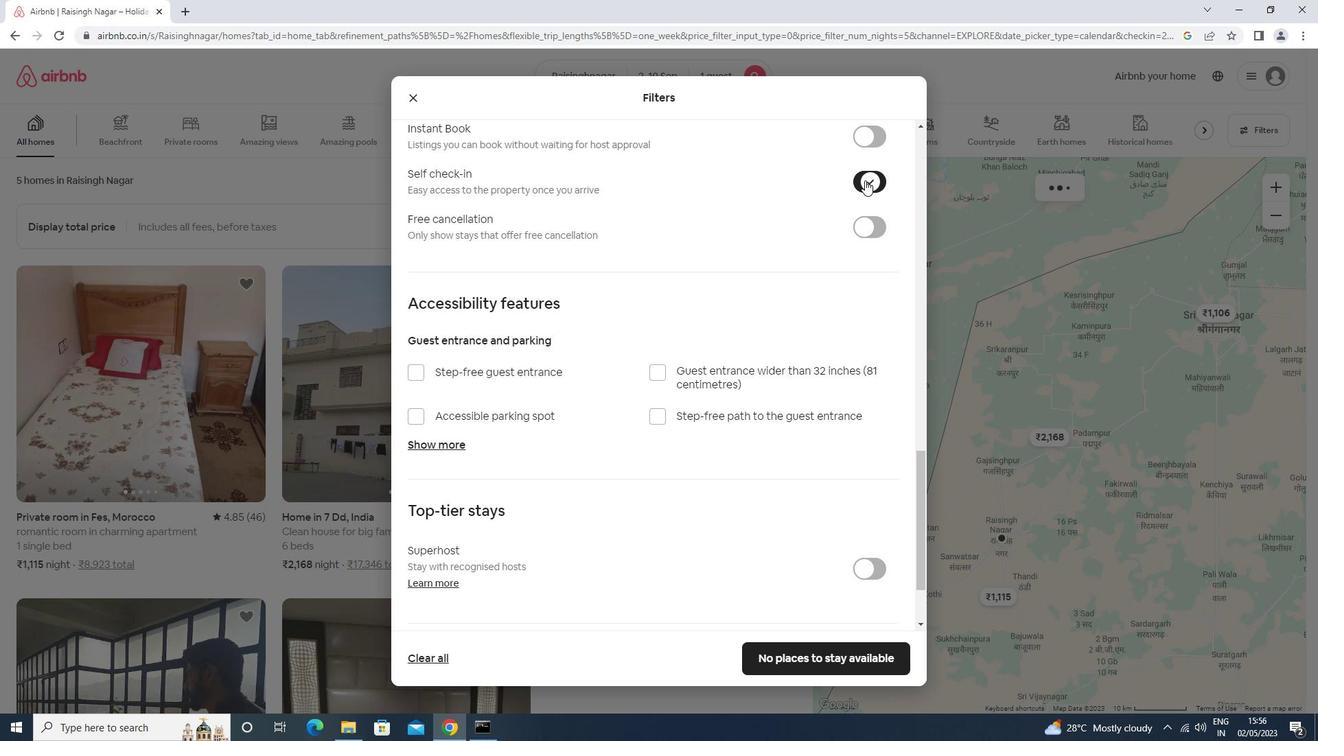 
Action: Mouse moved to (865, 195)
Screenshot: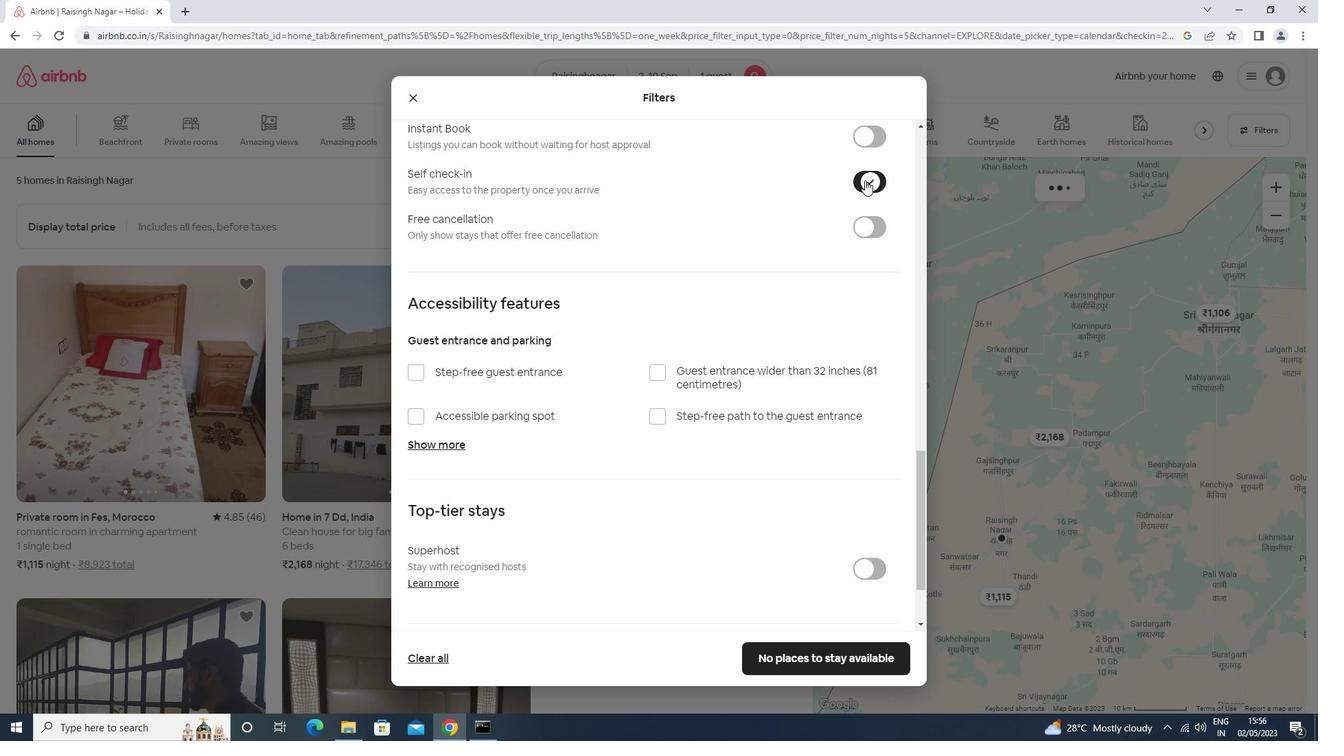 
Action: Mouse scrolled (865, 194) with delta (0, 0)
Screenshot: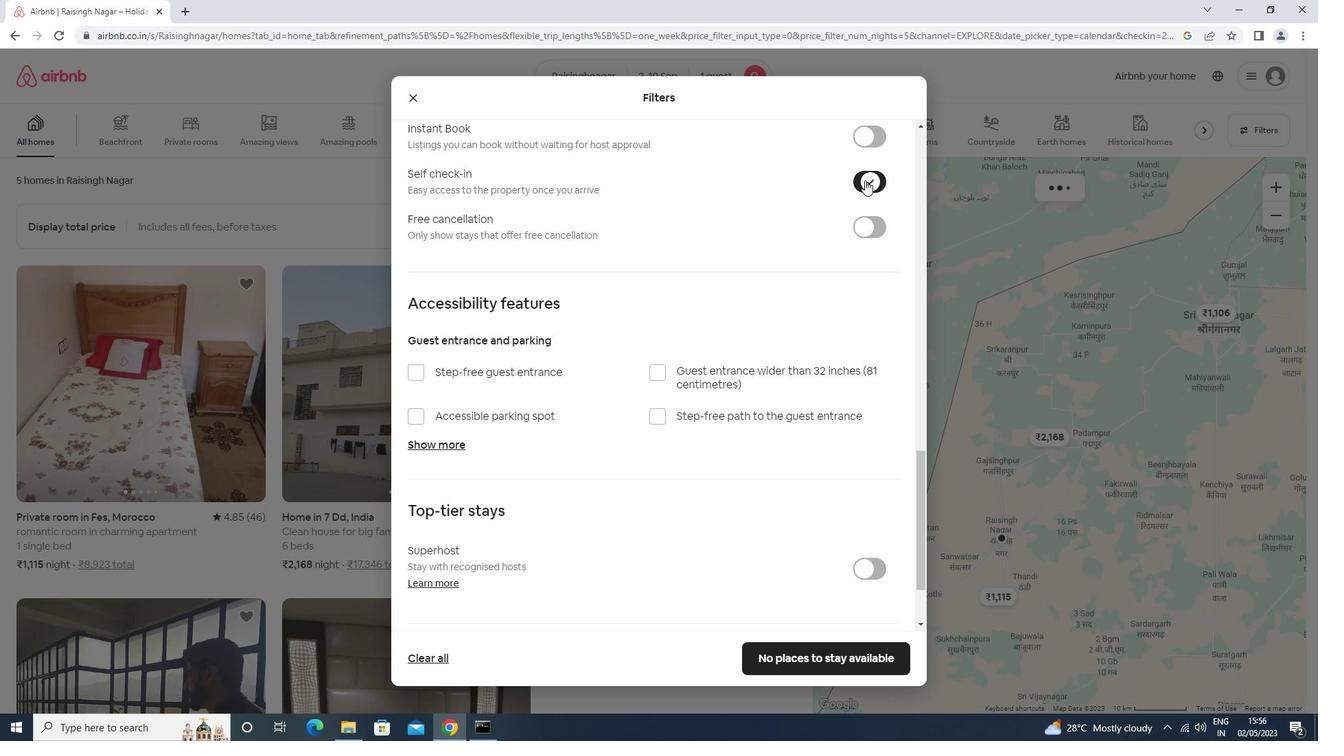 
Action: Mouse moved to (865, 196)
Screenshot: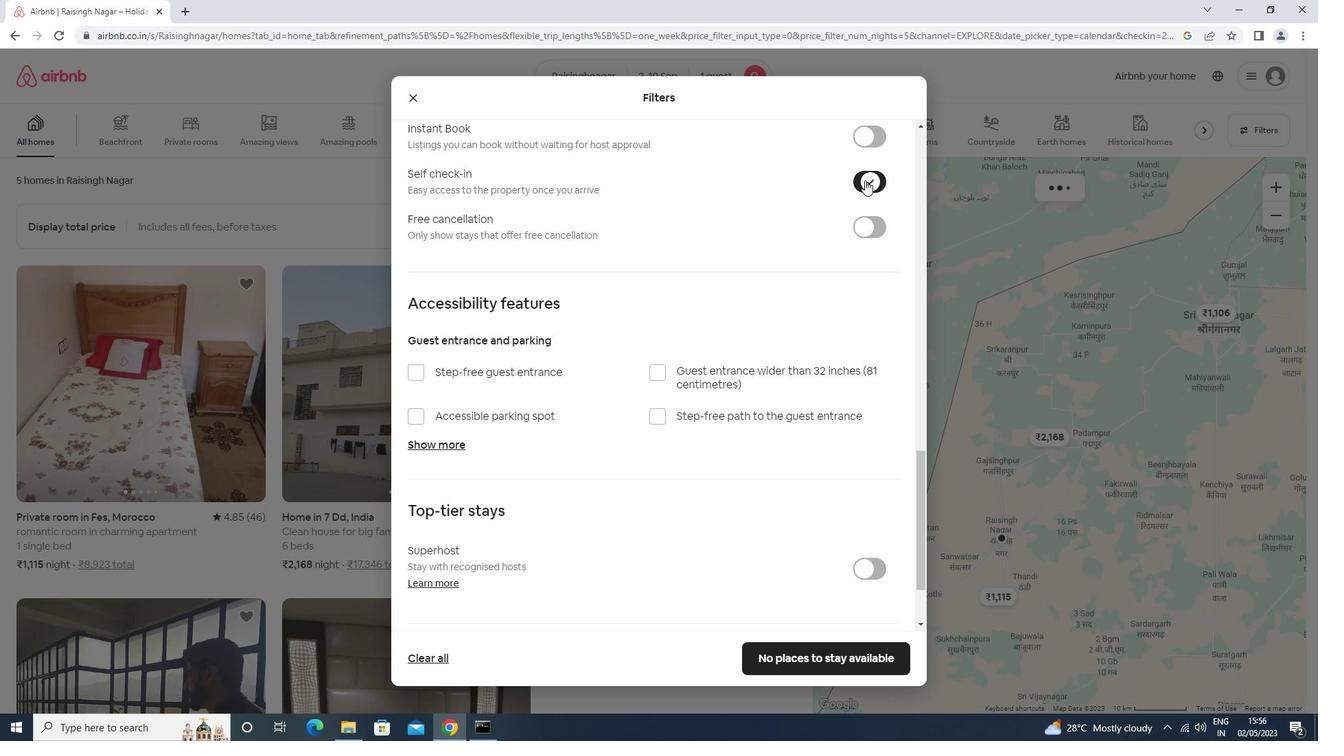 
Action: Mouse scrolled (865, 195) with delta (0, 0)
Screenshot: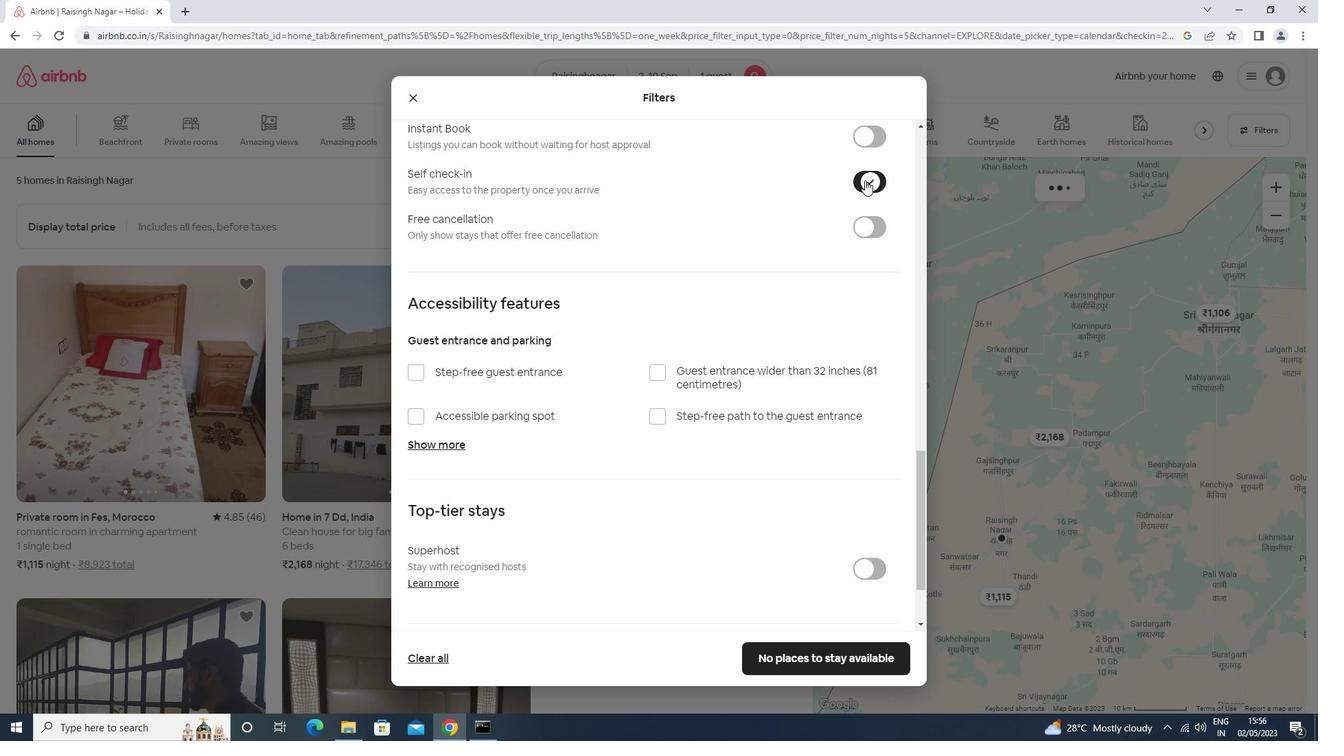 
Action: Mouse moved to (865, 198)
Screenshot: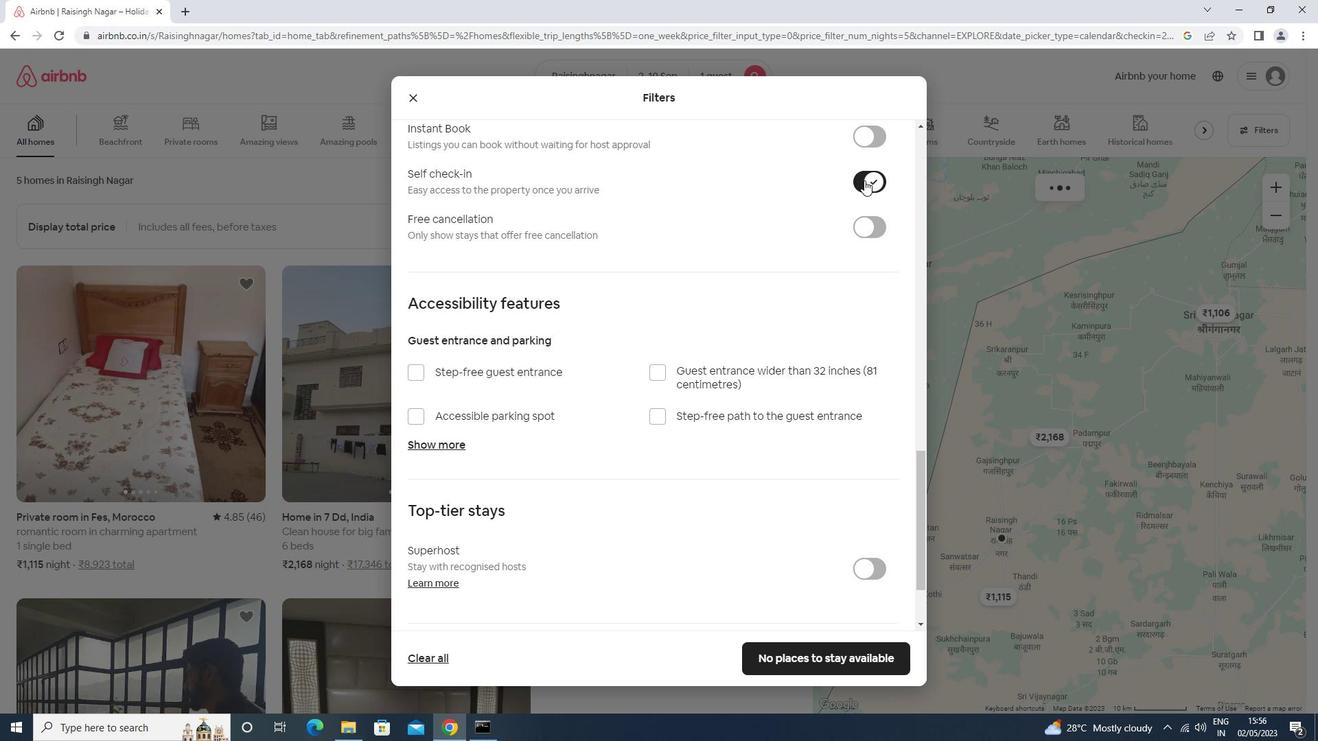 
Action: Mouse scrolled (865, 197) with delta (0, 0)
Screenshot: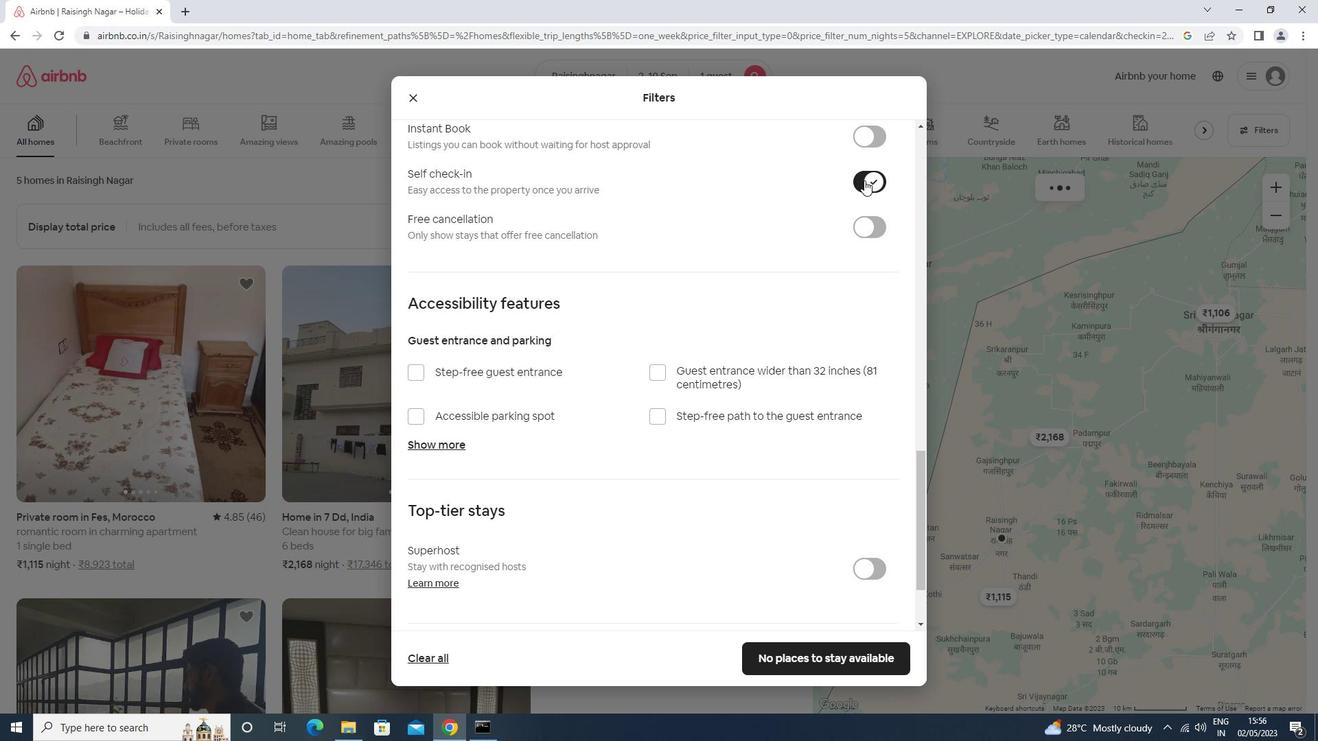 
Action: Mouse moved to (862, 202)
Screenshot: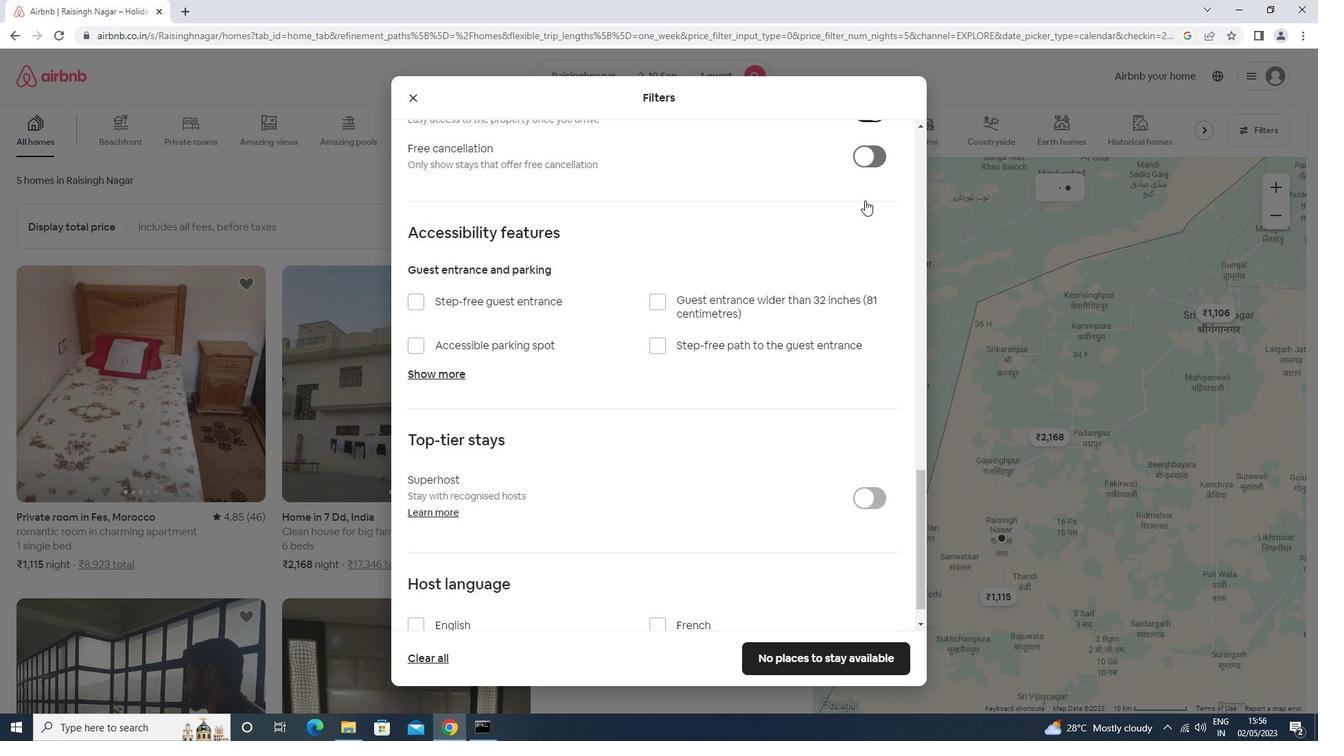 
Action: Mouse scrolled (862, 201) with delta (0, 0)
Screenshot: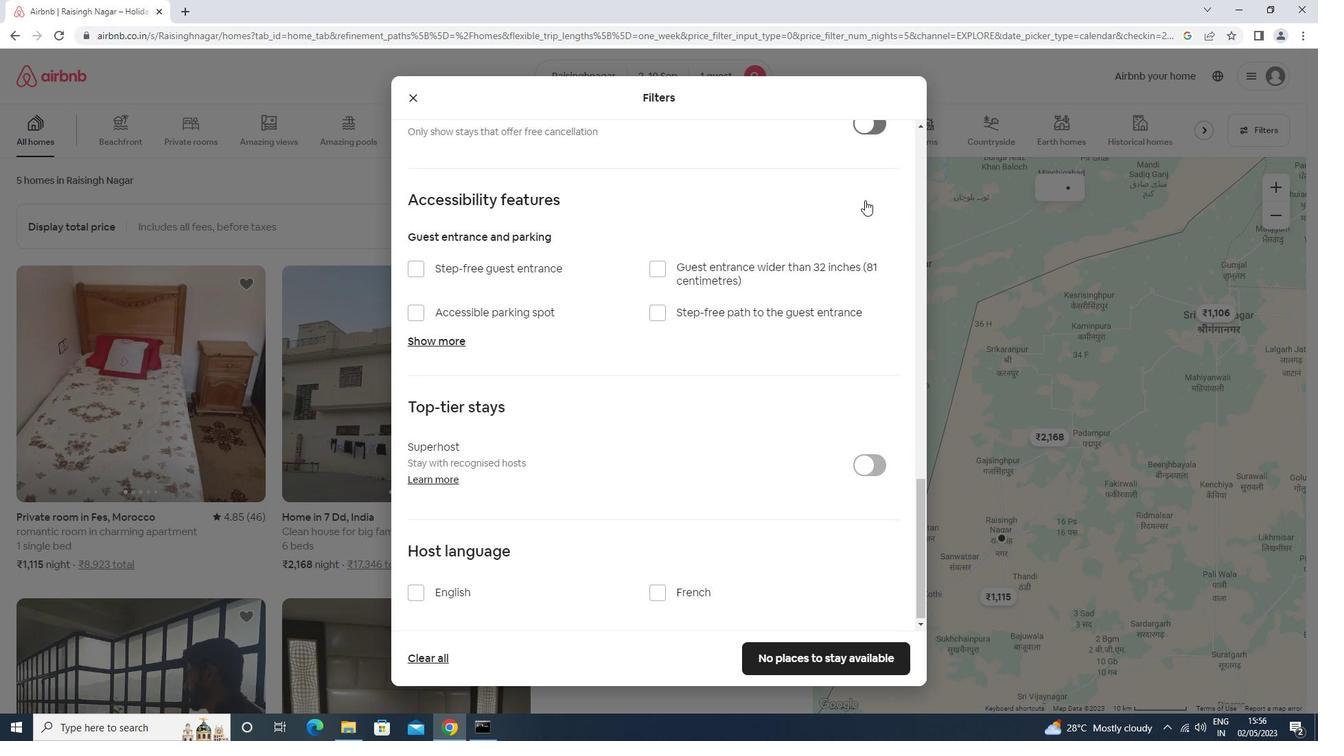
Action: Mouse moved to (861, 203)
Screenshot: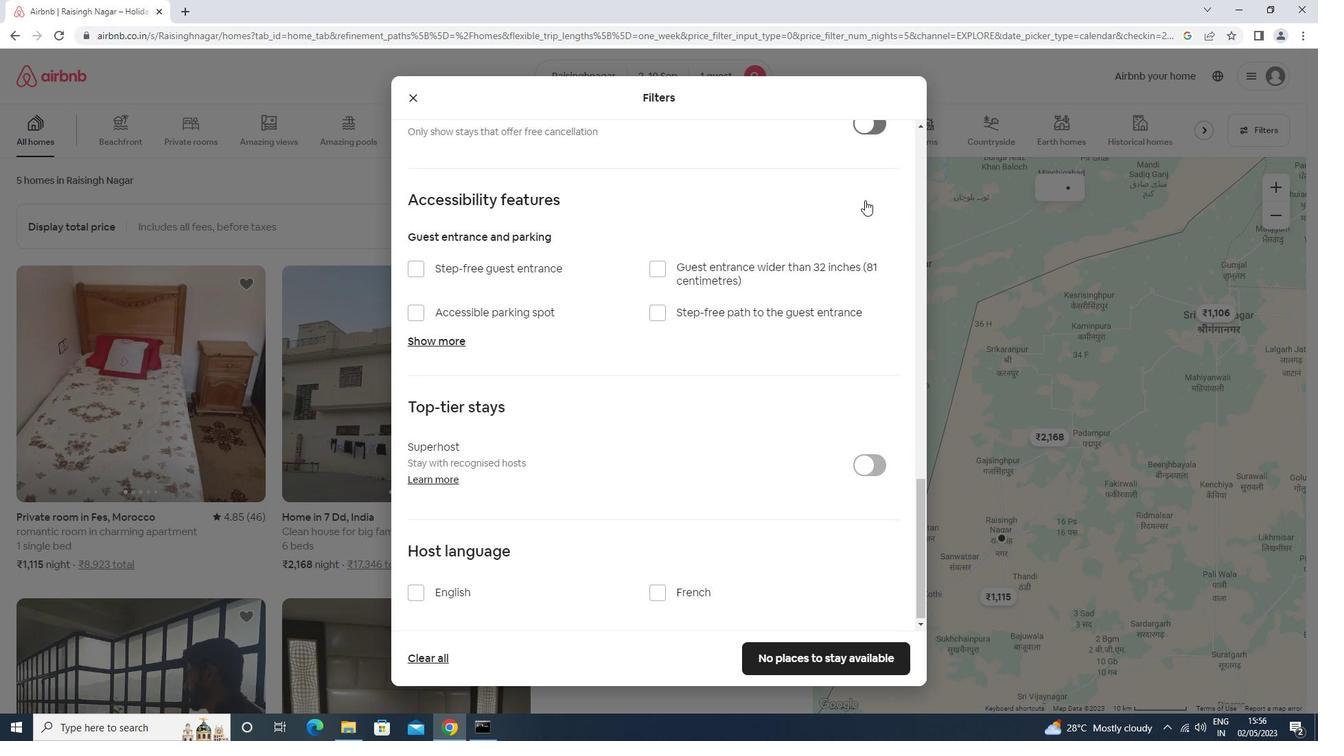 
Action: Mouse scrolled (861, 202) with delta (0, 0)
Screenshot: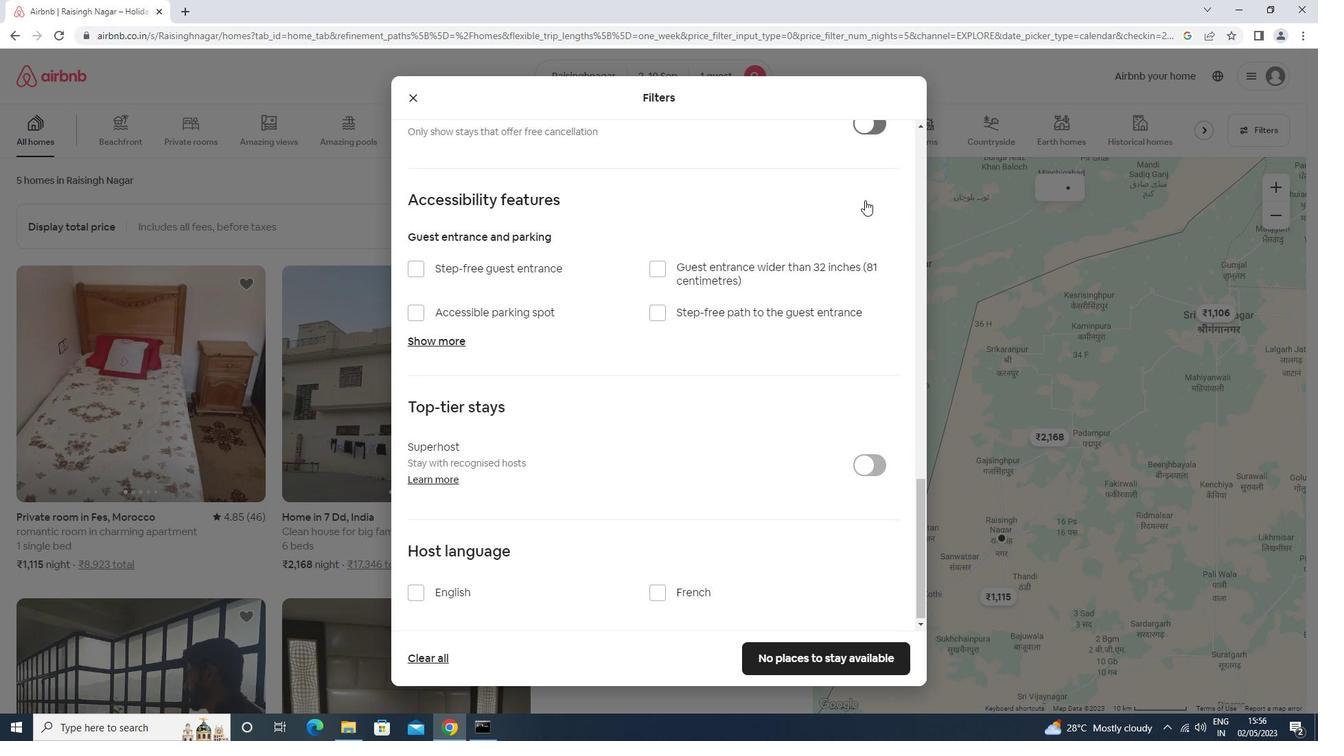 
Action: Mouse moved to (860, 203)
Screenshot: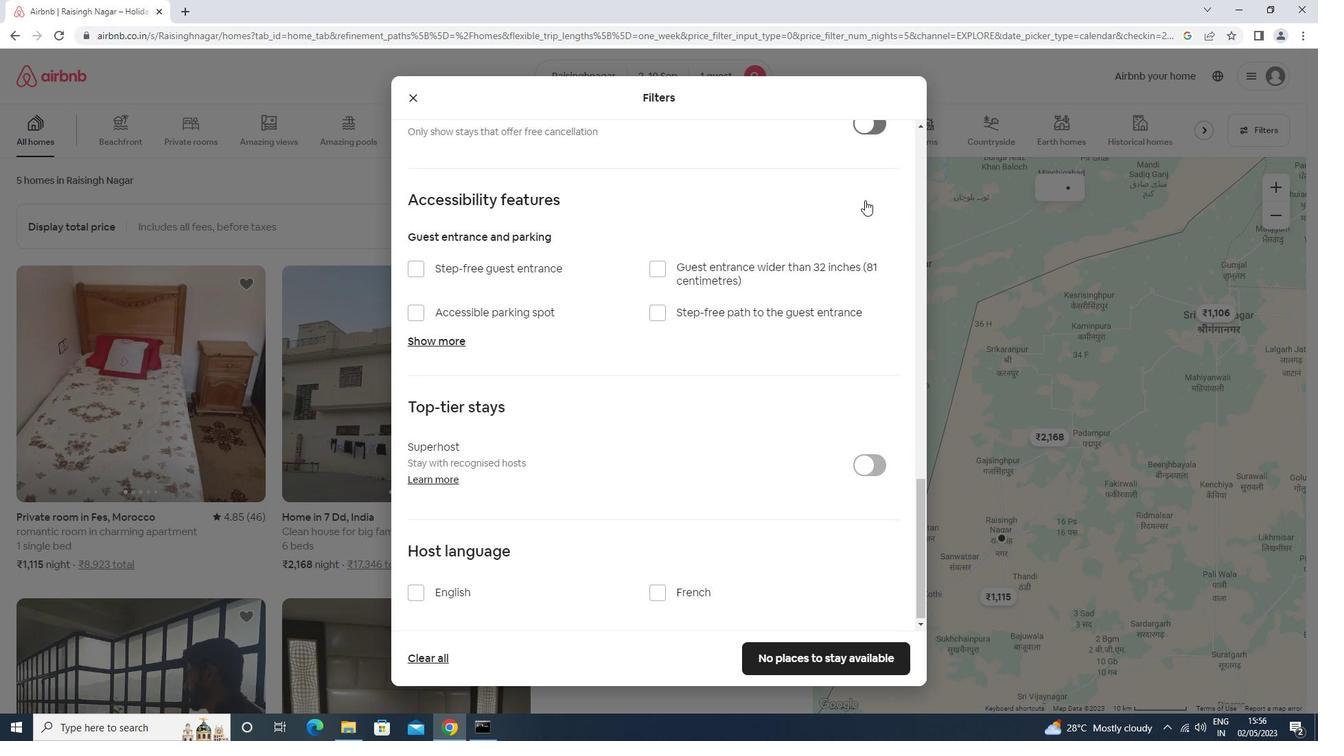
Action: Mouse scrolled (860, 202) with delta (0, 0)
Screenshot: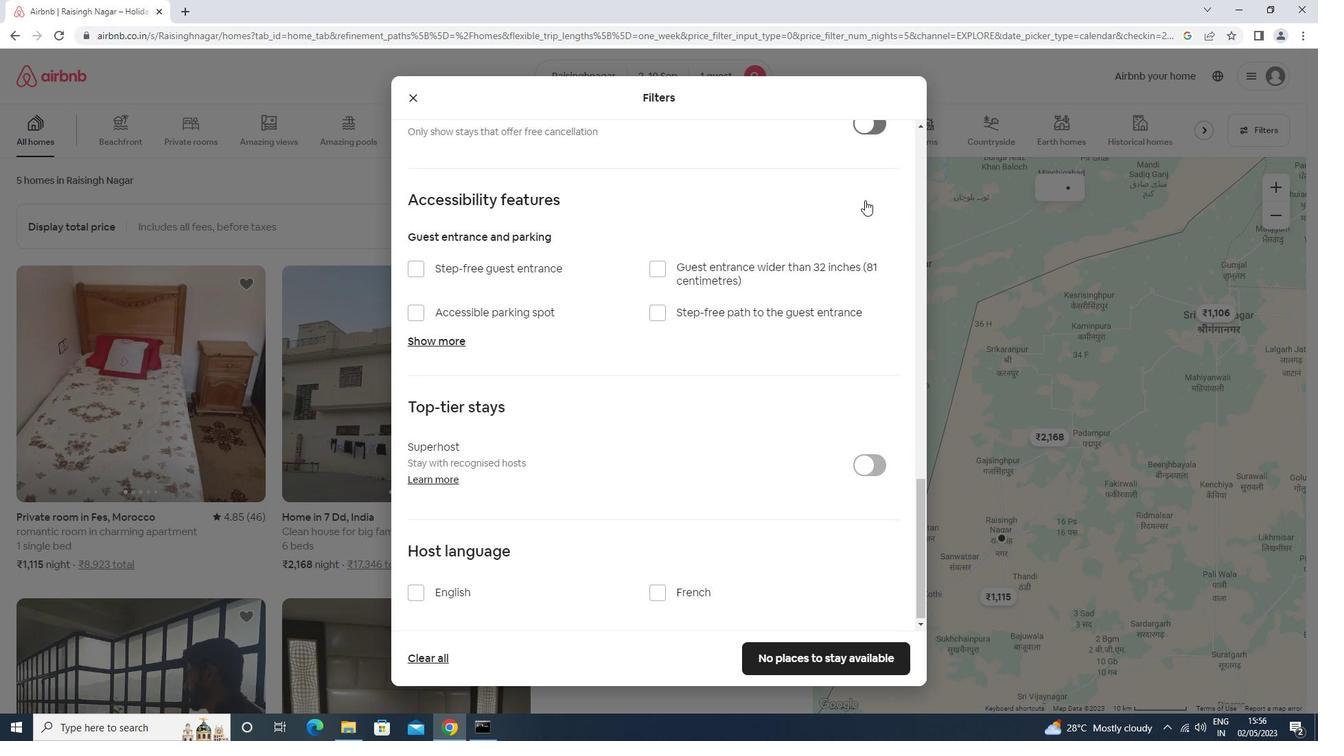 
Action: Mouse scrolled (860, 202) with delta (0, 0)
Screenshot: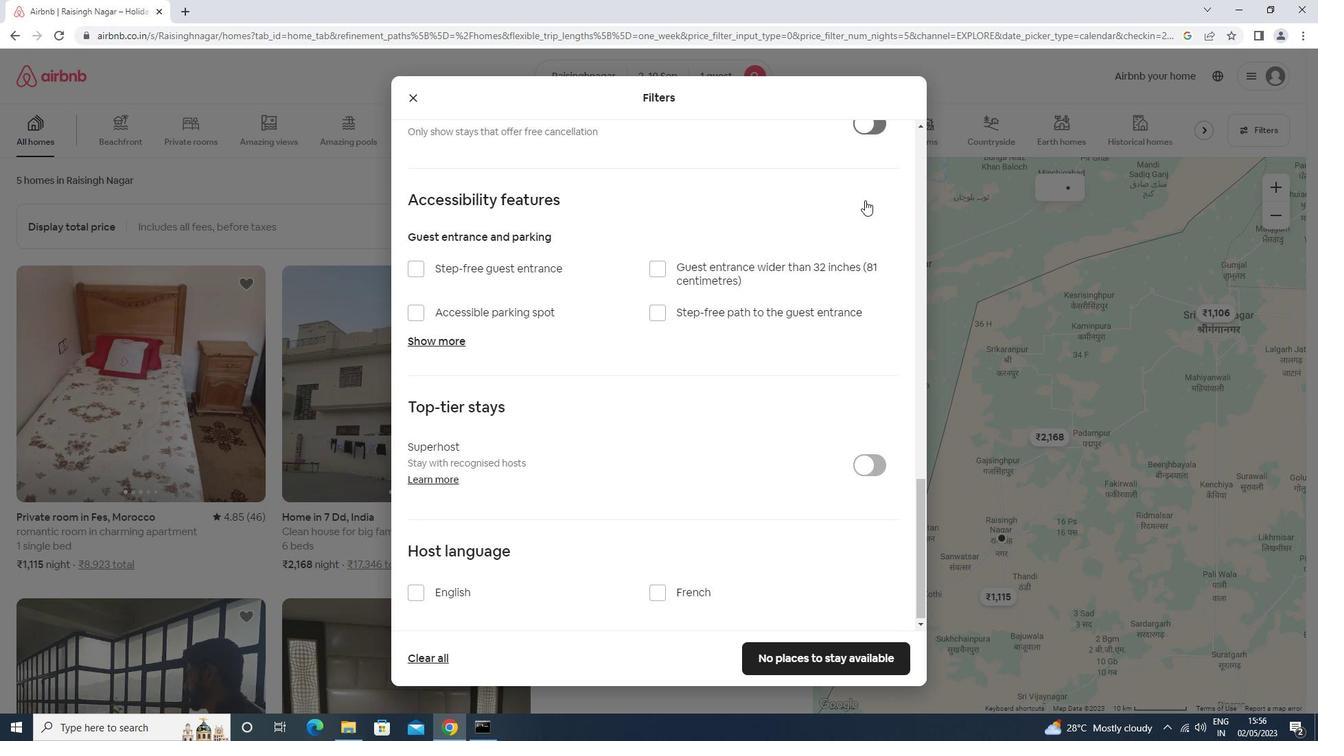 
Action: Mouse moved to (860, 203)
Screenshot: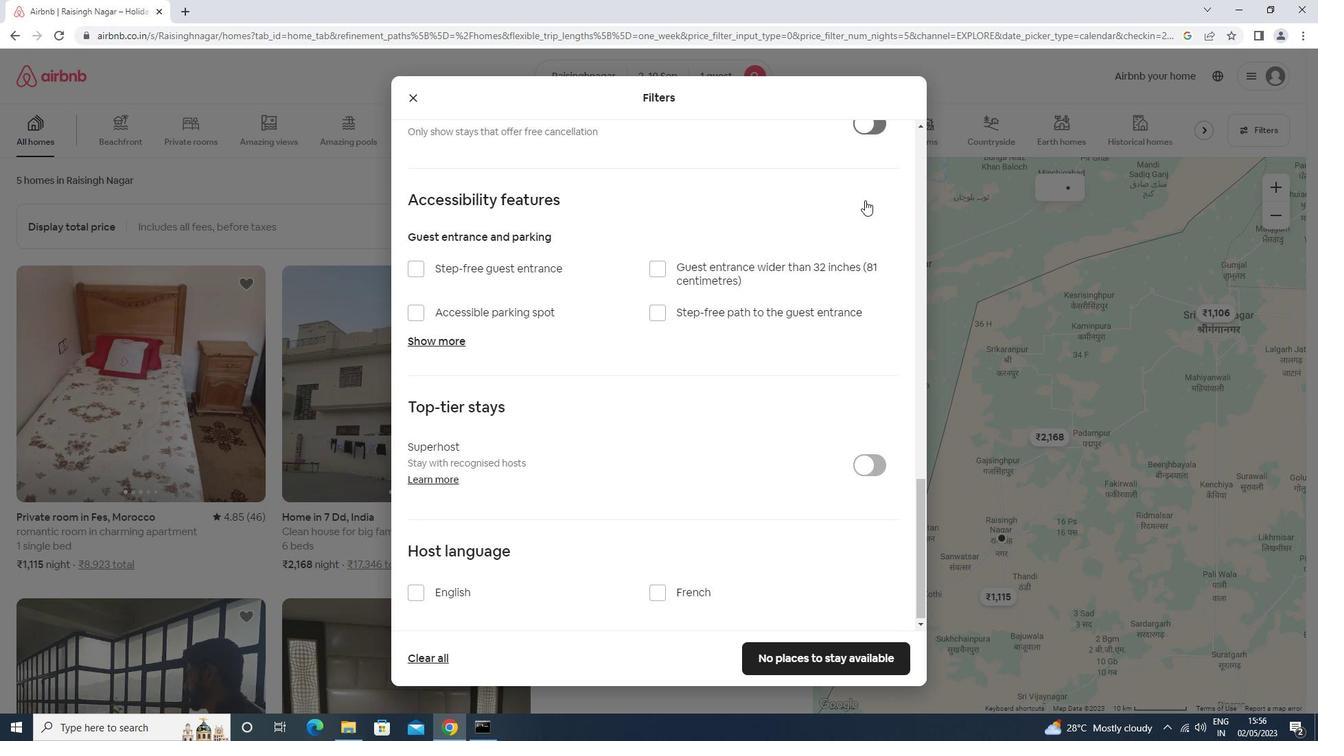 
Action: Mouse scrolled (860, 203) with delta (0, 0)
Screenshot: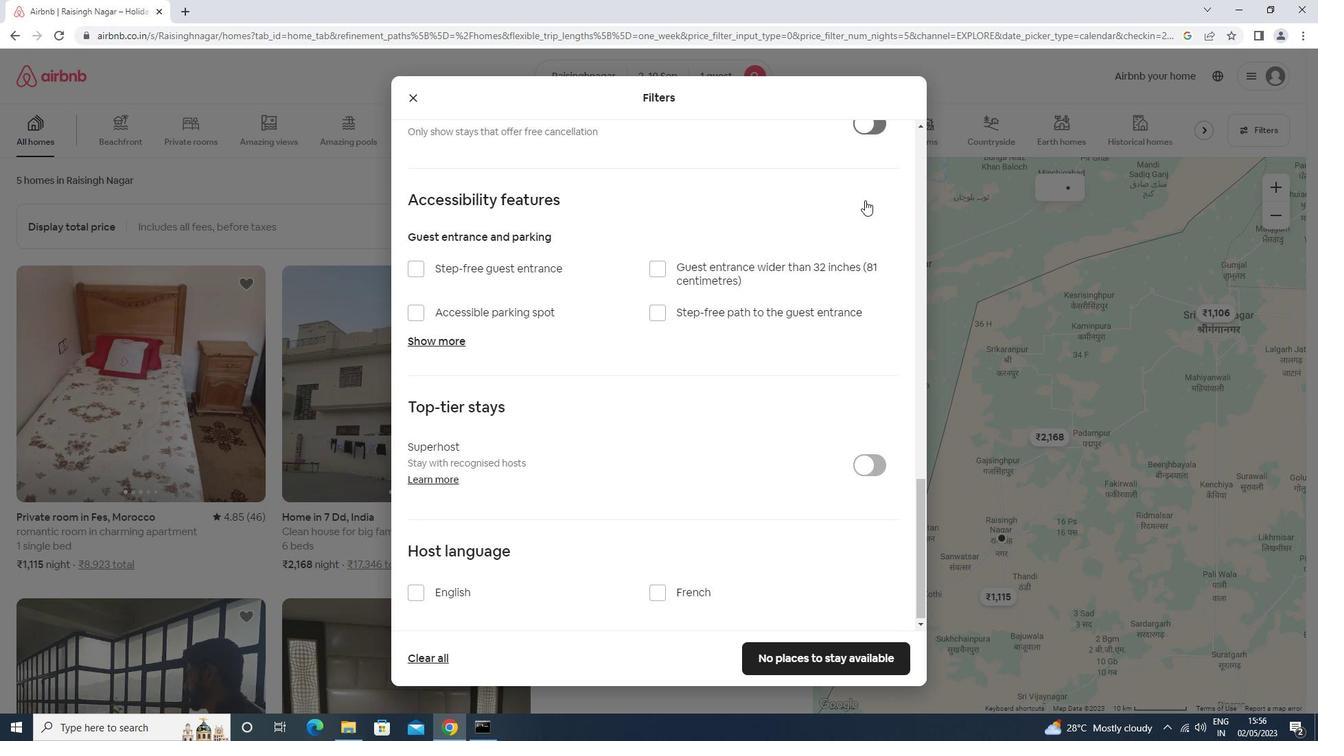 
Action: Mouse moved to (453, 591)
Screenshot: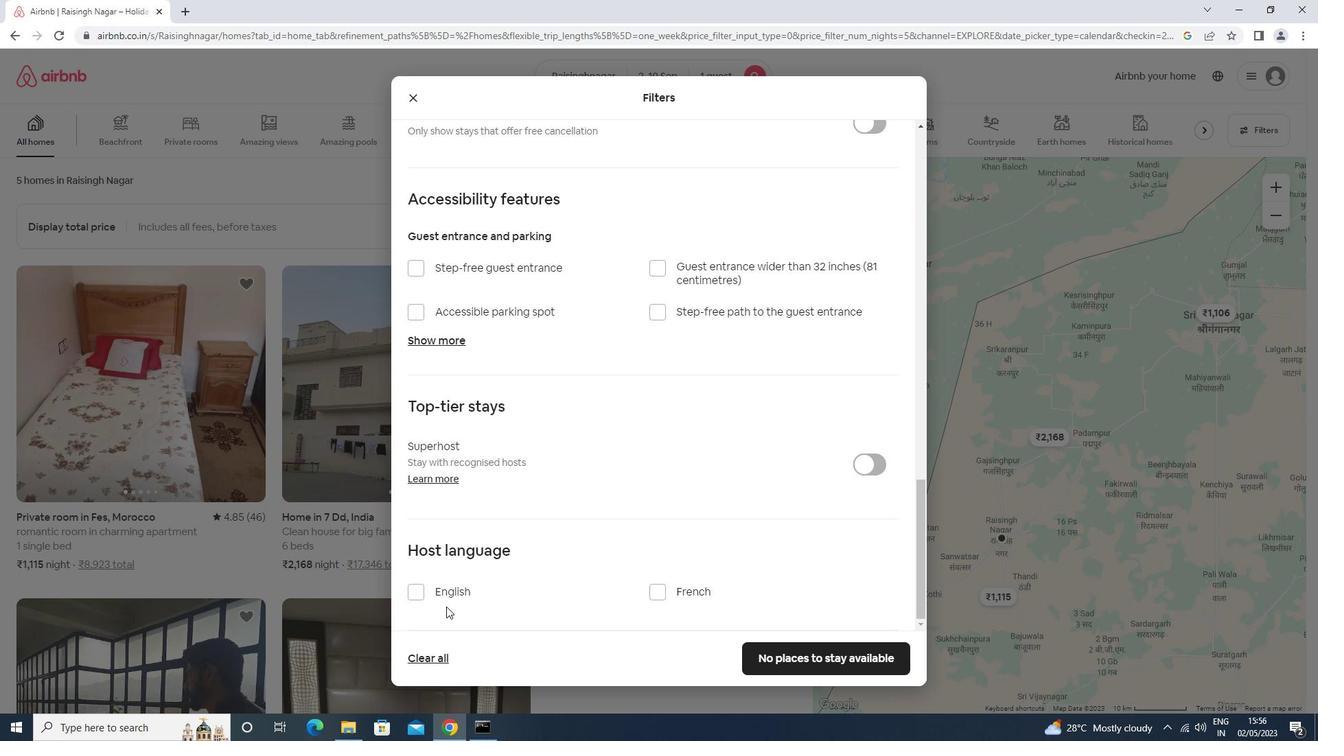
Action: Mouse pressed left at (453, 591)
Screenshot: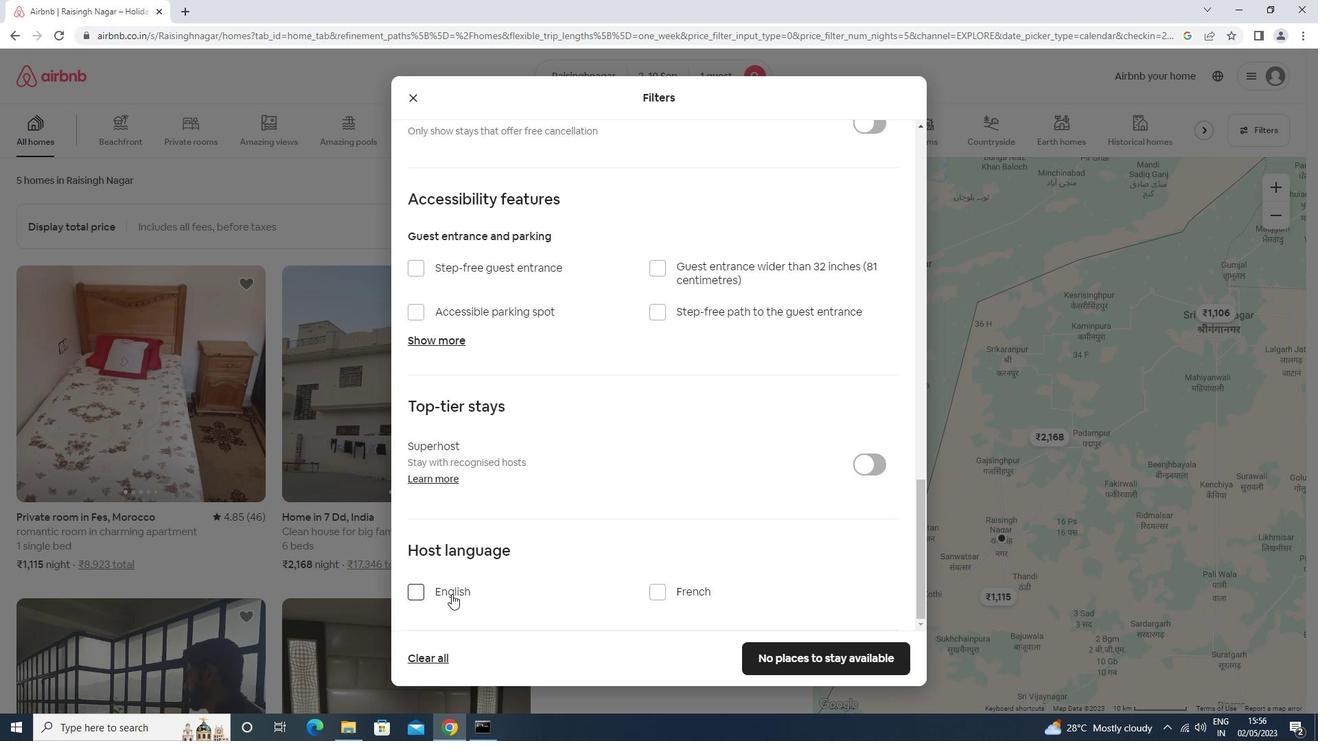 
Action: Mouse moved to (816, 654)
Screenshot: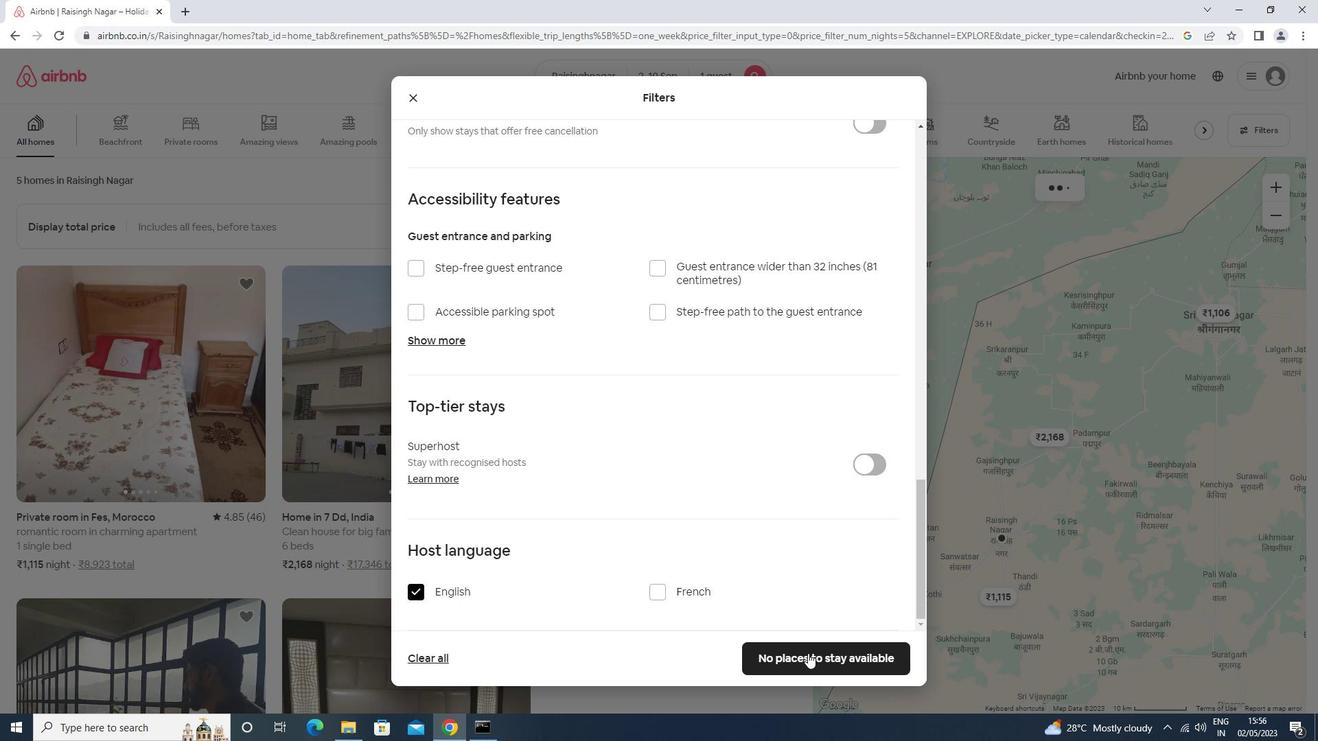 
Action: Mouse pressed left at (816, 654)
Screenshot: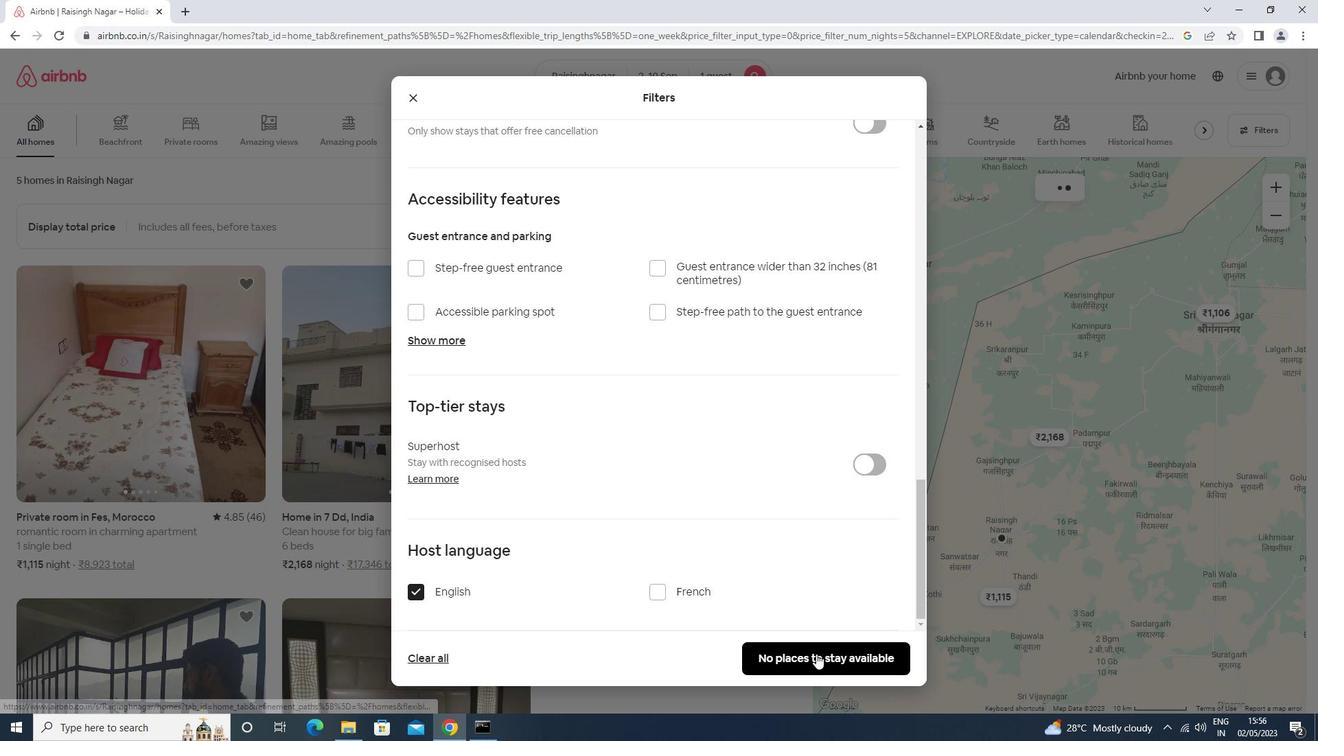 
Action: Mouse moved to (815, 654)
Screenshot: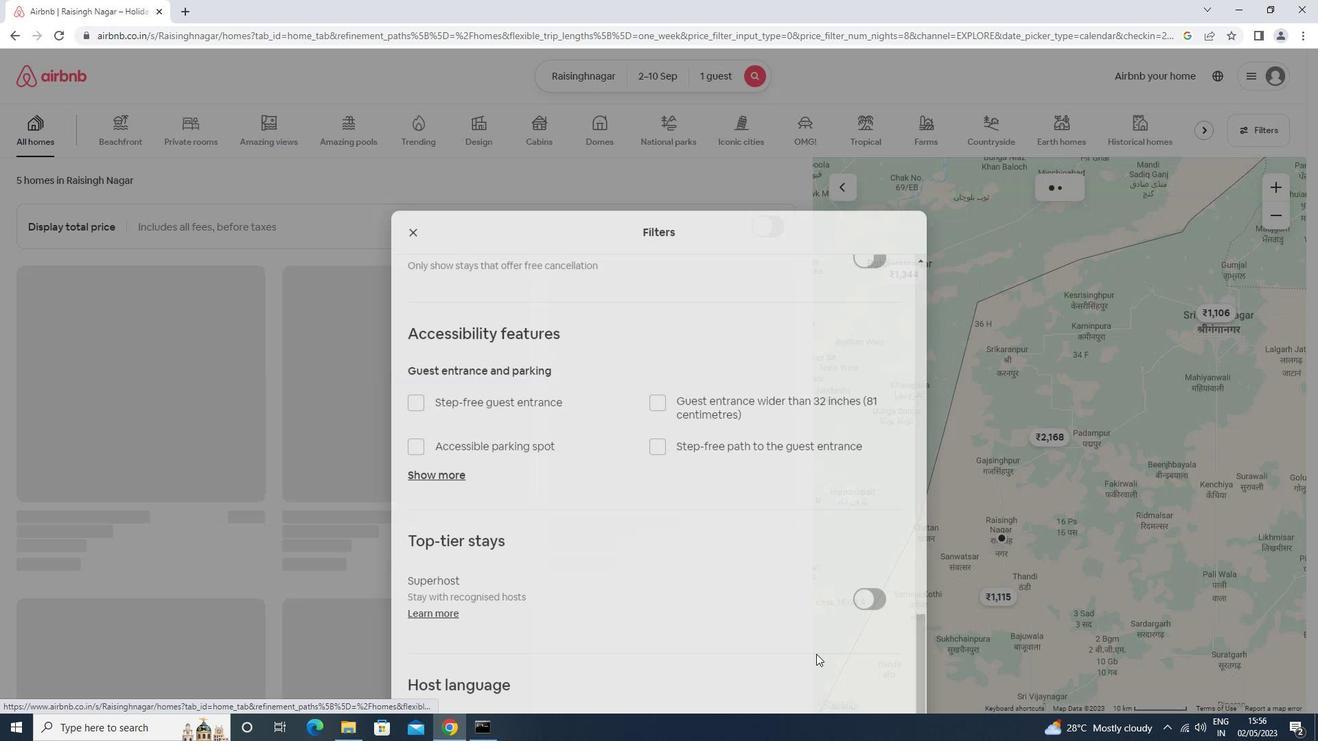 
